 Task: Explore upcoming open houses in Raleigh, North Carolina, to visit properties with a covered patio or deck, and take note of outdoor living spaces.
Action: Mouse moved to (342, 243)
Screenshot: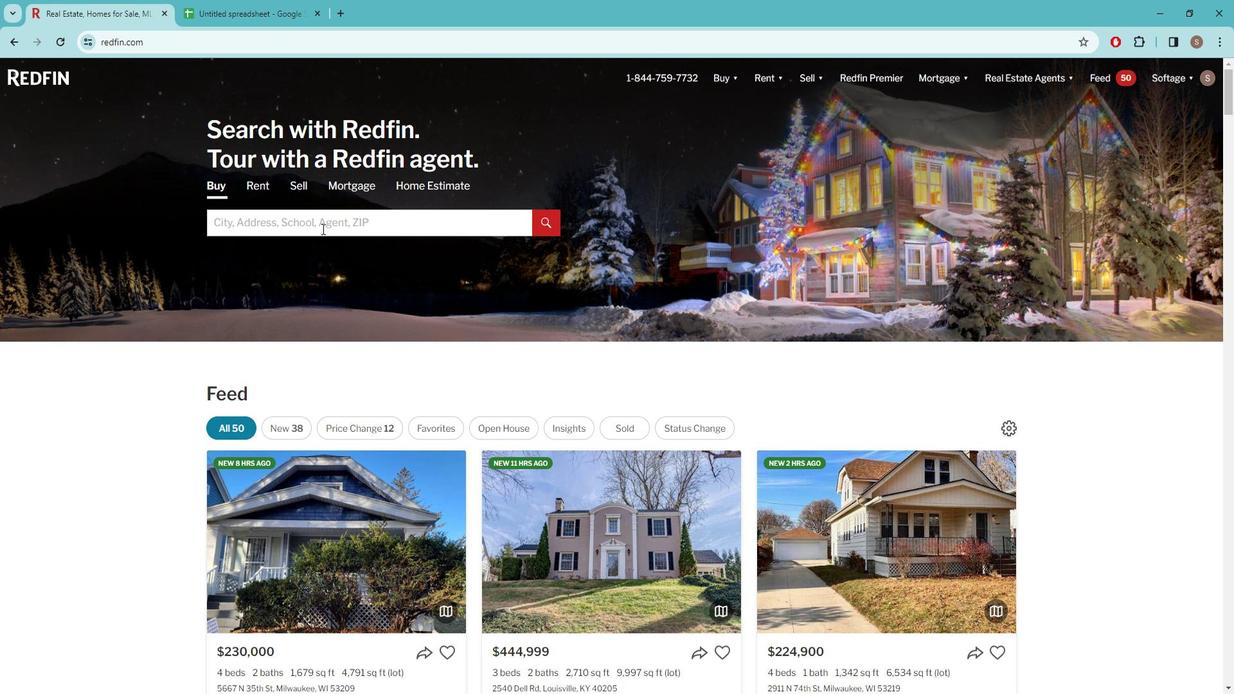
Action: Mouse pressed left at (342, 243)
Screenshot: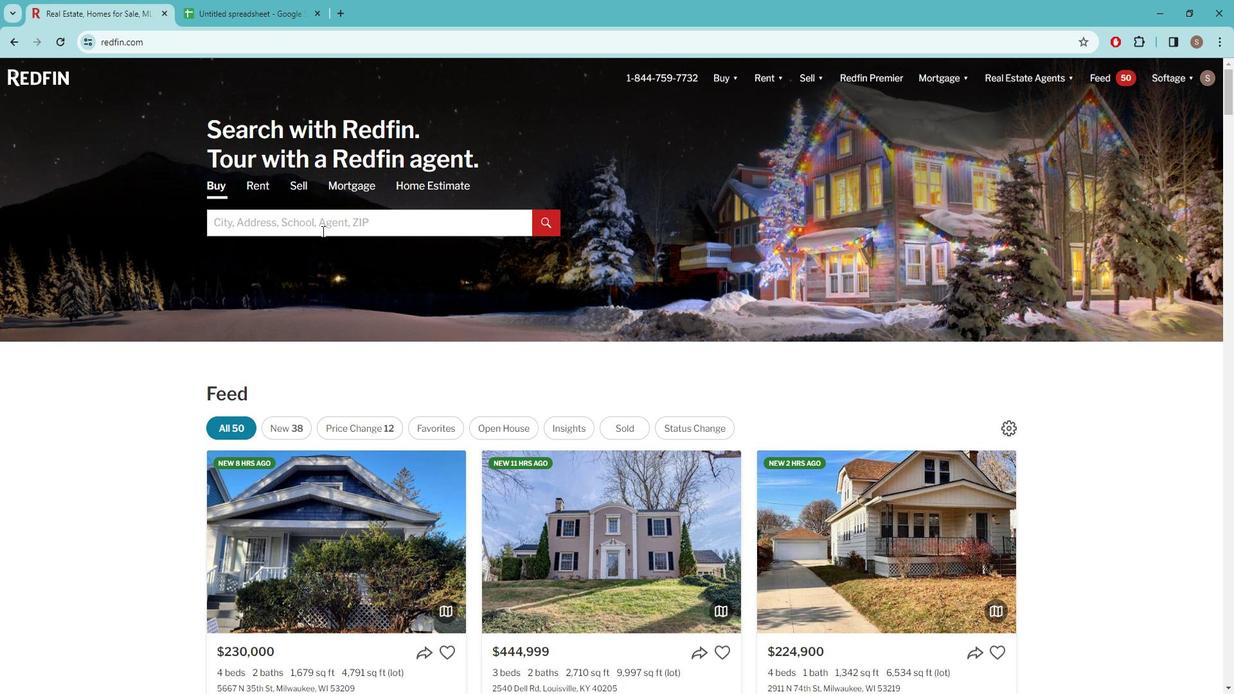 
Action: Key pressed r<Key.caps_lock>ALEIGH
Screenshot: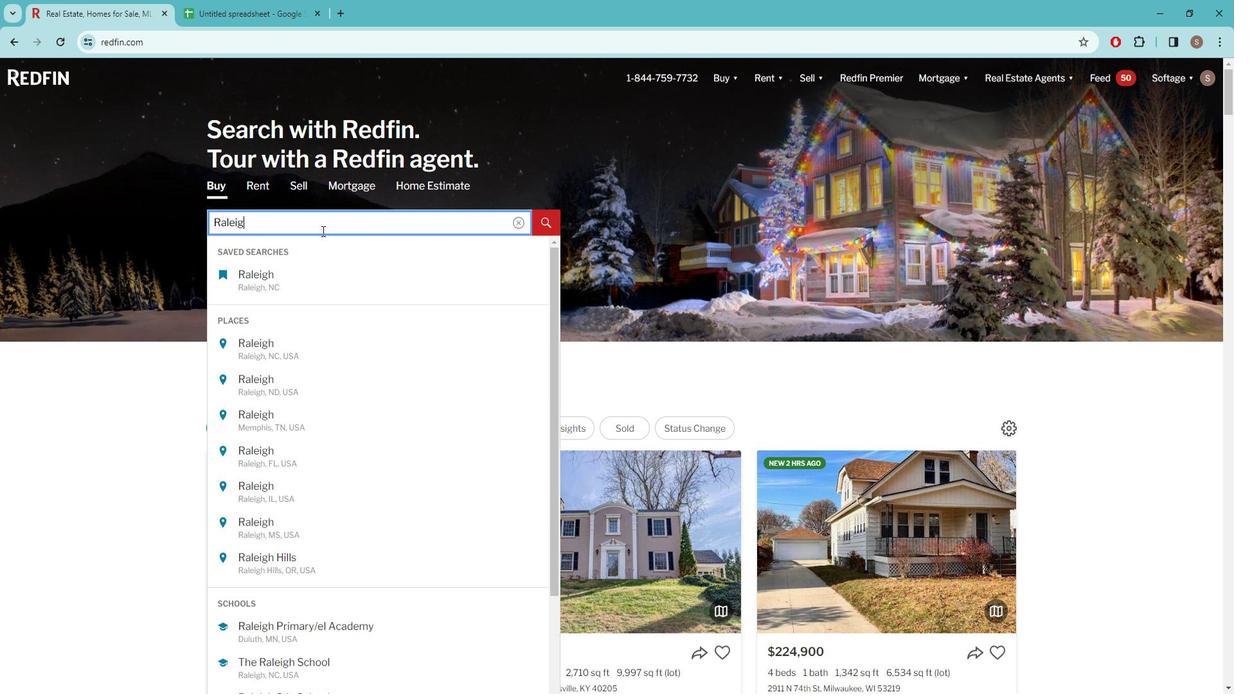 
Action: Mouse moved to (336, 293)
Screenshot: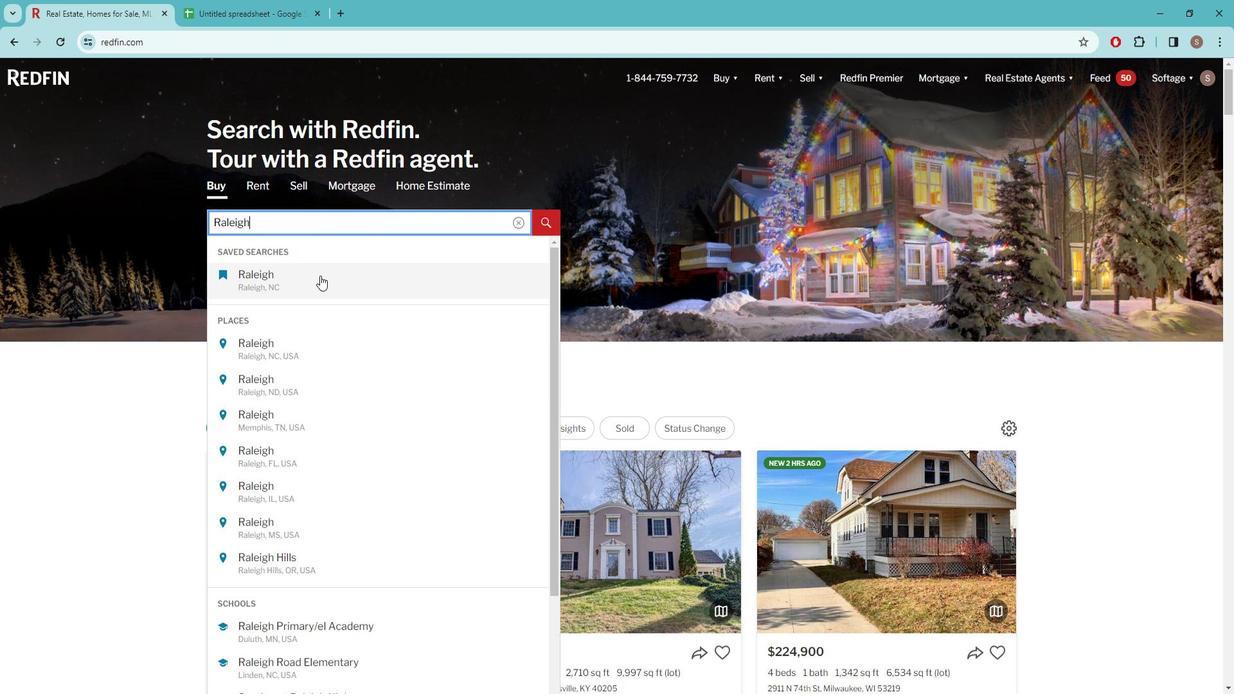 
Action: Mouse pressed left at (336, 293)
Screenshot: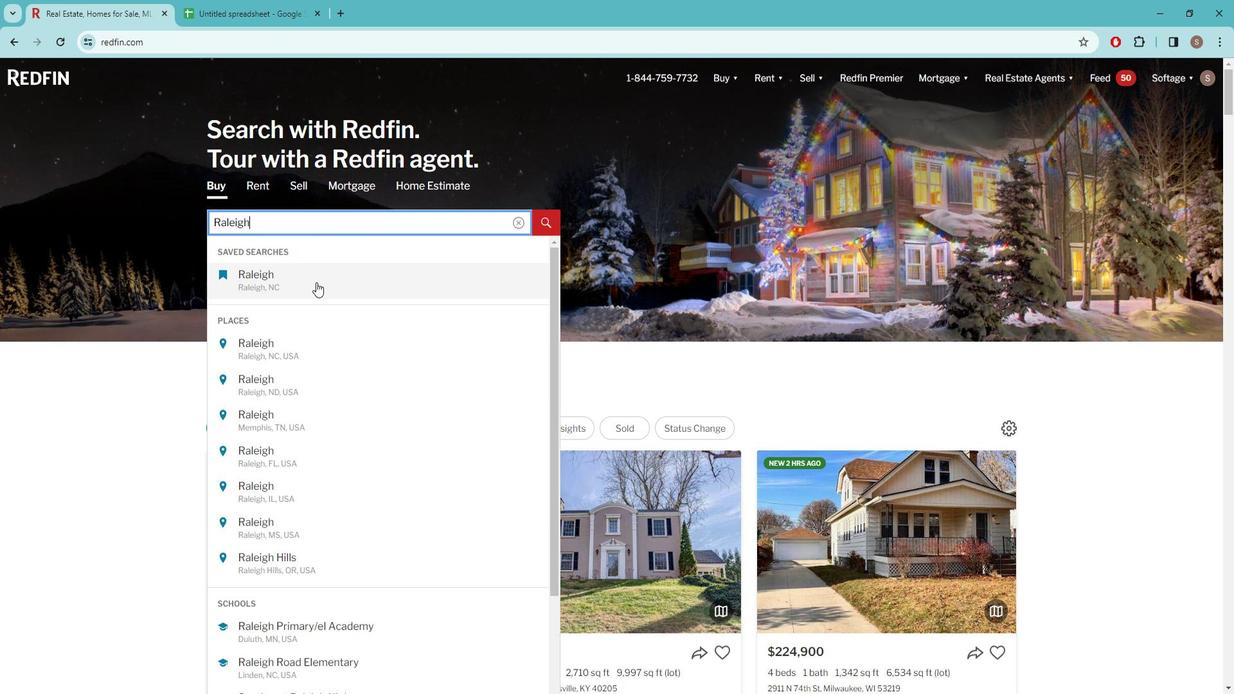 
Action: Mouse moved to (1105, 174)
Screenshot: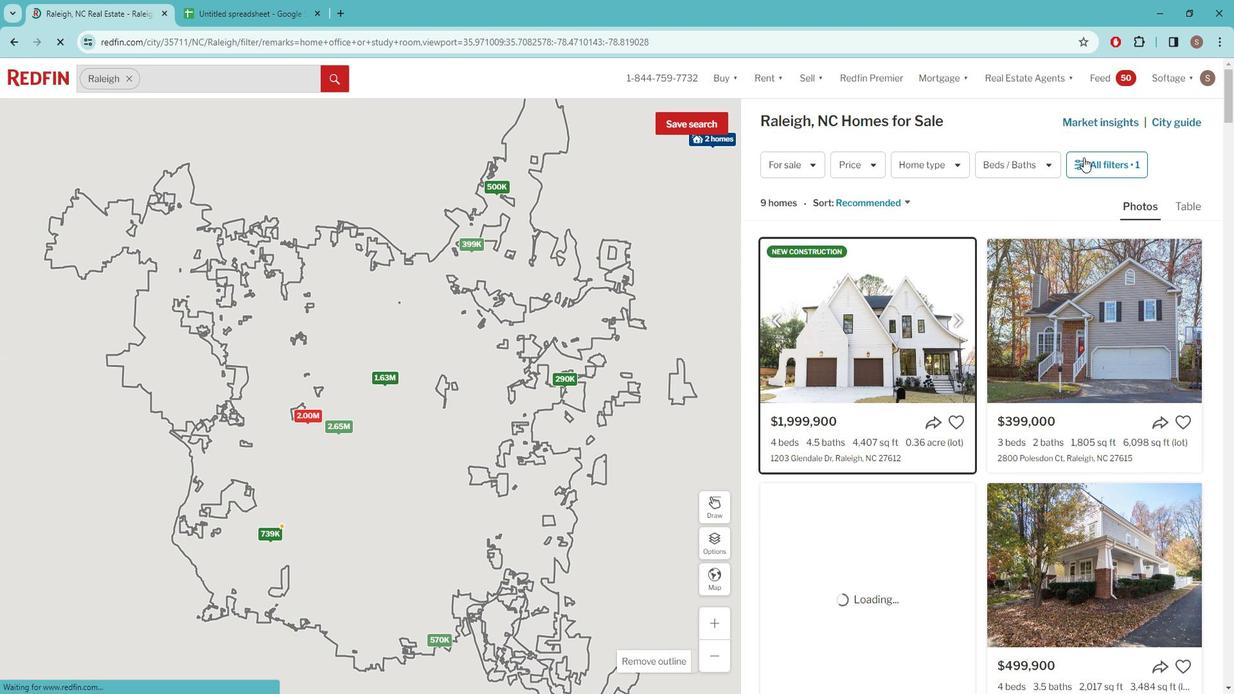 
Action: Mouse pressed left at (1105, 174)
Screenshot: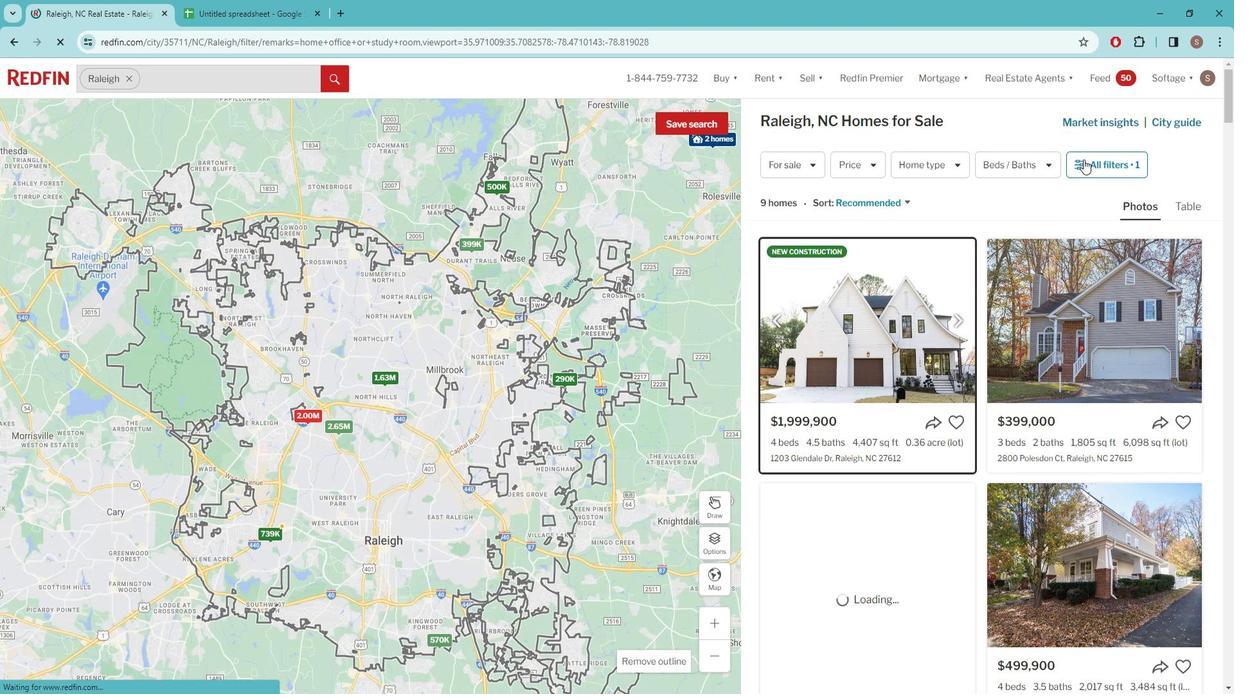 
Action: Mouse pressed left at (1105, 174)
Screenshot: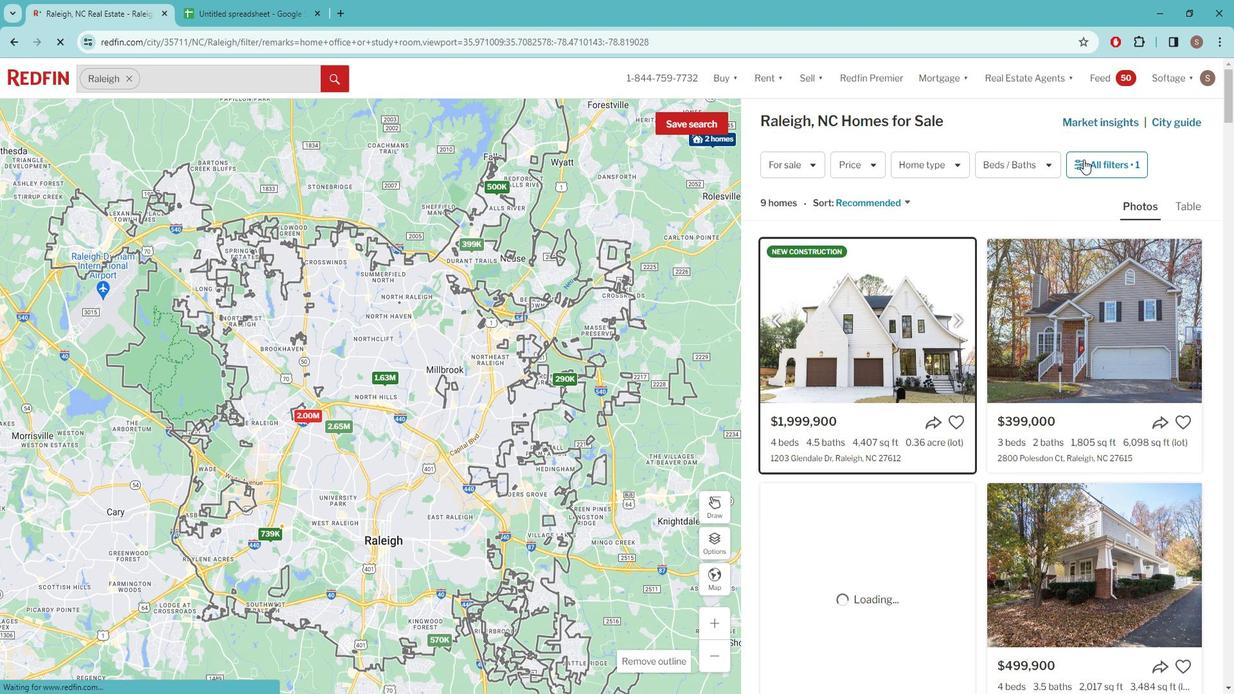 
Action: Mouse pressed left at (1105, 174)
Screenshot: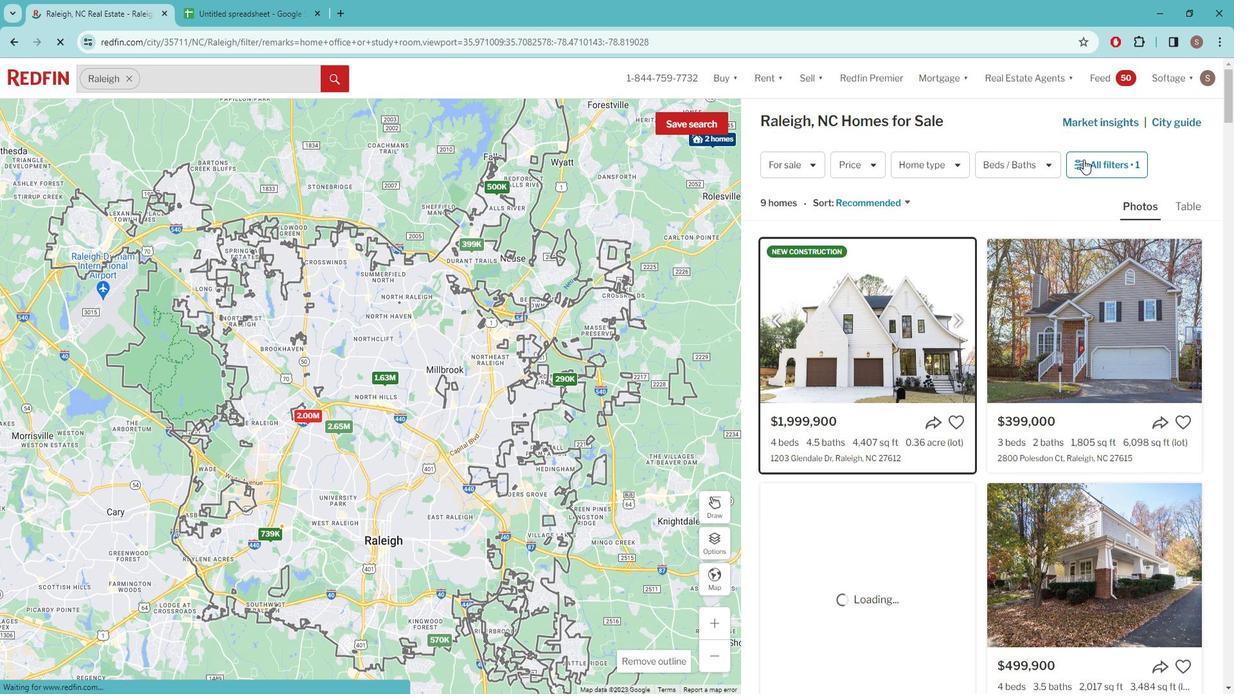 
Action: Mouse pressed left at (1105, 174)
Screenshot: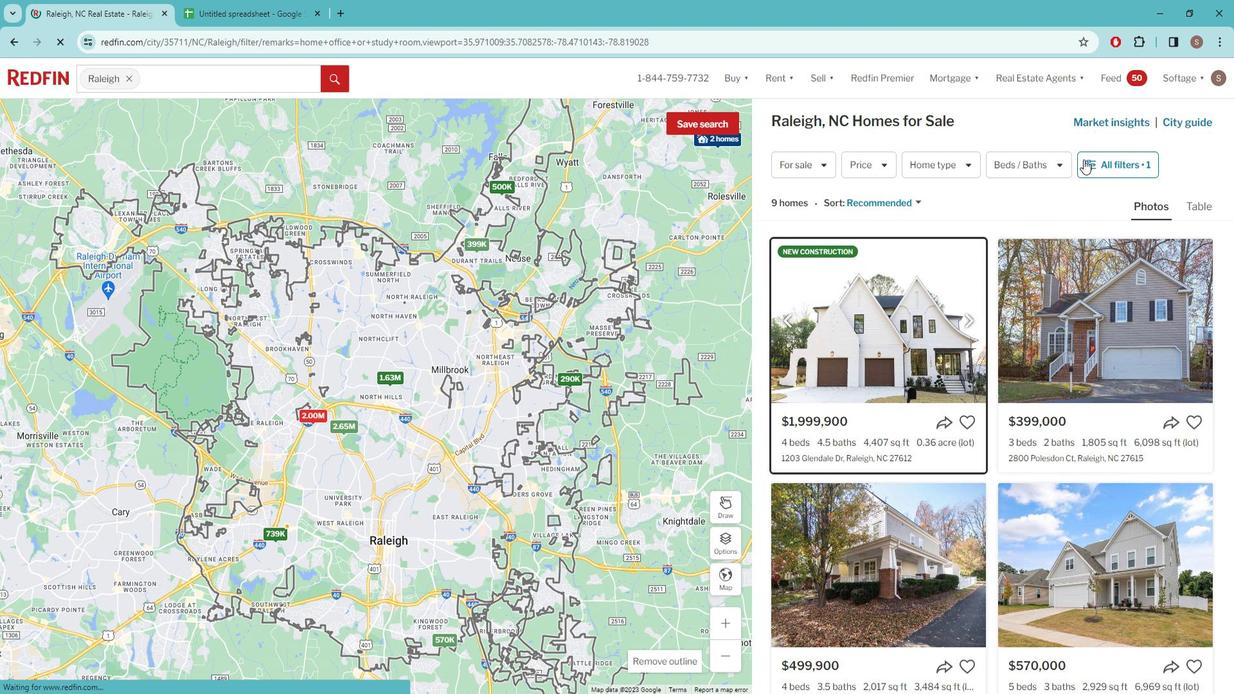 
Action: Mouse pressed left at (1105, 174)
Screenshot: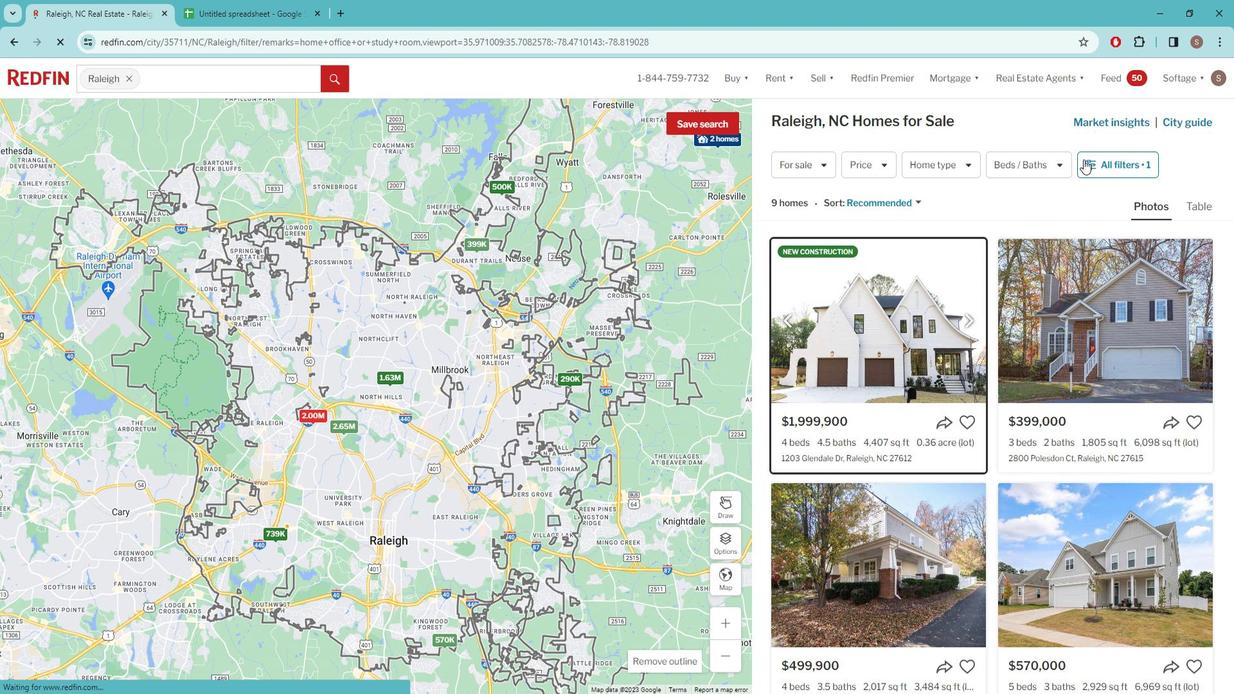 
Action: Mouse moved to (1111, 183)
Screenshot: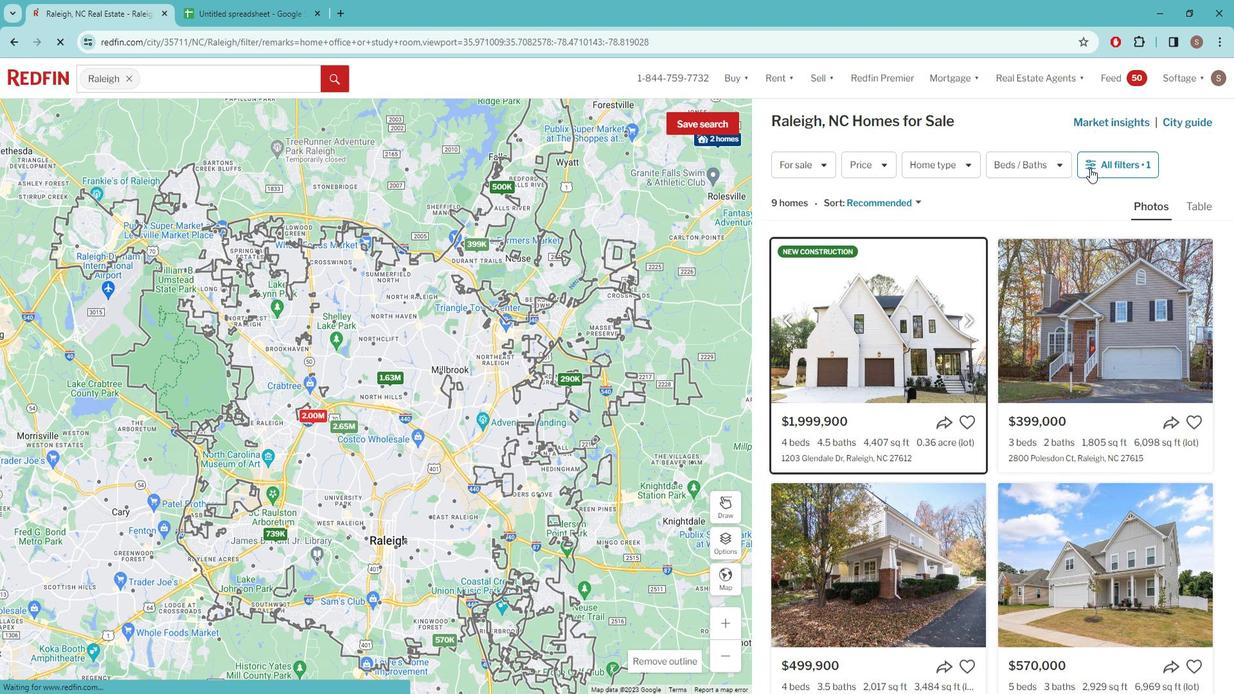 
Action: Mouse pressed left at (1111, 183)
Screenshot: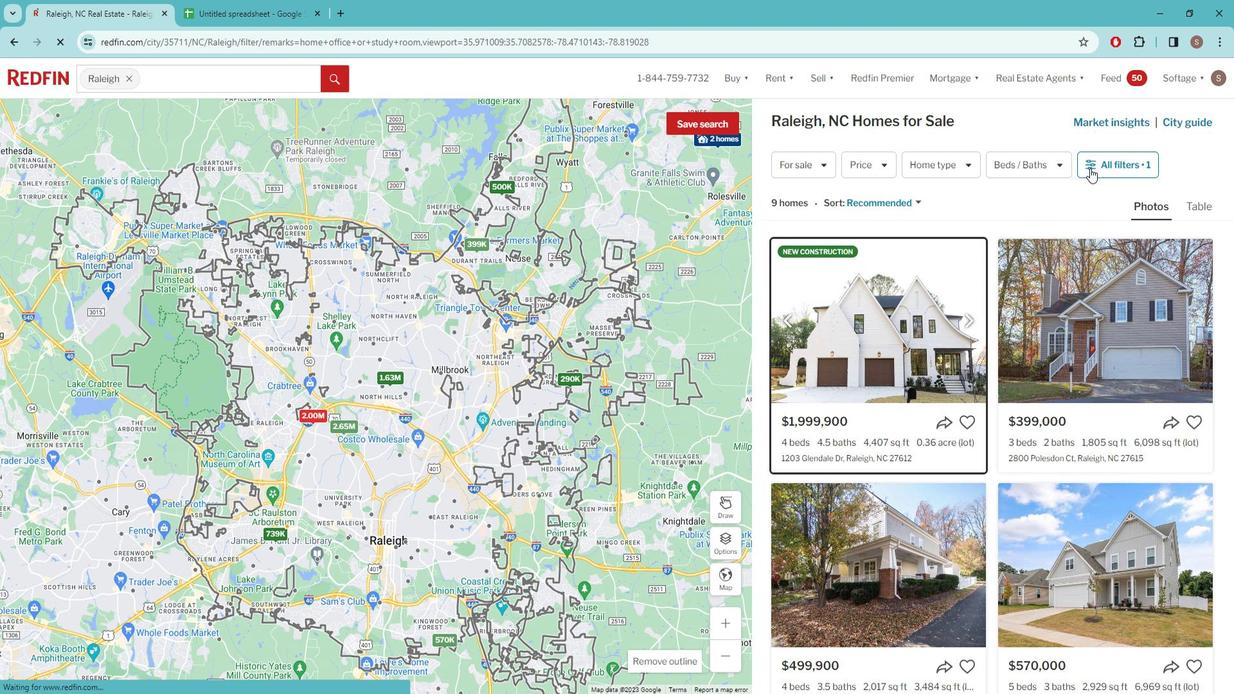 
Action: Mouse moved to (874, 662)
Screenshot: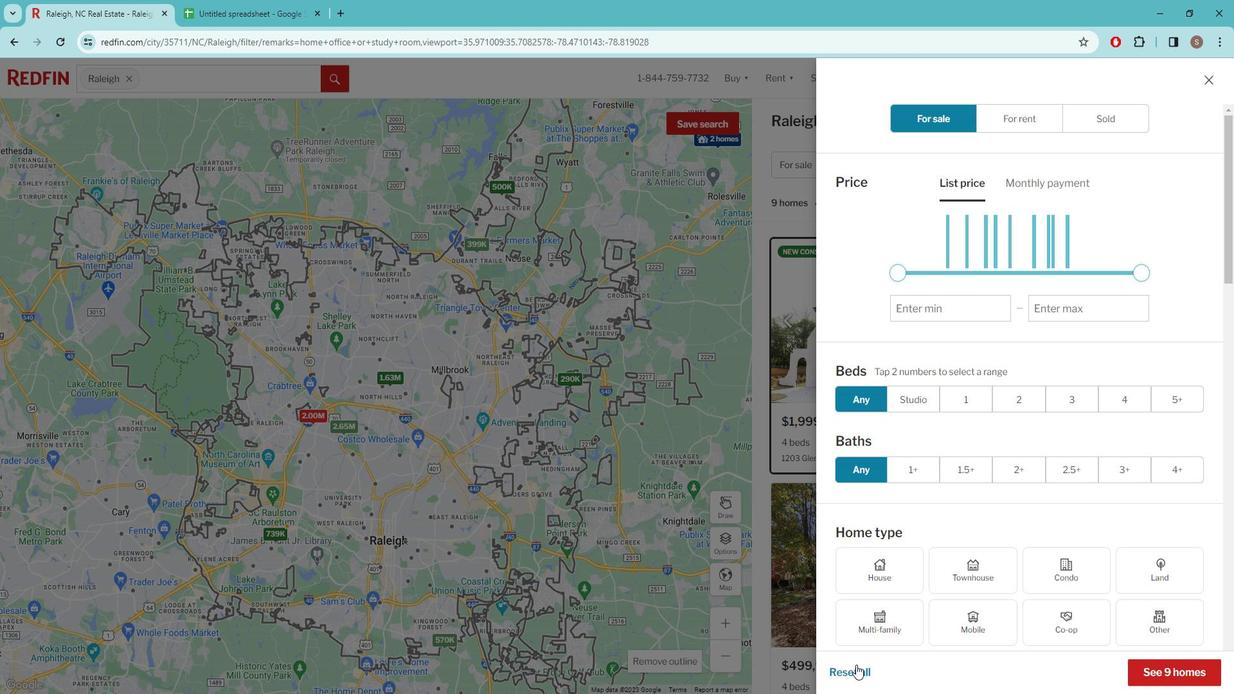 
Action: Mouse pressed left at (874, 662)
Screenshot: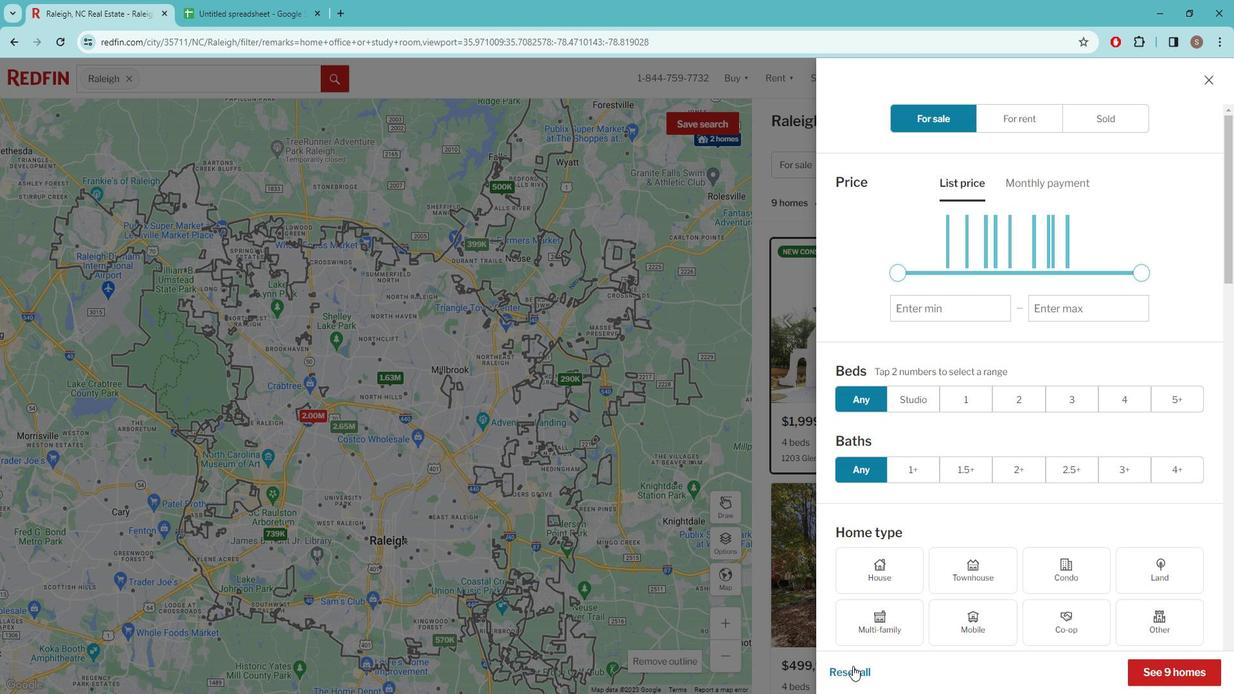 
Action: Mouse moved to (949, 332)
Screenshot: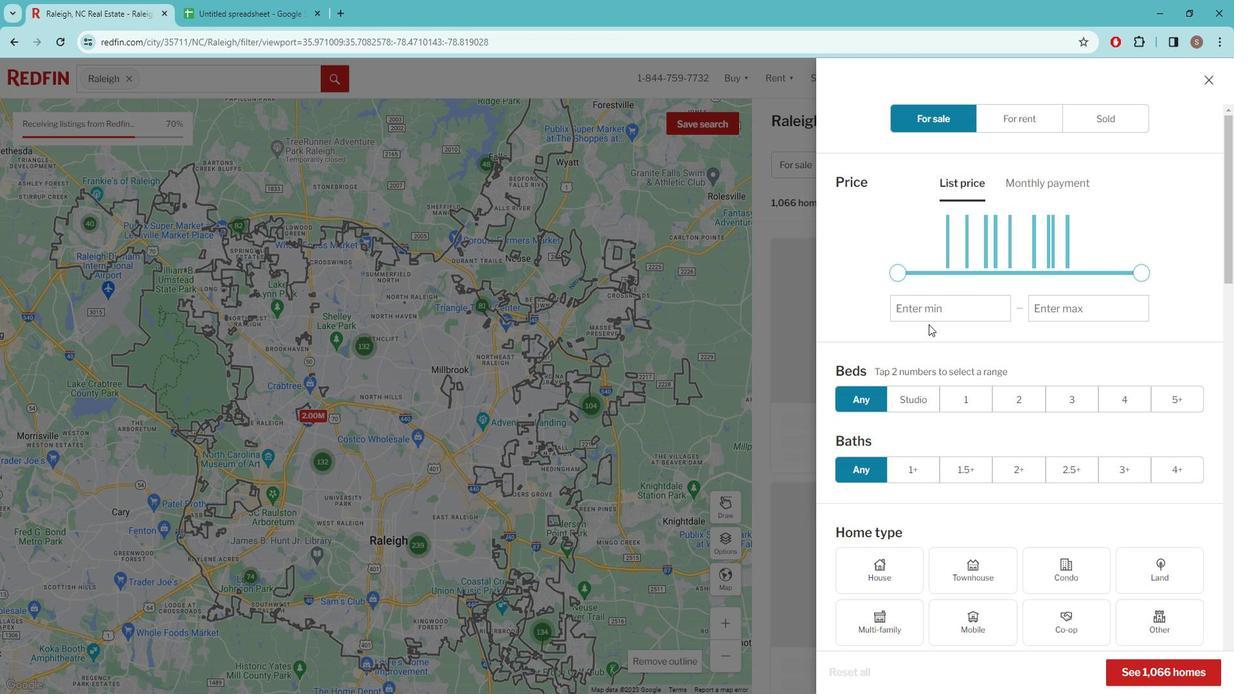 
Action: Mouse scrolled (949, 331) with delta (0, 0)
Screenshot: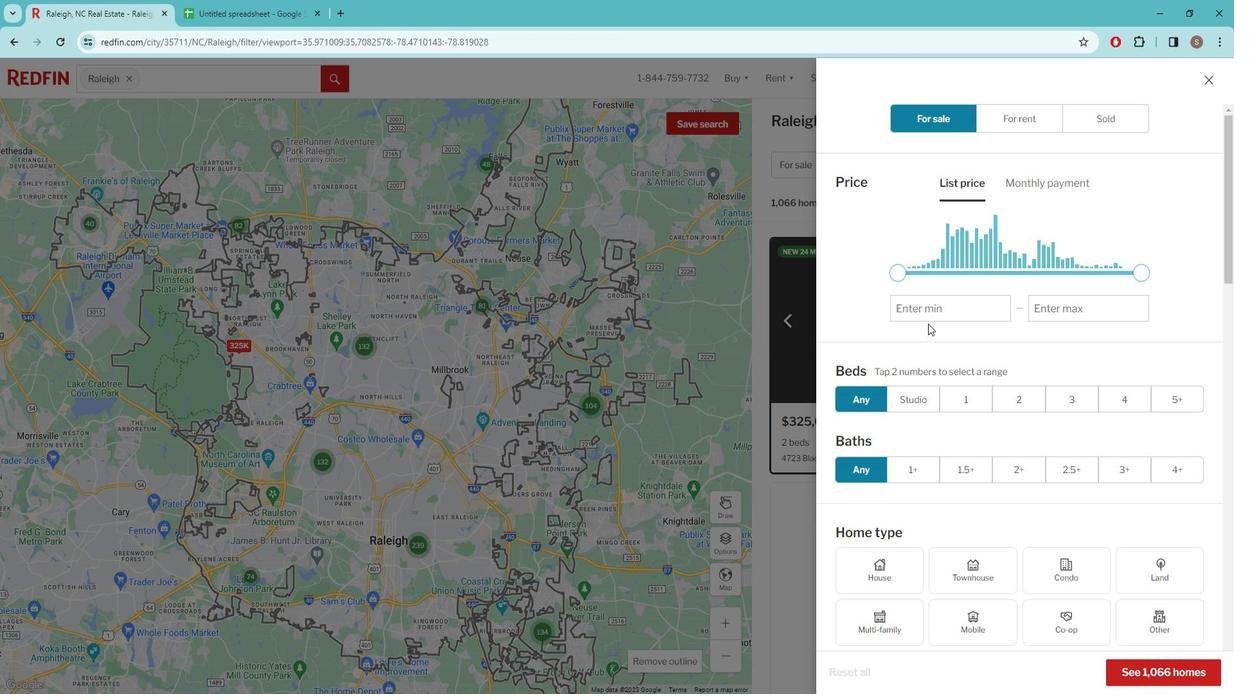 
Action: Mouse scrolled (949, 331) with delta (0, 0)
Screenshot: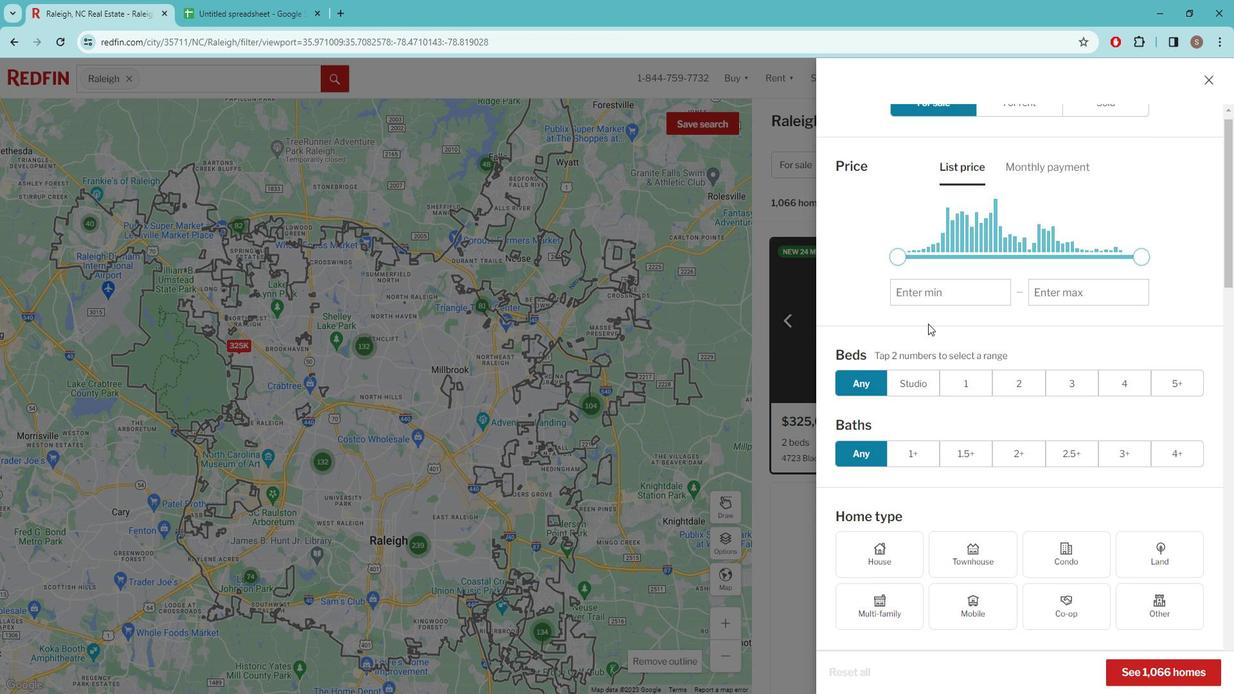 
Action: Mouse scrolled (949, 331) with delta (0, 0)
Screenshot: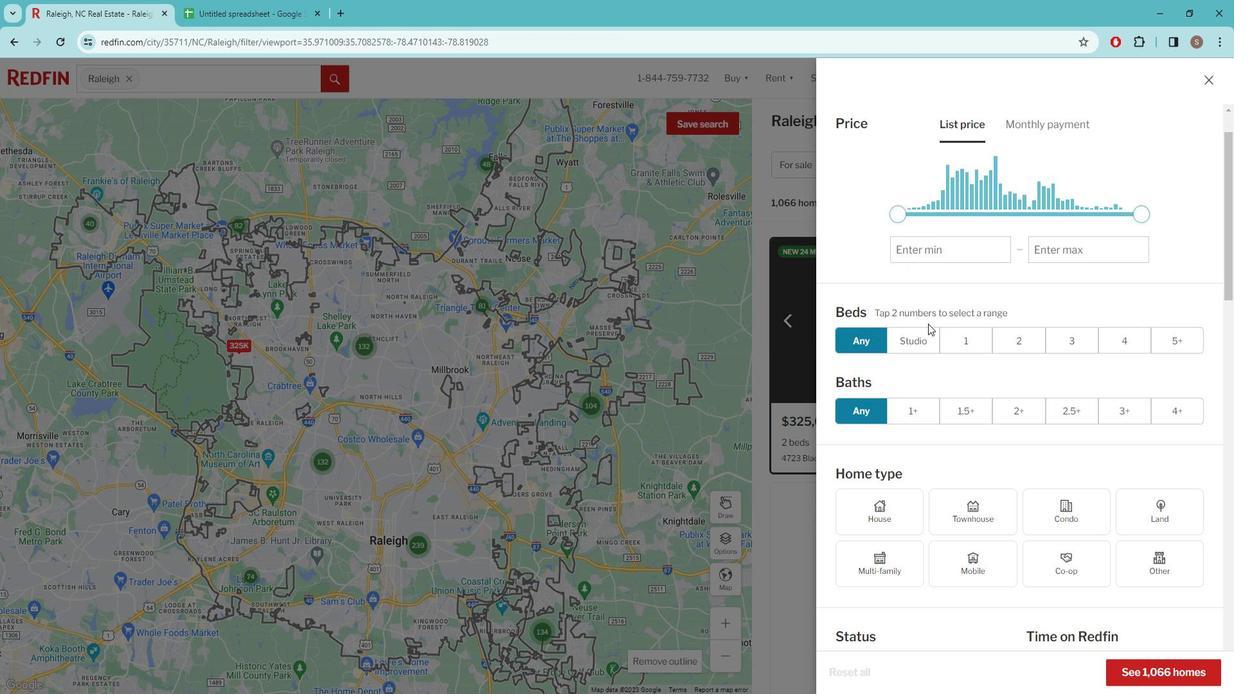 
Action: Mouse moved to (922, 523)
Screenshot: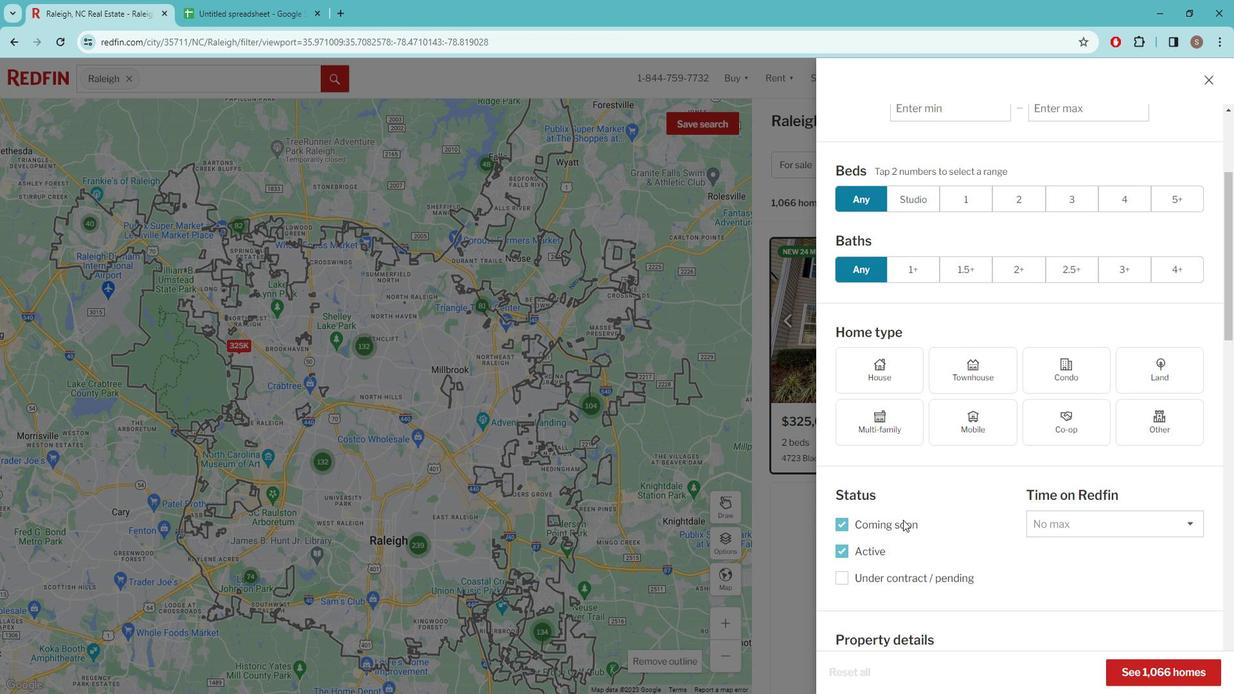 
Action: Mouse pressed left at (922, 523)
Screenshot: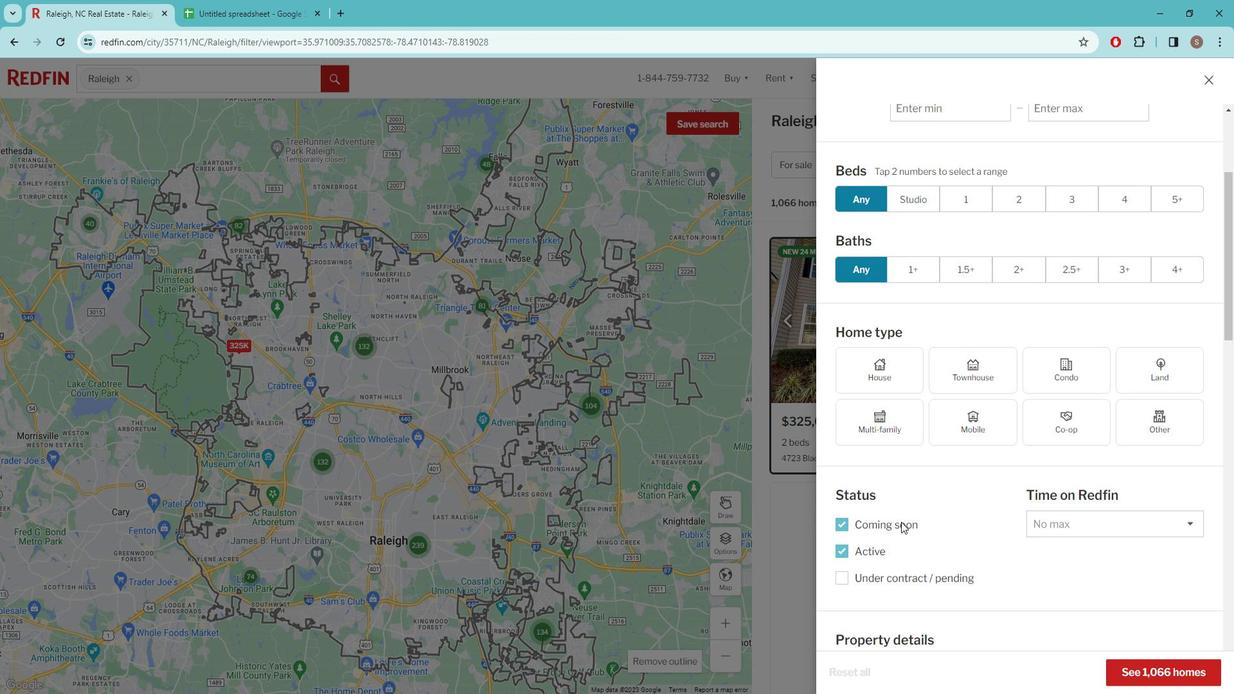 
Action: Mouse moved to (922, 522)
Screenshot: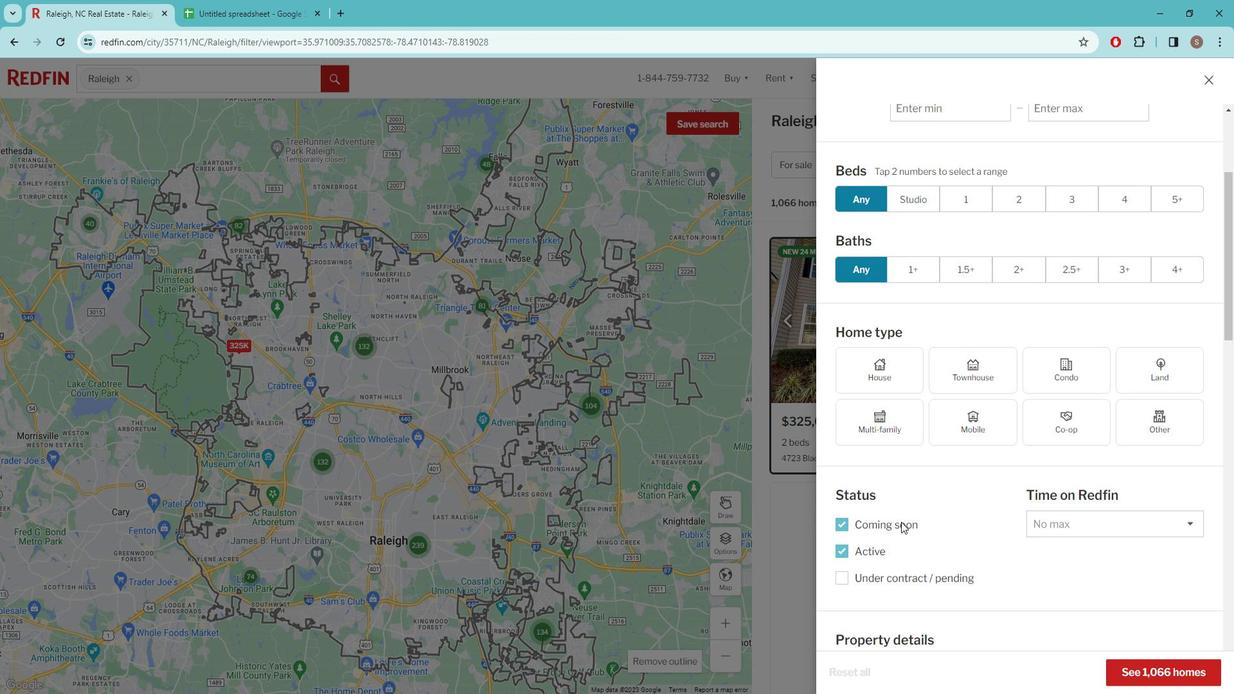 
Action: Mouse pressed left at (922, 522)
Screenshot: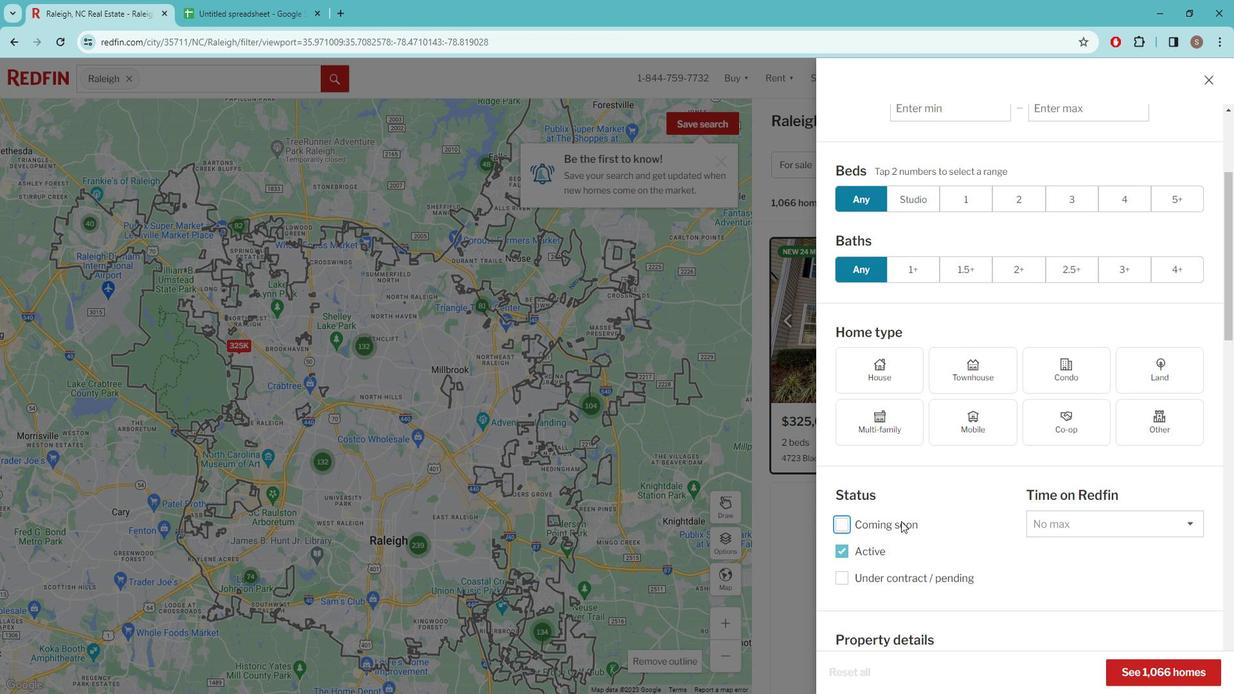 
Action: Mouse moved to (935, 479)
Screenshot: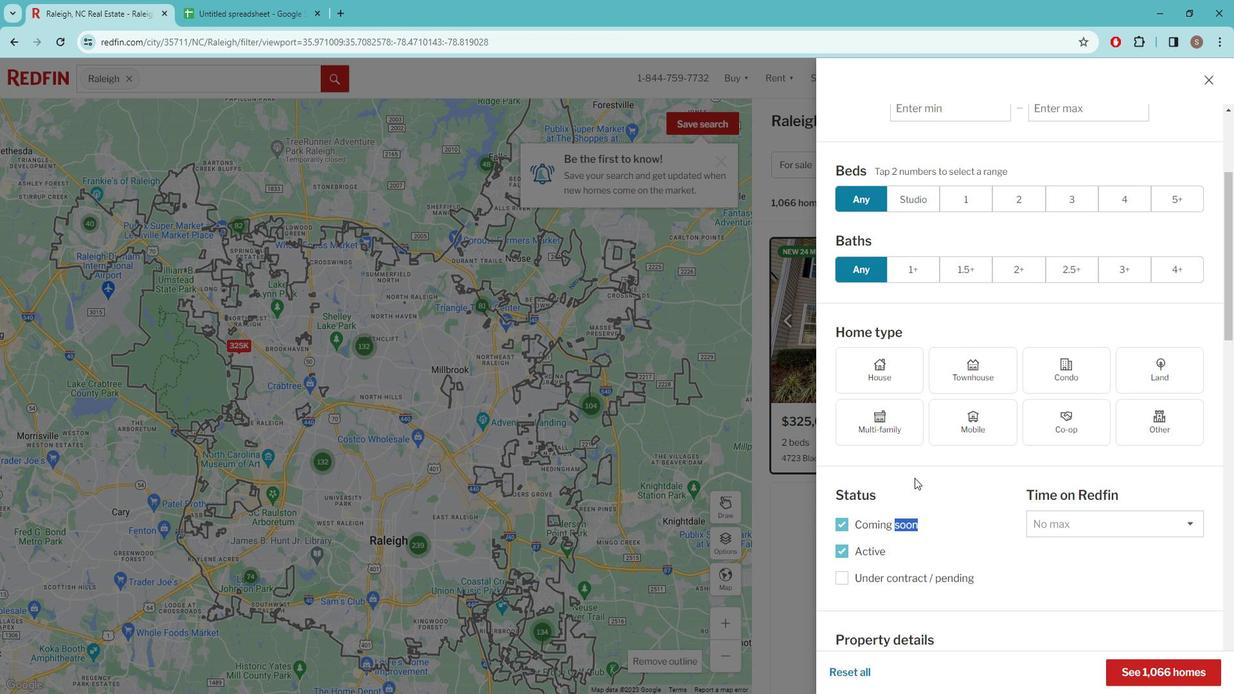 
Action: Mouse scrolled (935, 479) with delta (0, 0)
Screenshot: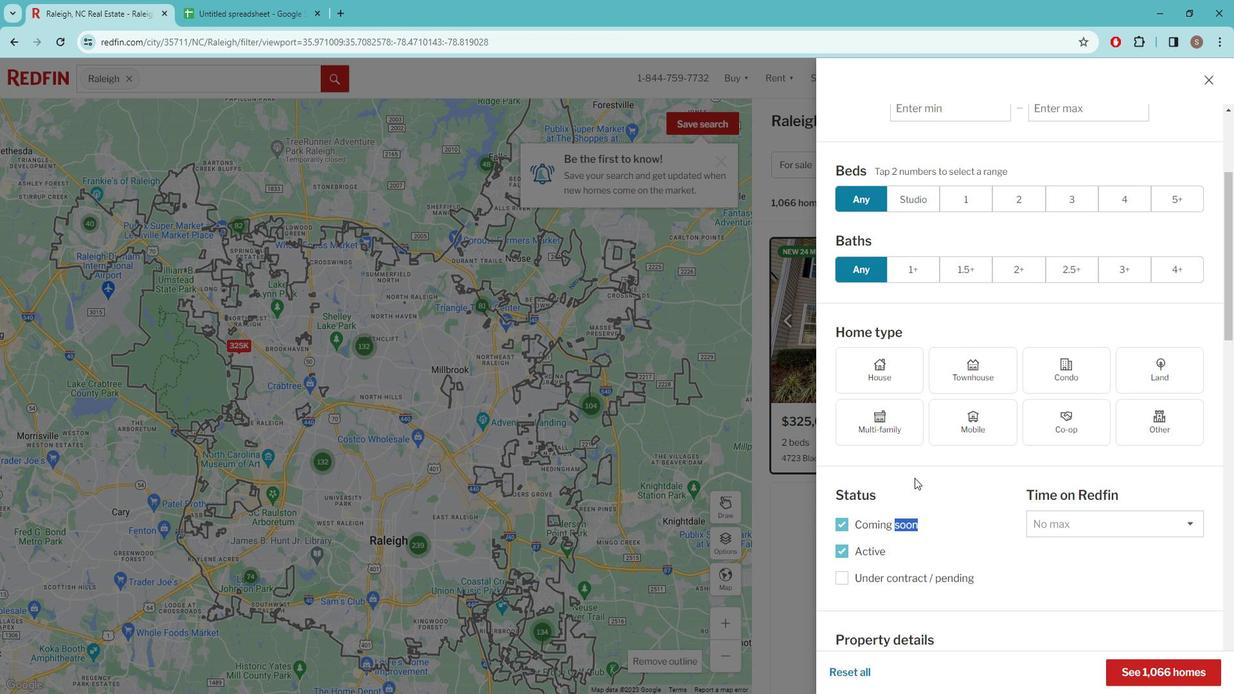 
Action: Mouse moved to (936, 478)
Screenshot: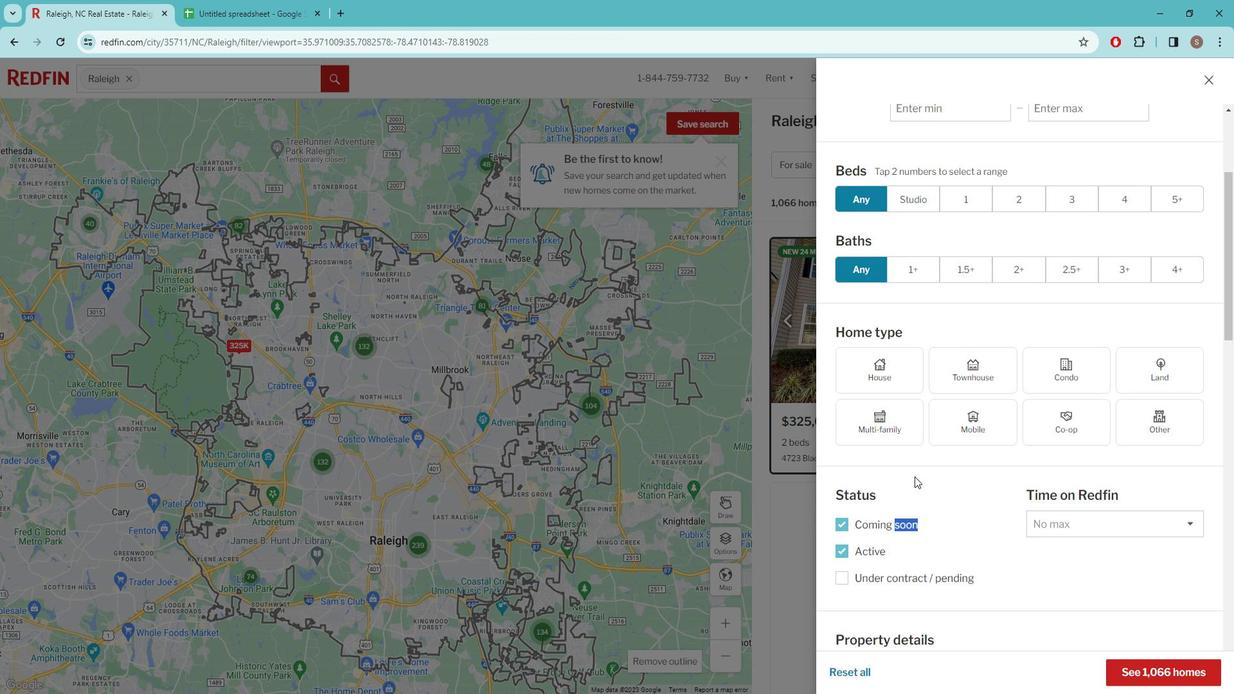 
Action: Mouse scrolled (936, 477) with delta (0, 0)
Screenshot: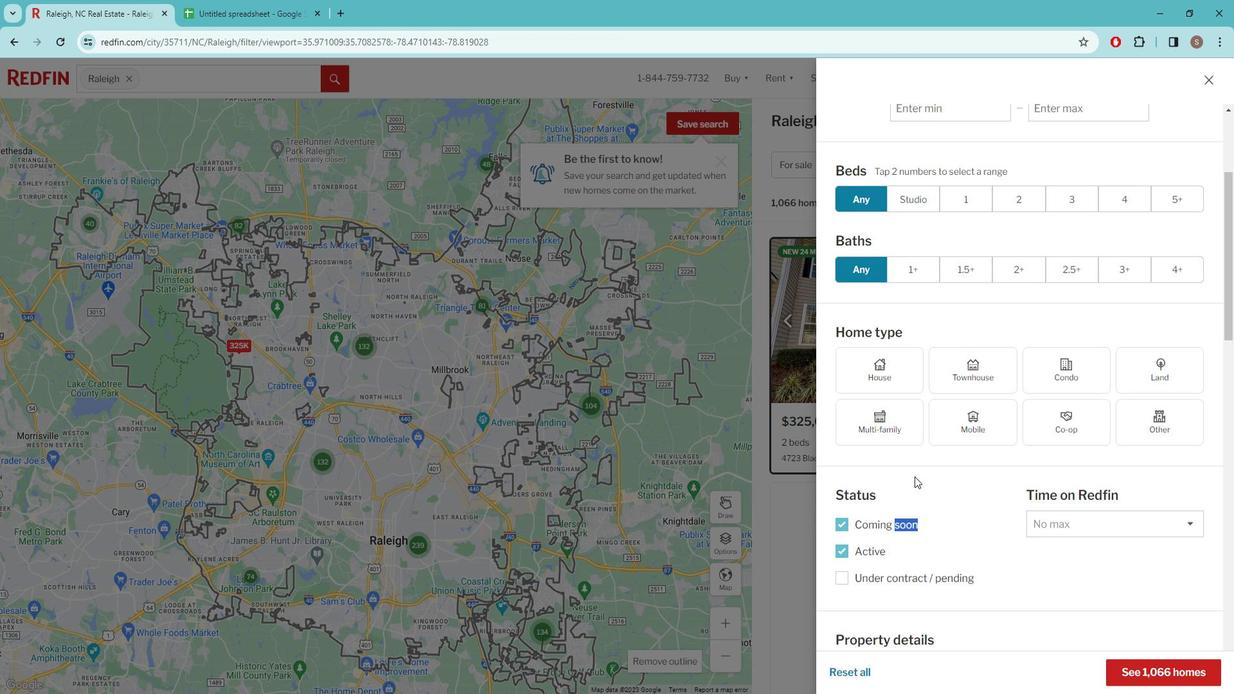 
Action: Mouse moved to (903, 427)
Screenshot: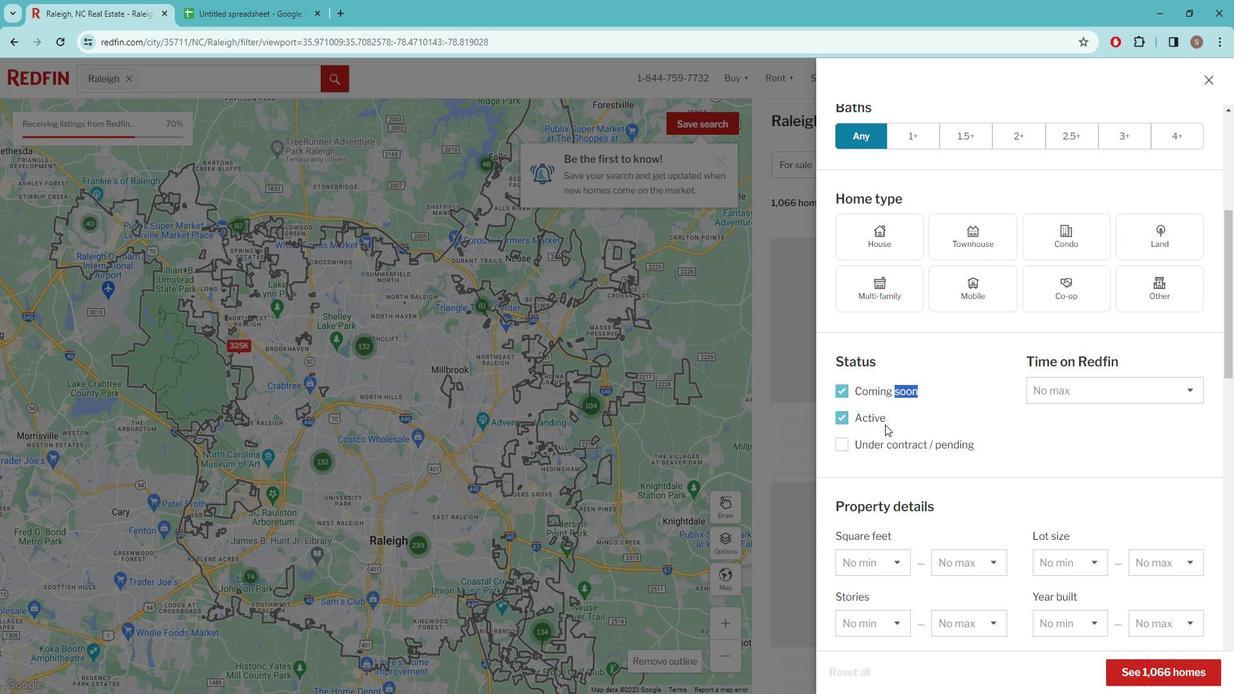 
Action: Mouse pressed left at (903, 427)
Screenshot: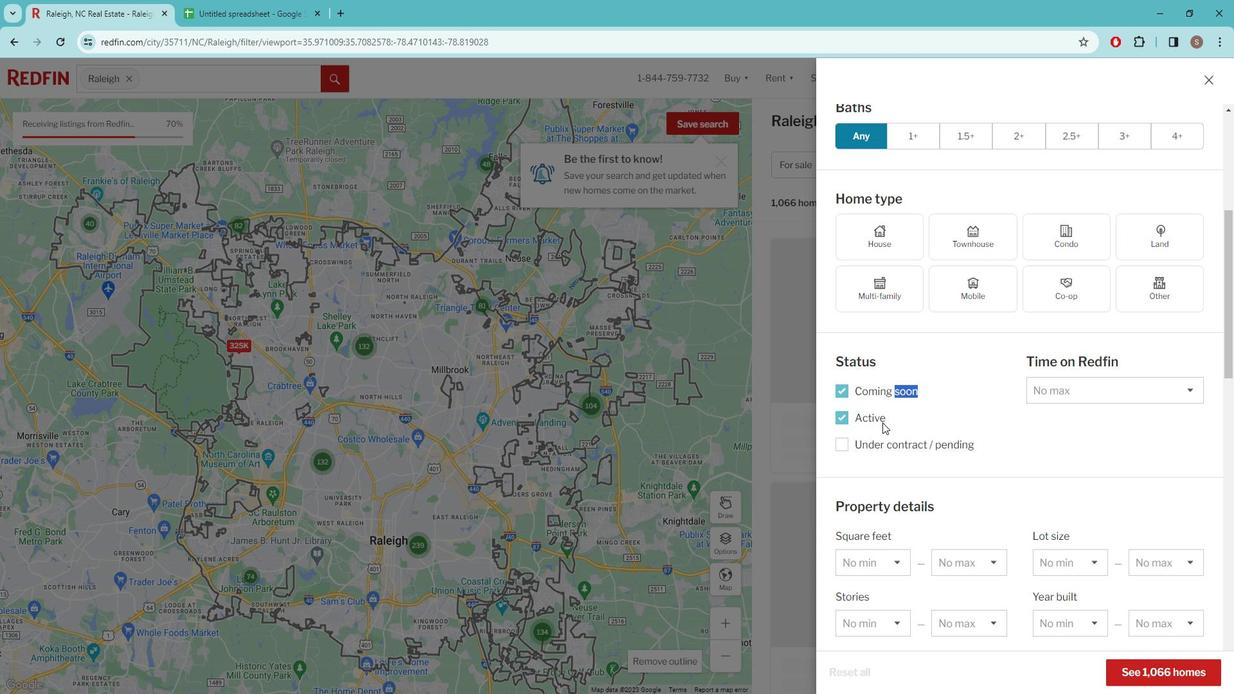 
Action: Mouse moved to (957, 405)
Screenshot: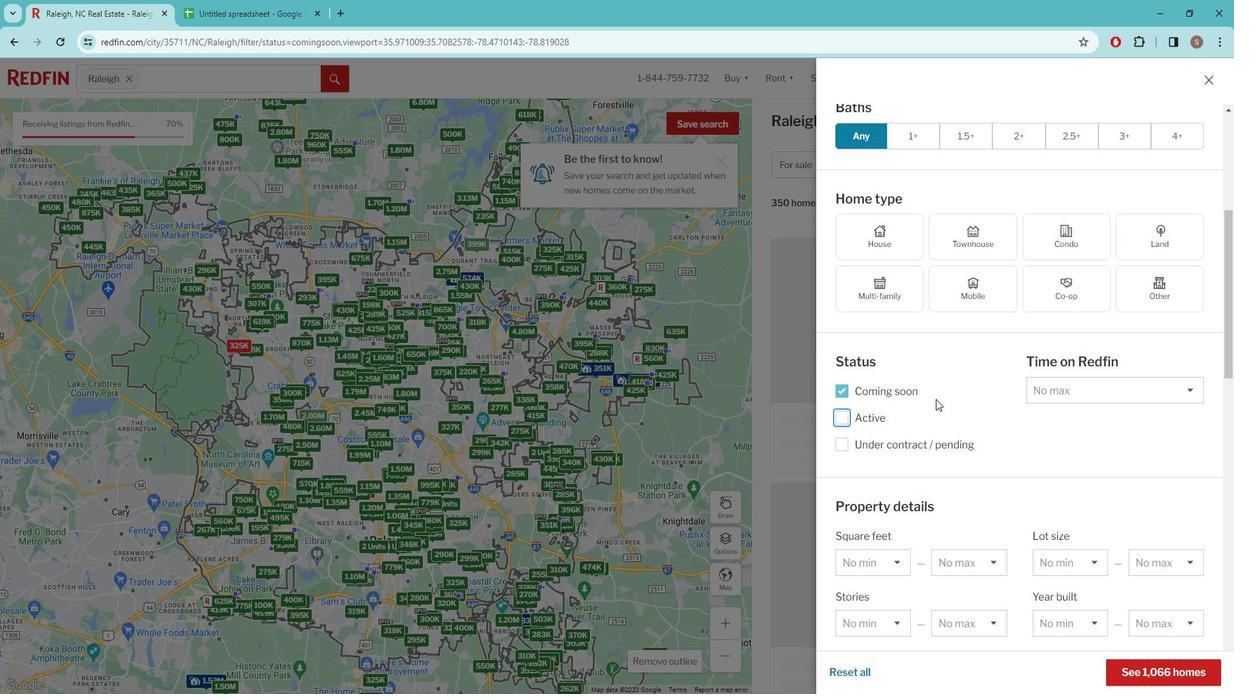 
Action: Mouse scrolled (957, 404) with delta (0, 0)
Screenshot: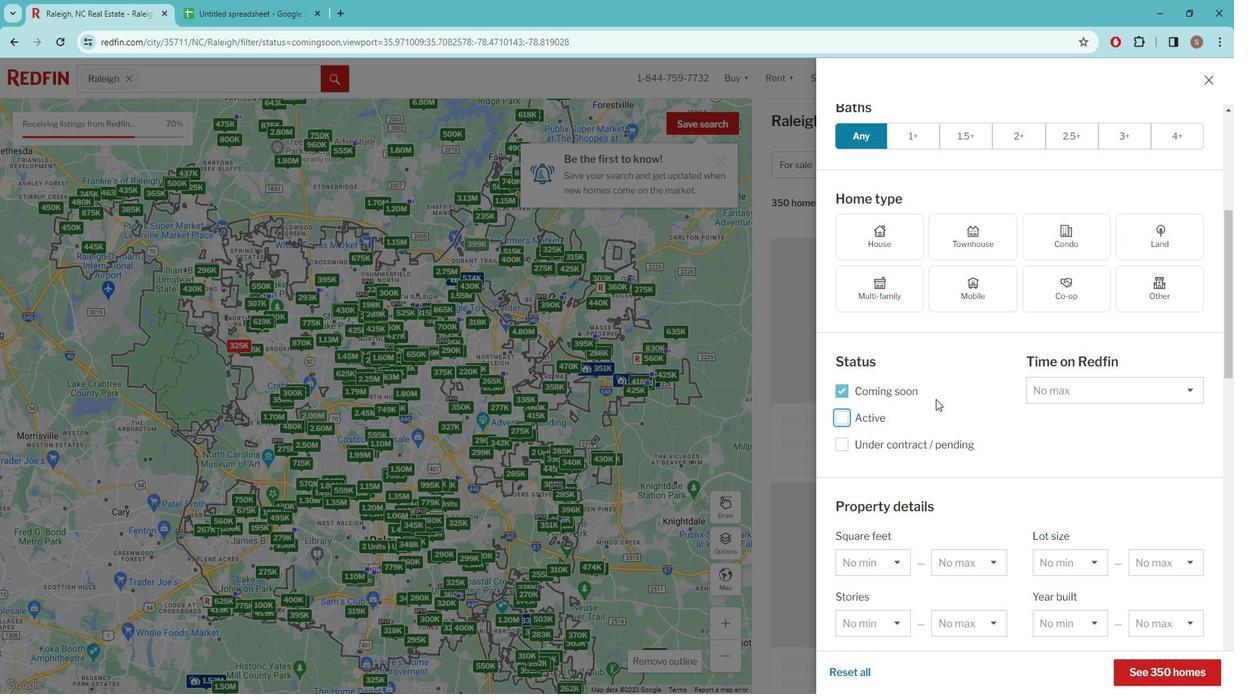 
Action: Mouse moved to (870, 354)
Screenshot: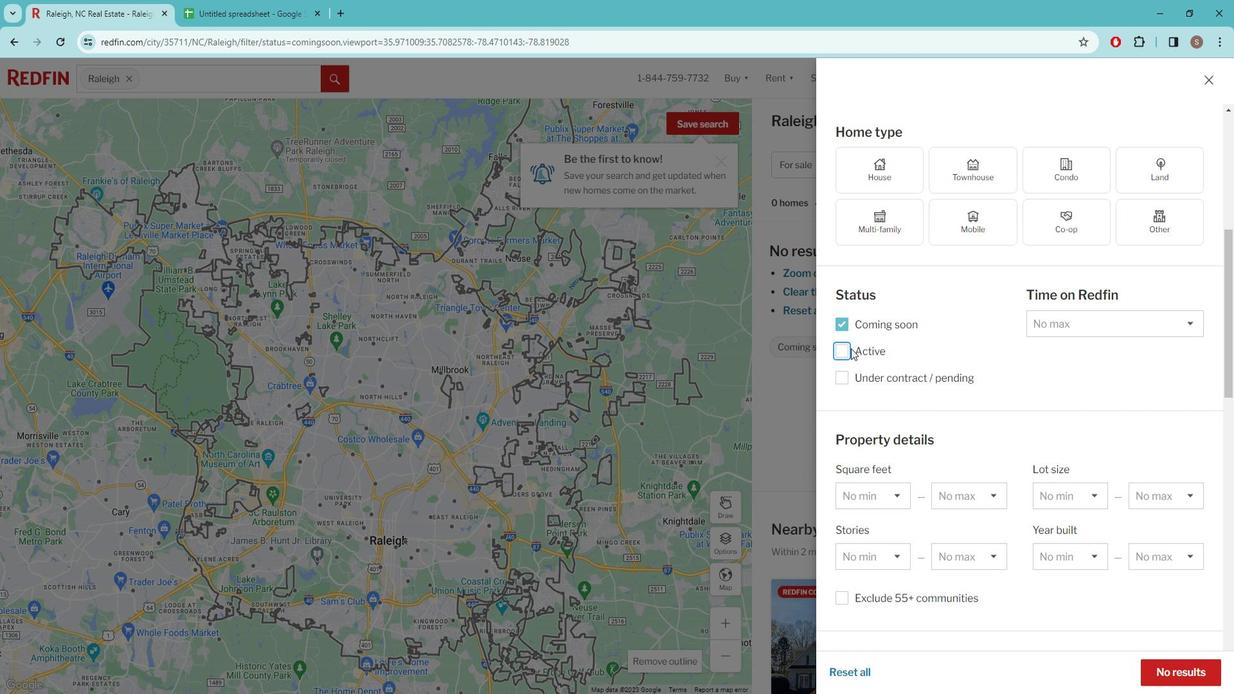 
Action: Mouse pressed left at (870, 354)
Screenshot: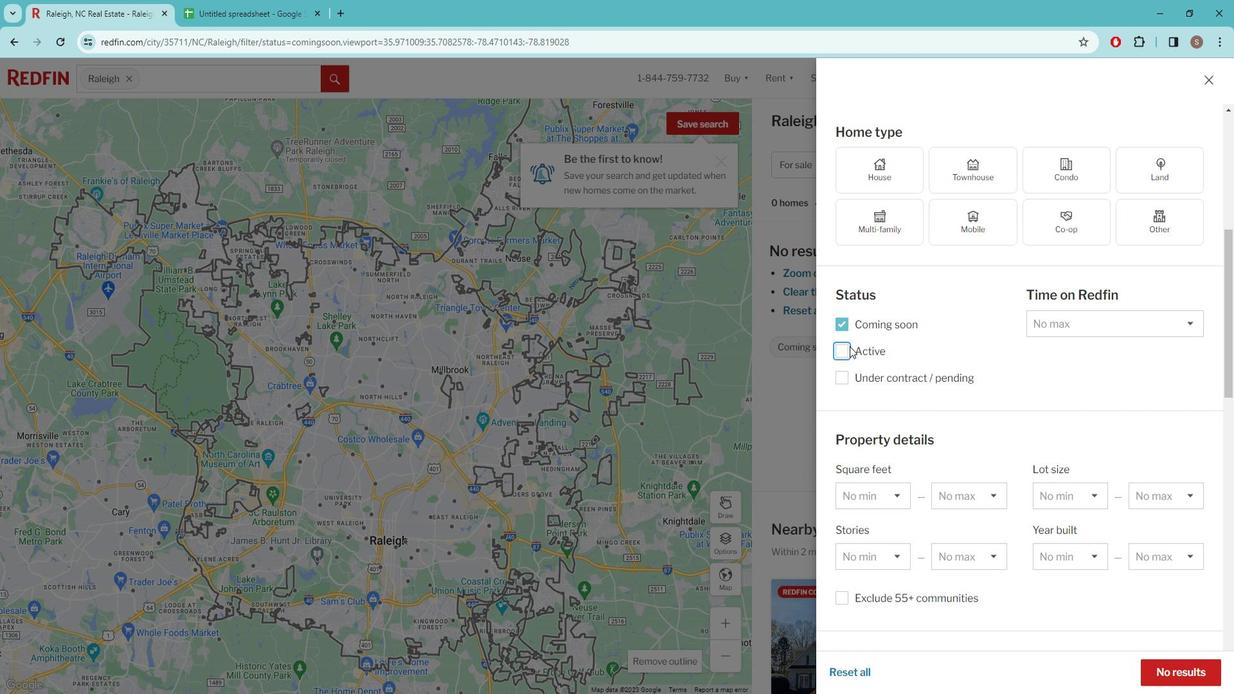 
Action: Mouse moved to (857, 355)
Screenshot: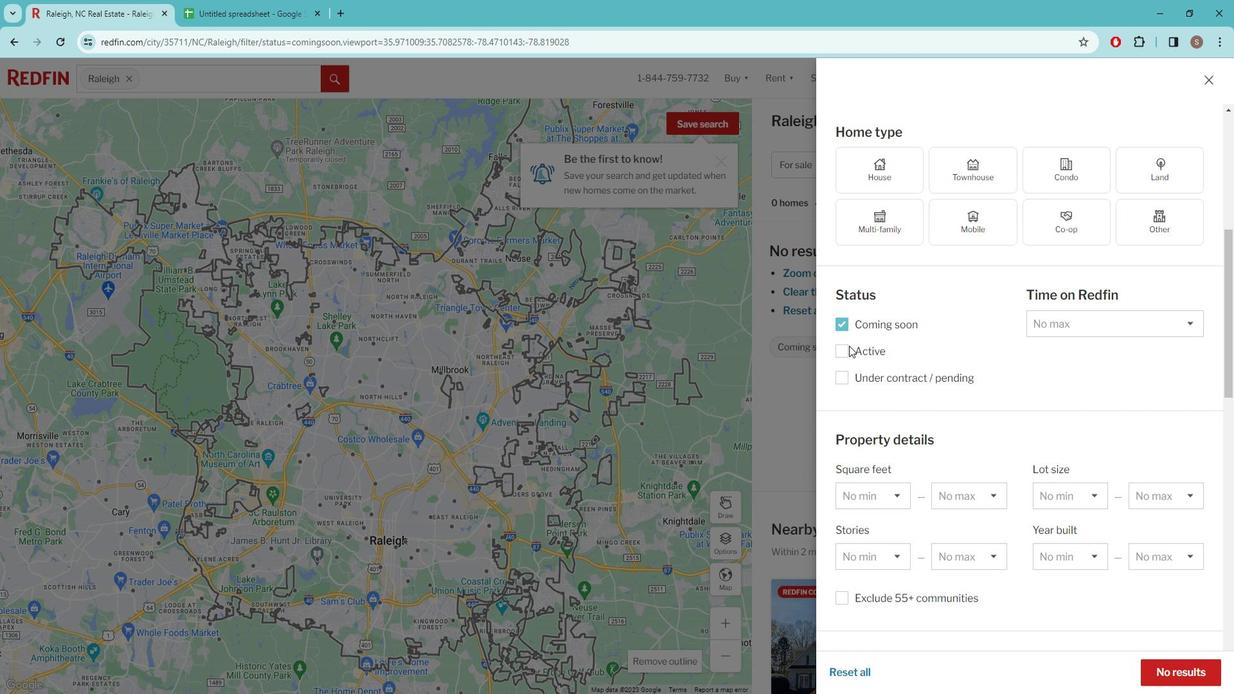 
Action: Mouse pressed left at (857, 355)
Screenshot: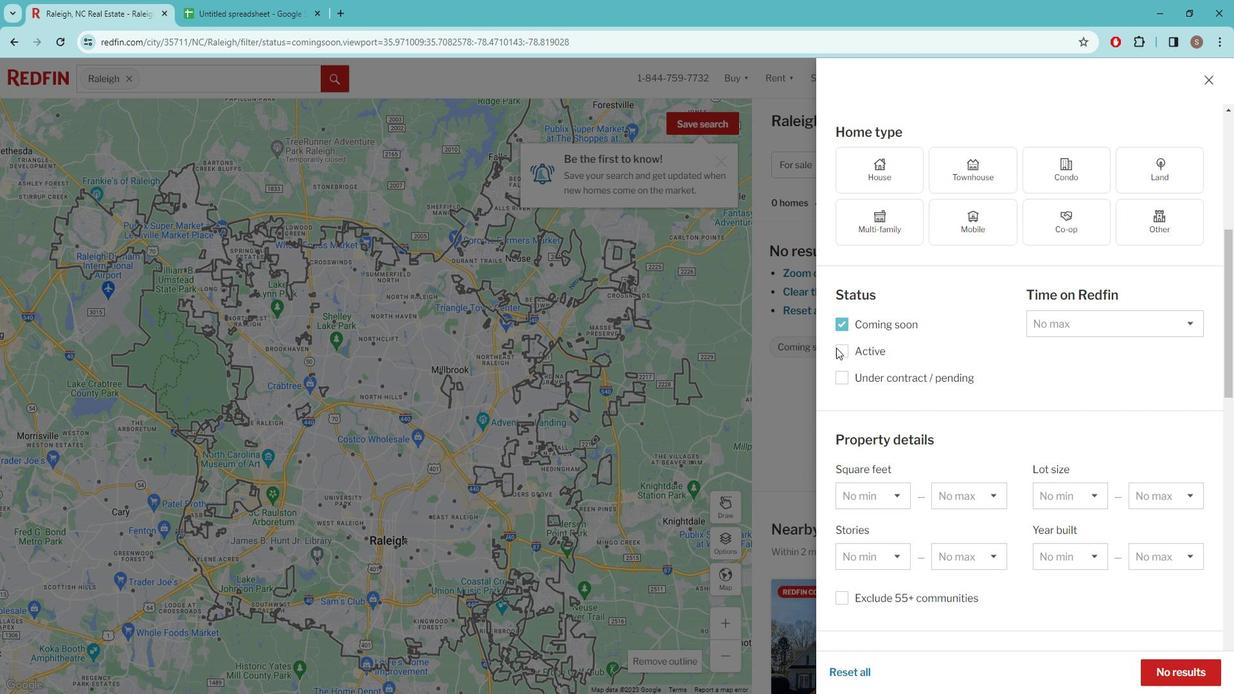 
Action: Mouse moved to (863, 358)
Screenshot: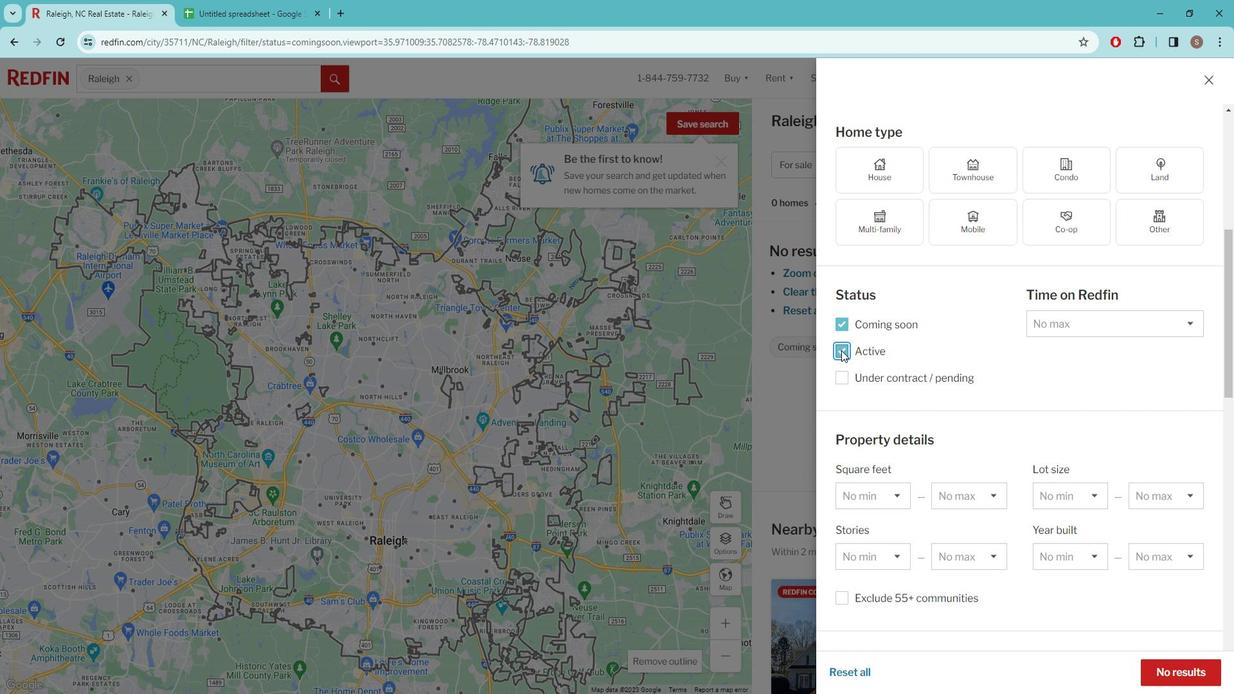 
Action: Mouse scrolled (863, 357) with delta (0, 0)
Screenshot: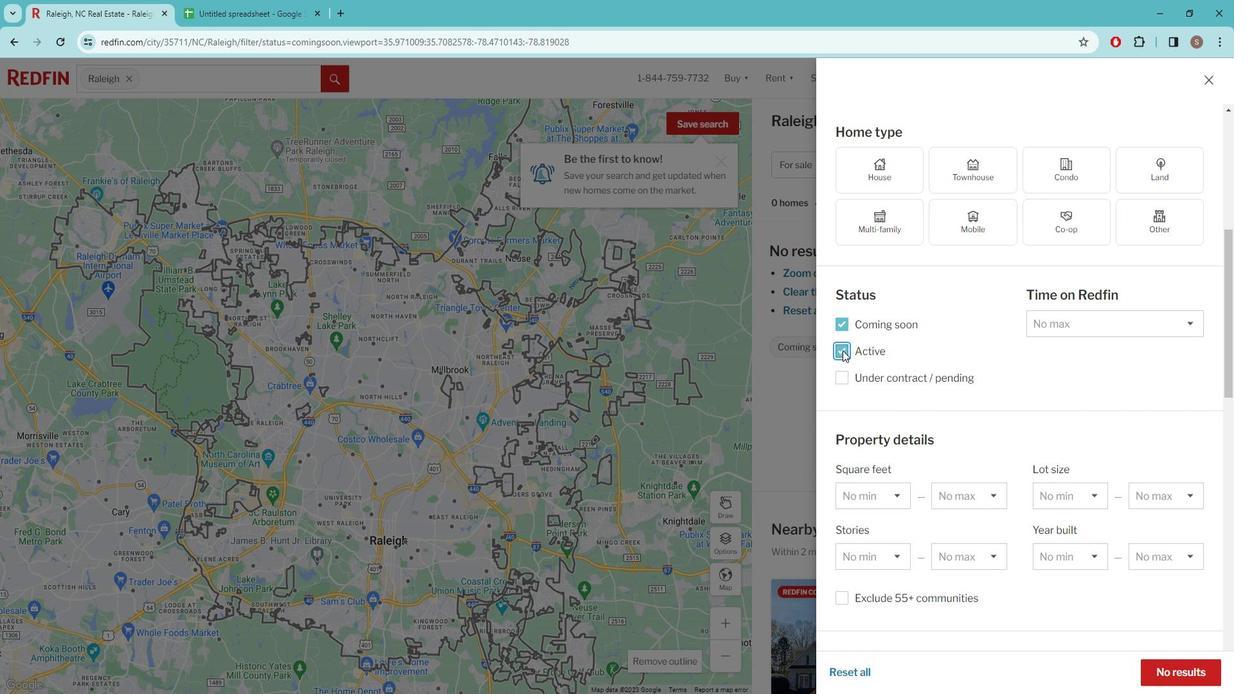 
Action: Mouse moved to (940, 351)
Screenshot: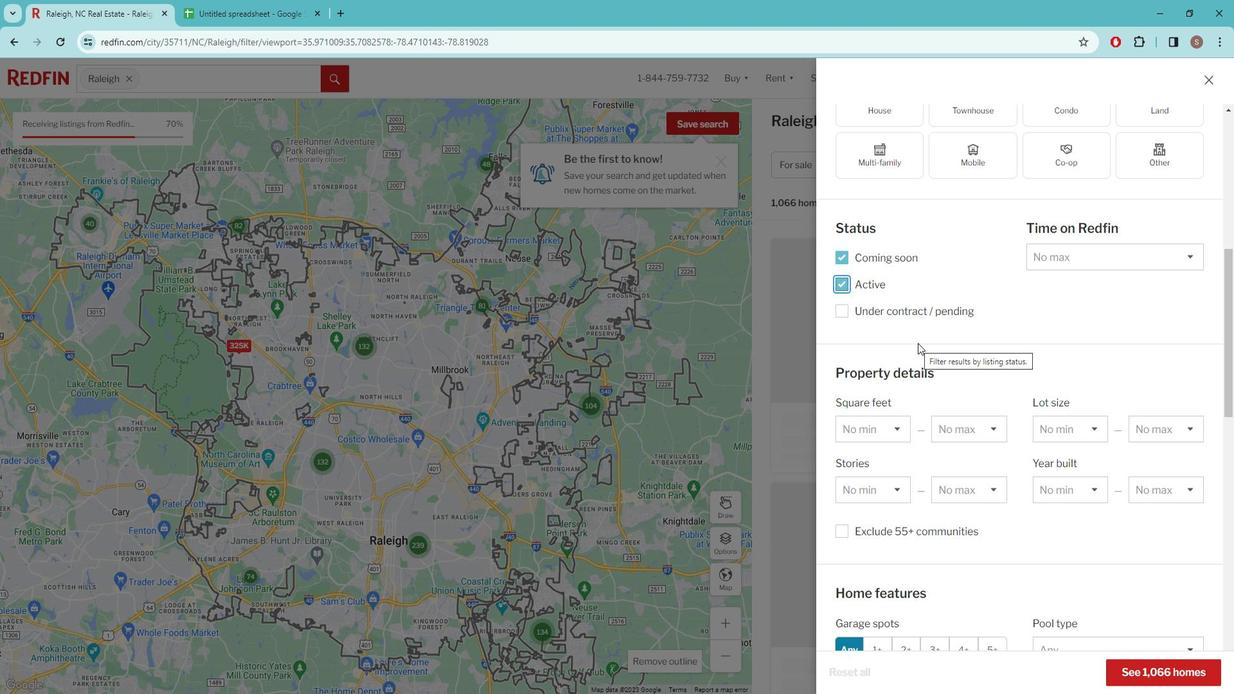 
Action: Mouse scrolled (940, 350) with delta (0, 0)
Screenshot: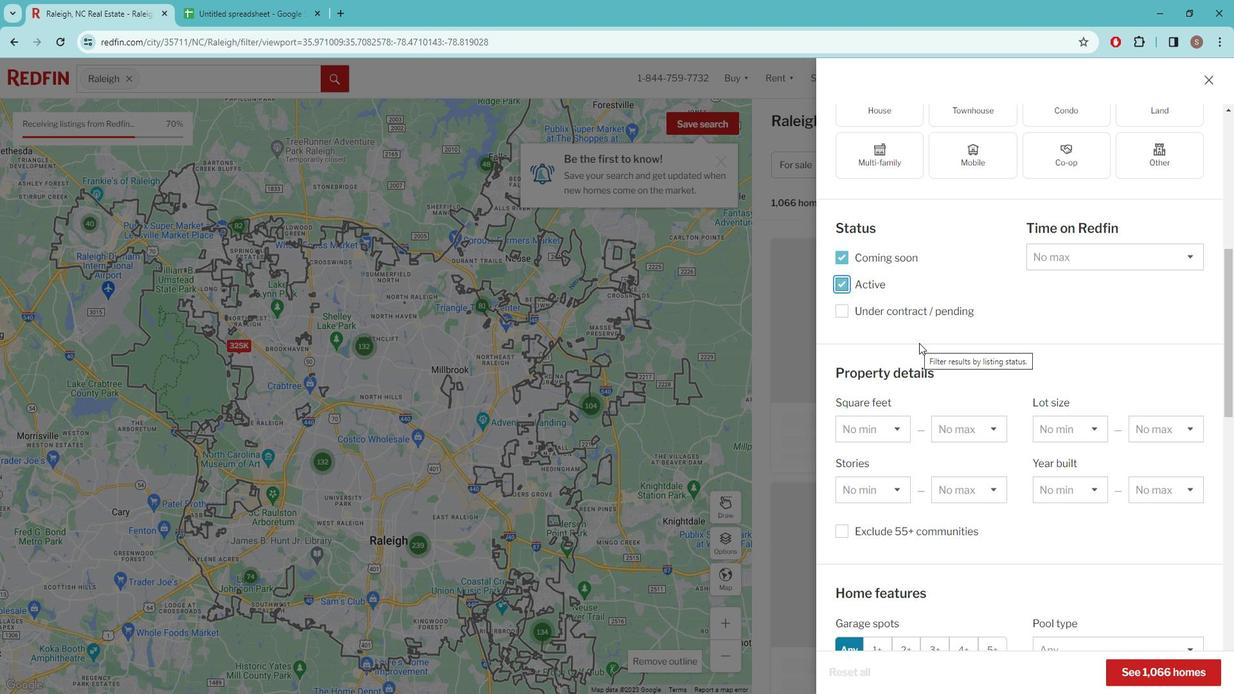 
Action: Mouse moved to (950, 350)
Screenshot: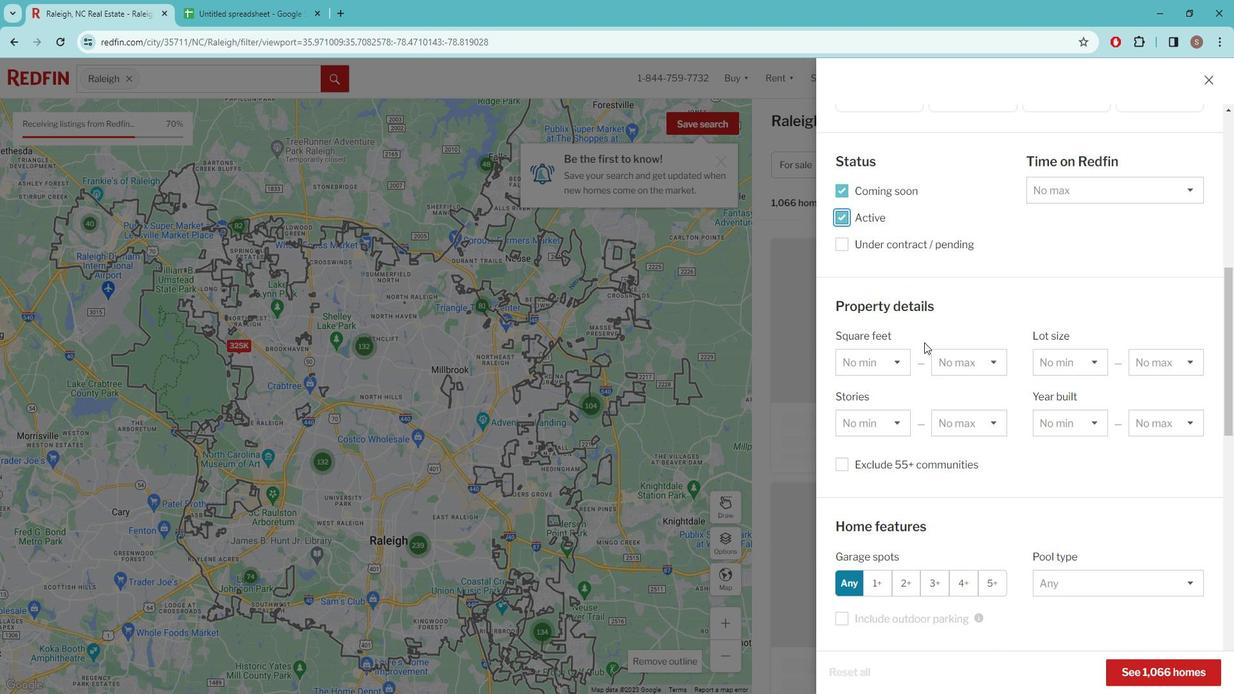 
Action: Mouse scrolled (950, 349) with delta (0, 0)
Screenshot: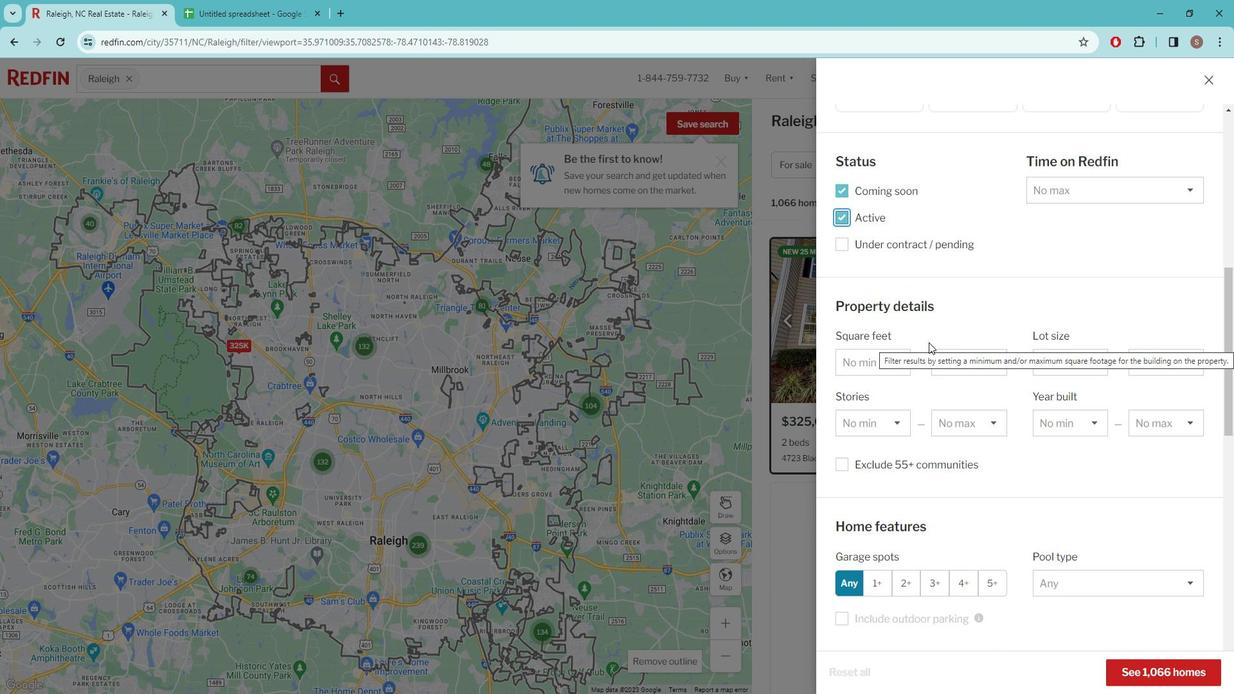 
Action: Mouse scrolled (950, 349) with delta (0, 0)
Screenshot: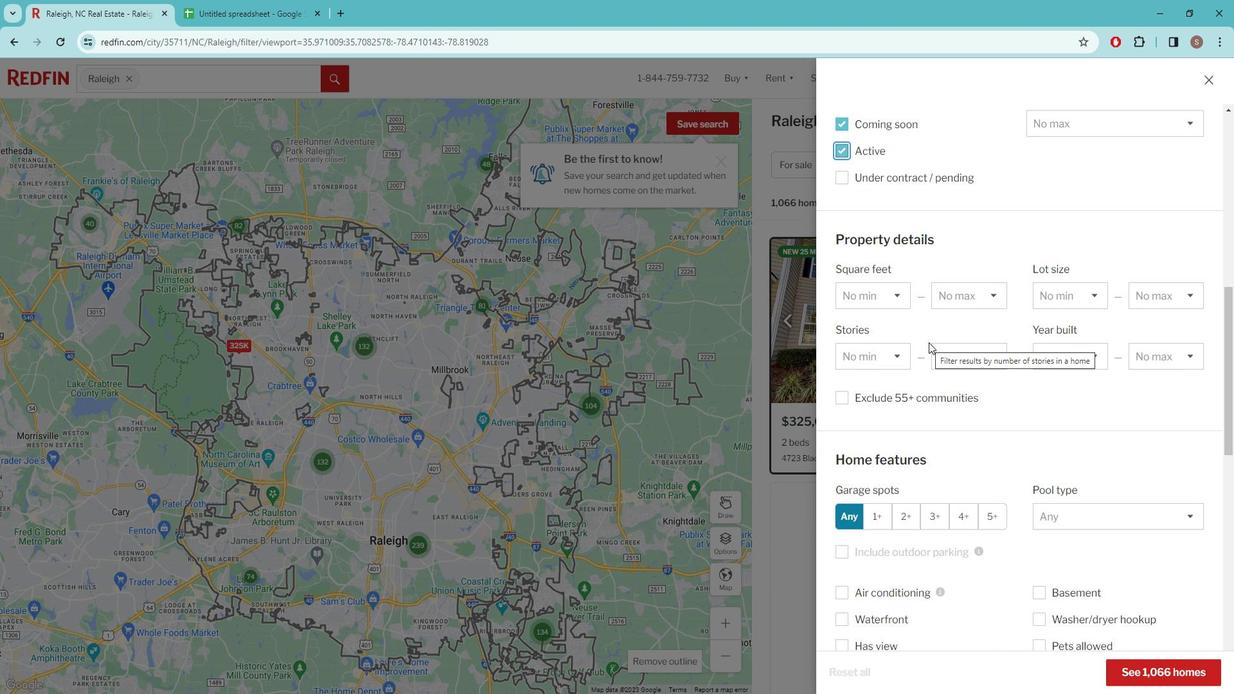 
Action: Mouse scrolled (950, 349) with delta (0, 0)
Screenshot: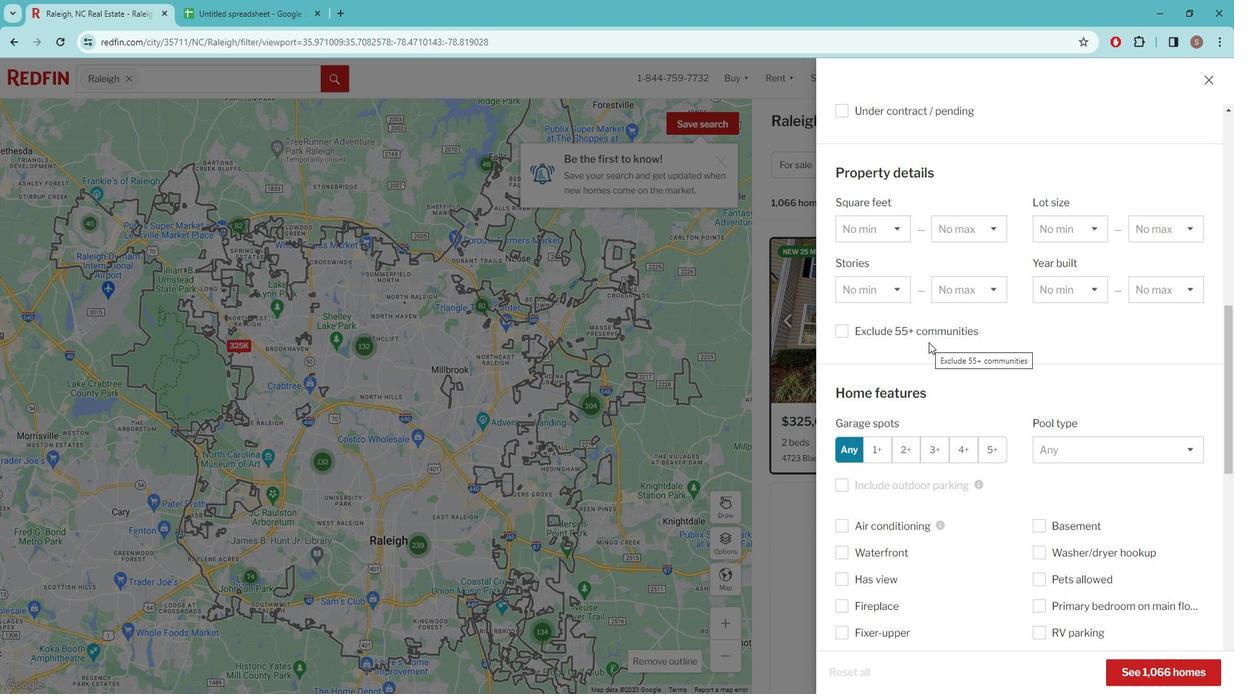 
Action: Mouse scrolled (950, 349) with delta (0, 0)
Screenshot: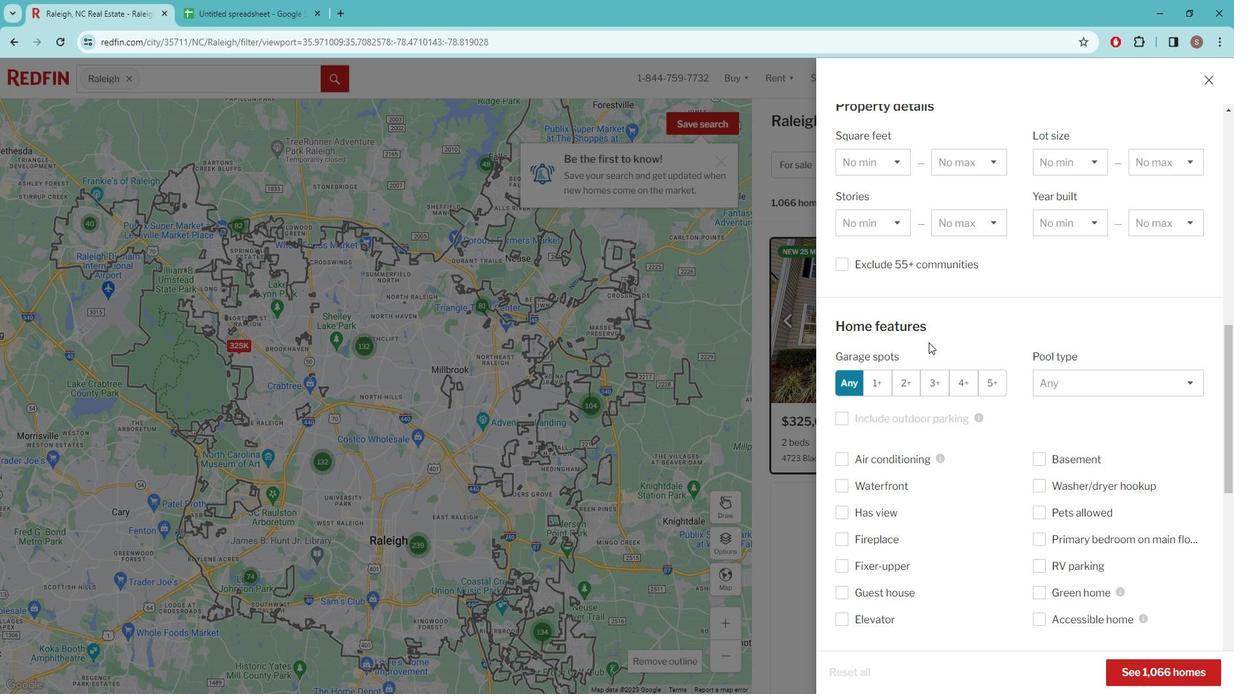 
Action: Mouse moved to (948, 374)
Screenshot: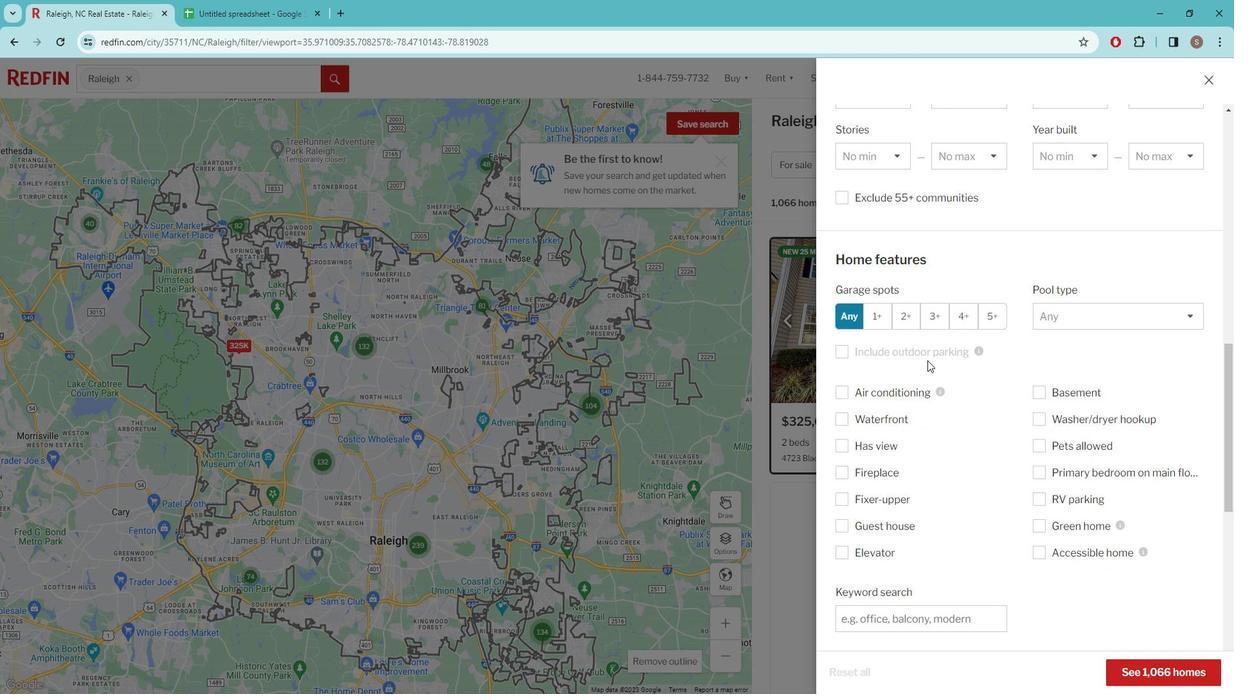 
Action: Mouse scrolled (948, 374) with delta (0, 0)
Screenshot: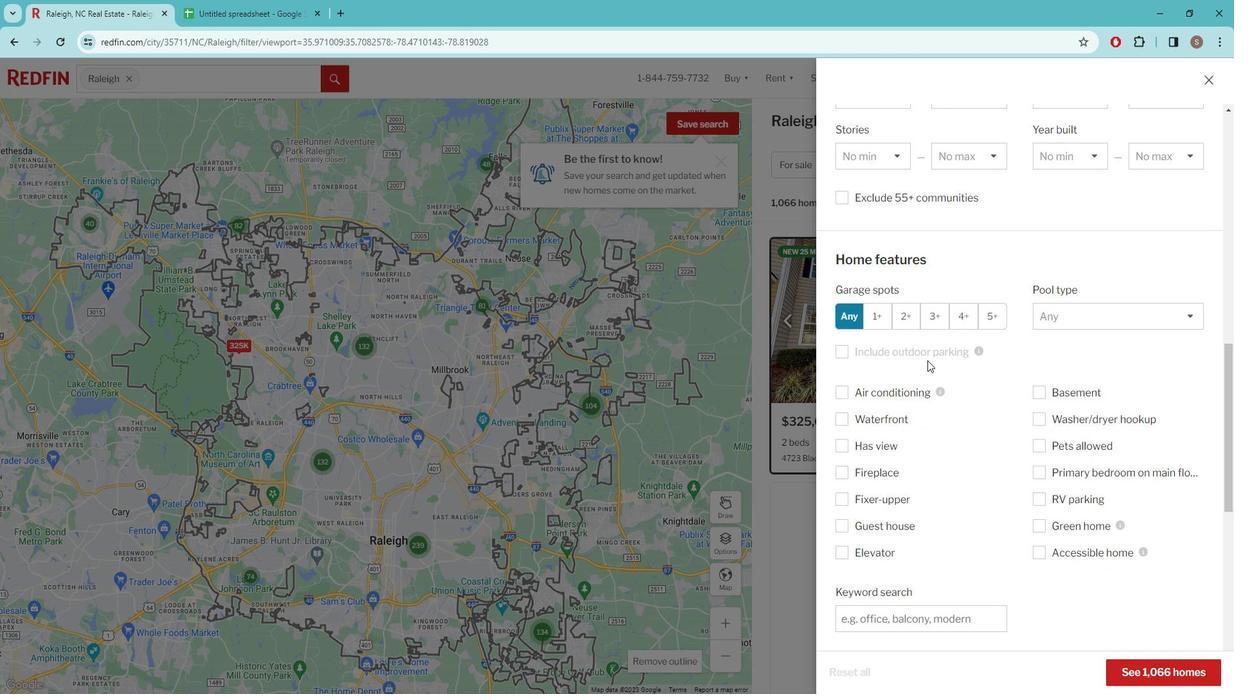 
Action: Mouse moved to (948, 378)
Screenshot: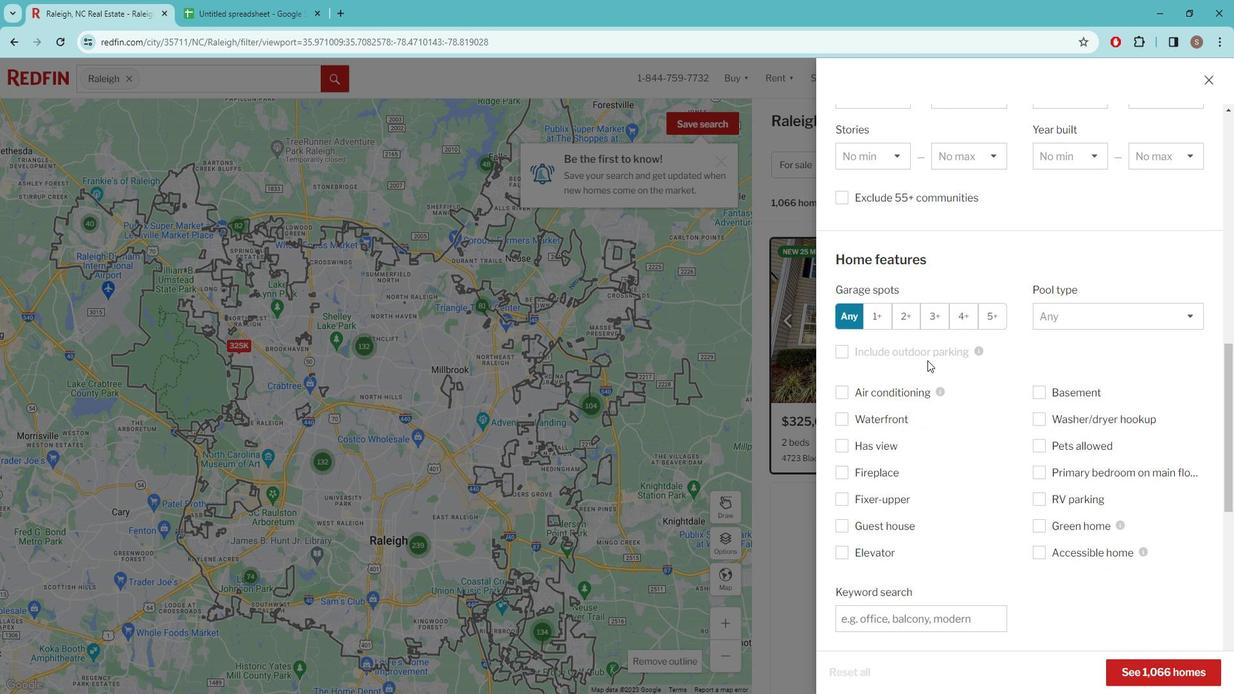 
Action: Mouse scrolled (948, 377) with delta (0, 0)
Screenshot: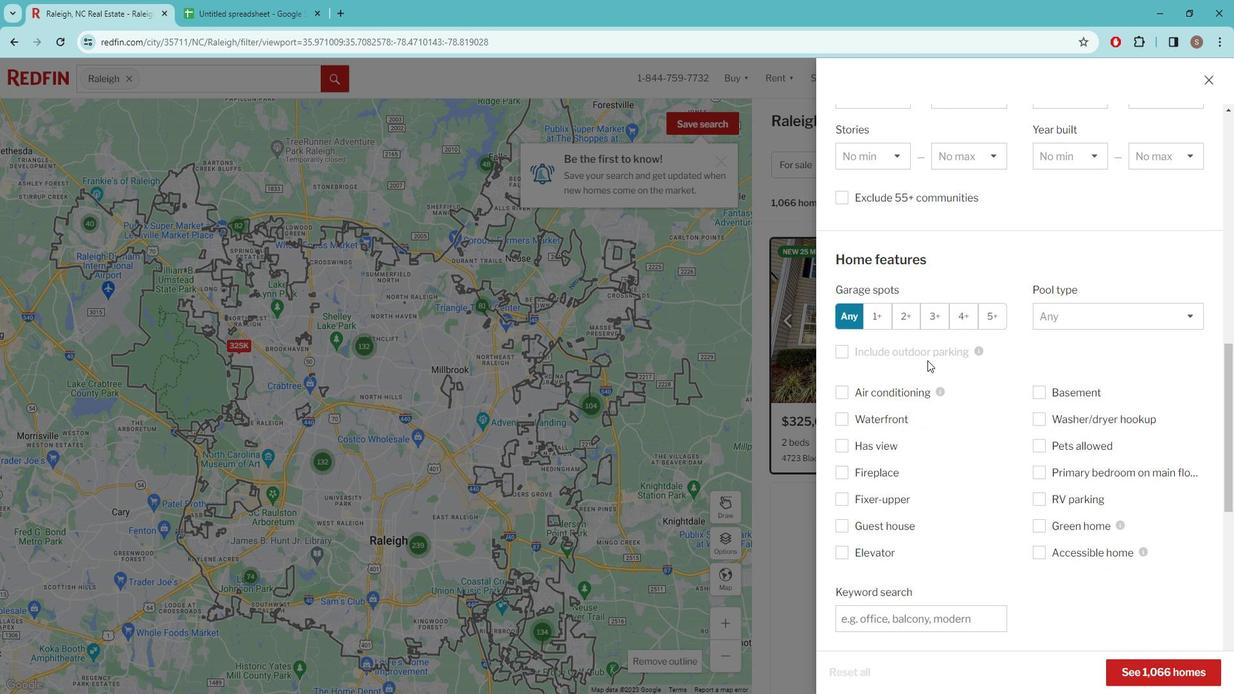 
Action: Mouse moved to (948, 382)
Screenshot: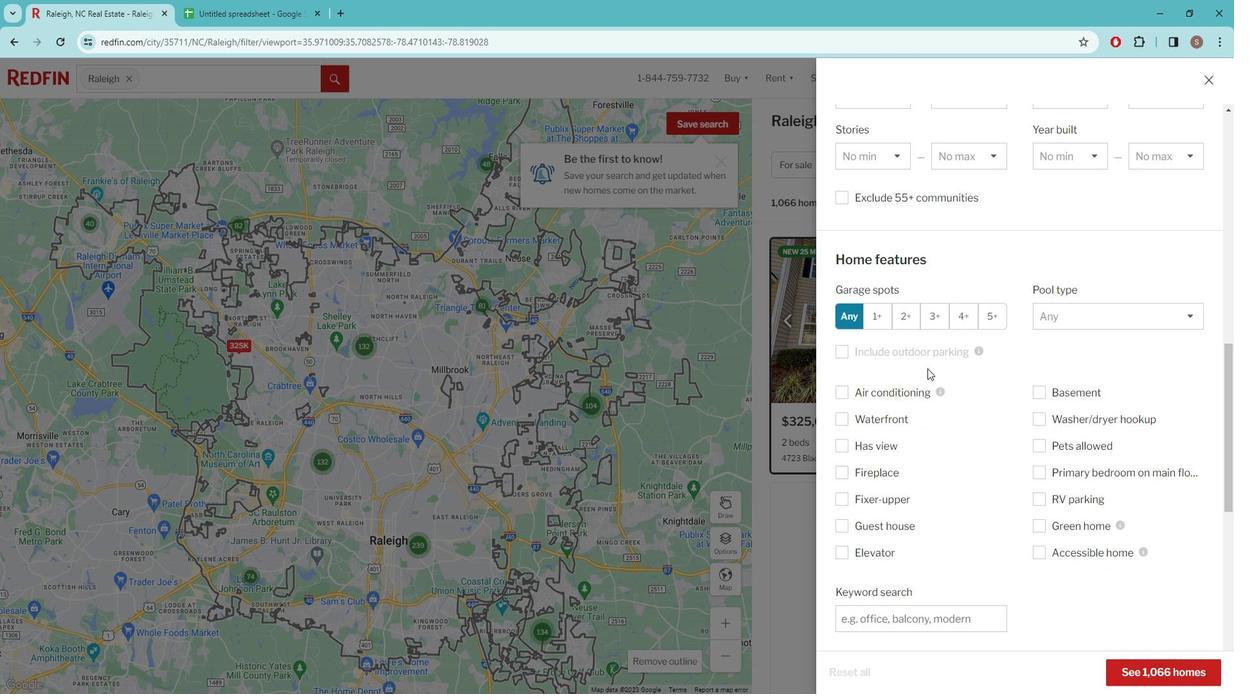 
Action: Mouse scrolled (948, 381) with delta (0, 0)
Screenshot: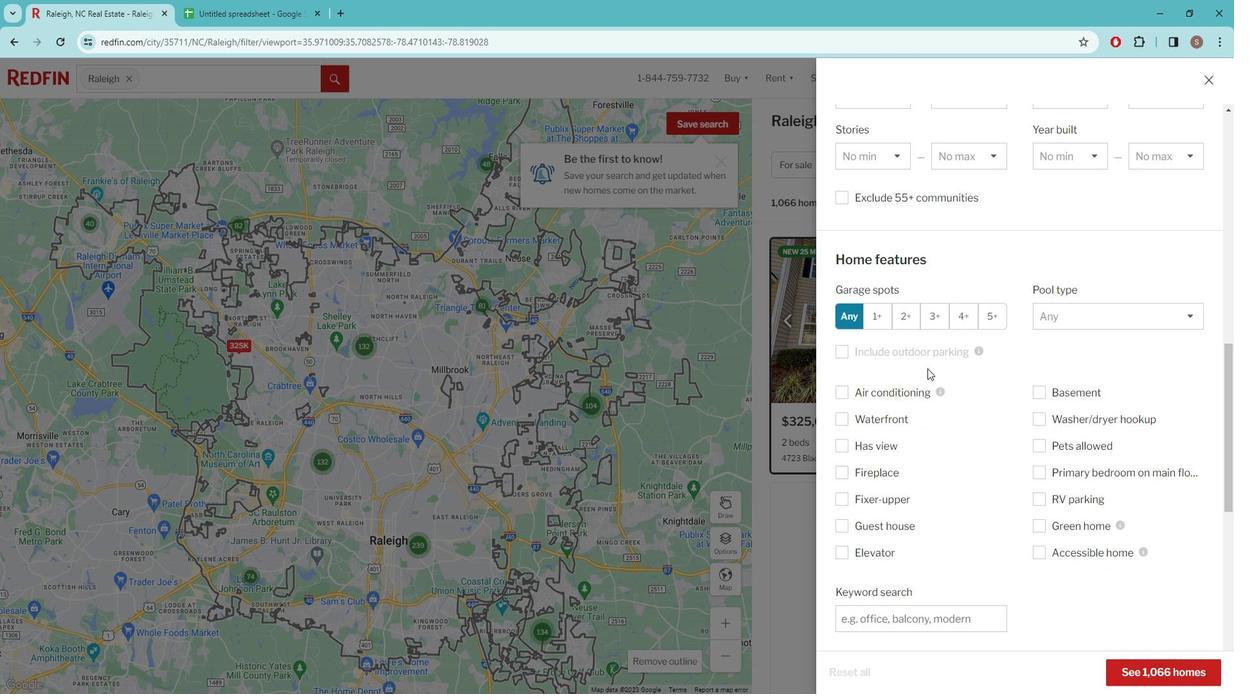 
Action: Mouse moved to (908, 427)
Screenshot: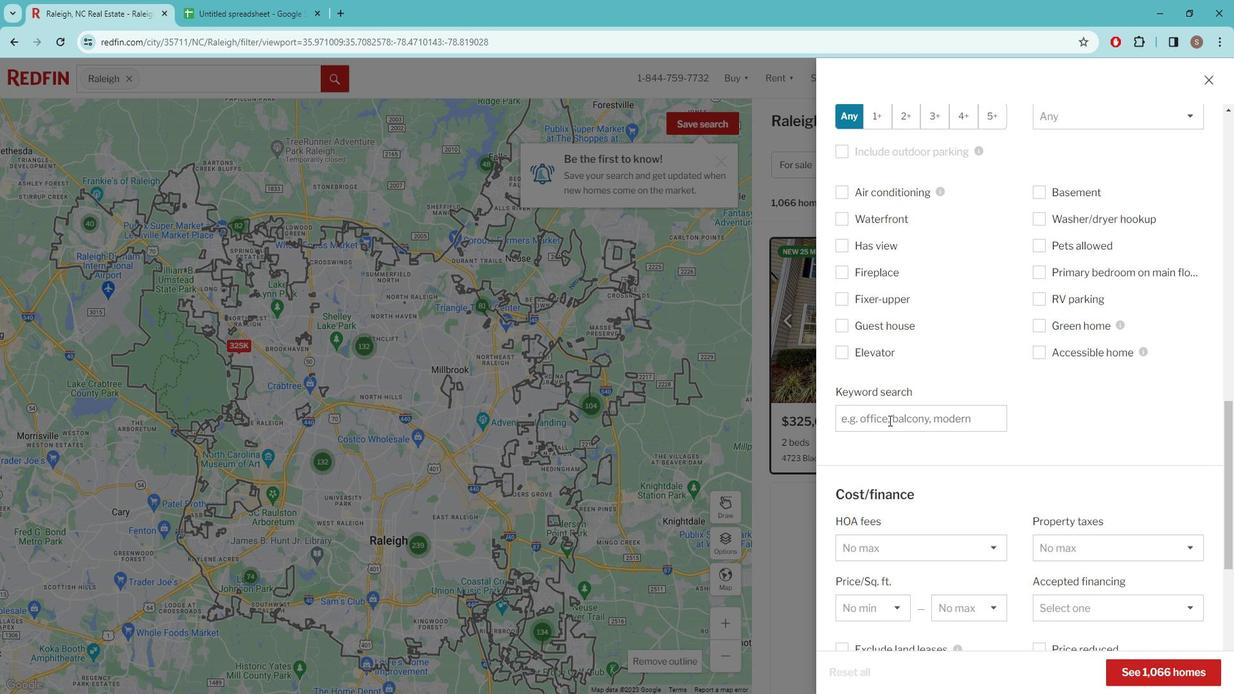 
Action: Mouse pressed left at (908, 427)
Screenshot: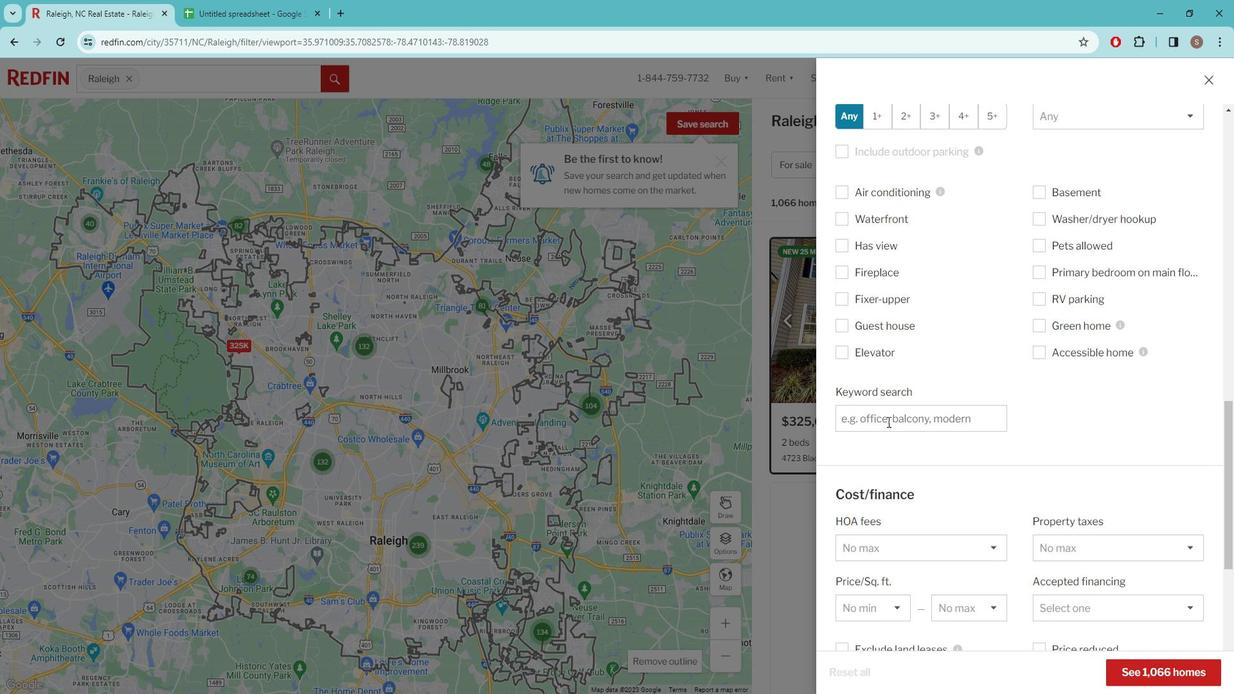 
Action: Key pressed COVERED<Key.space>PATIO<Key.space>
Screenshot: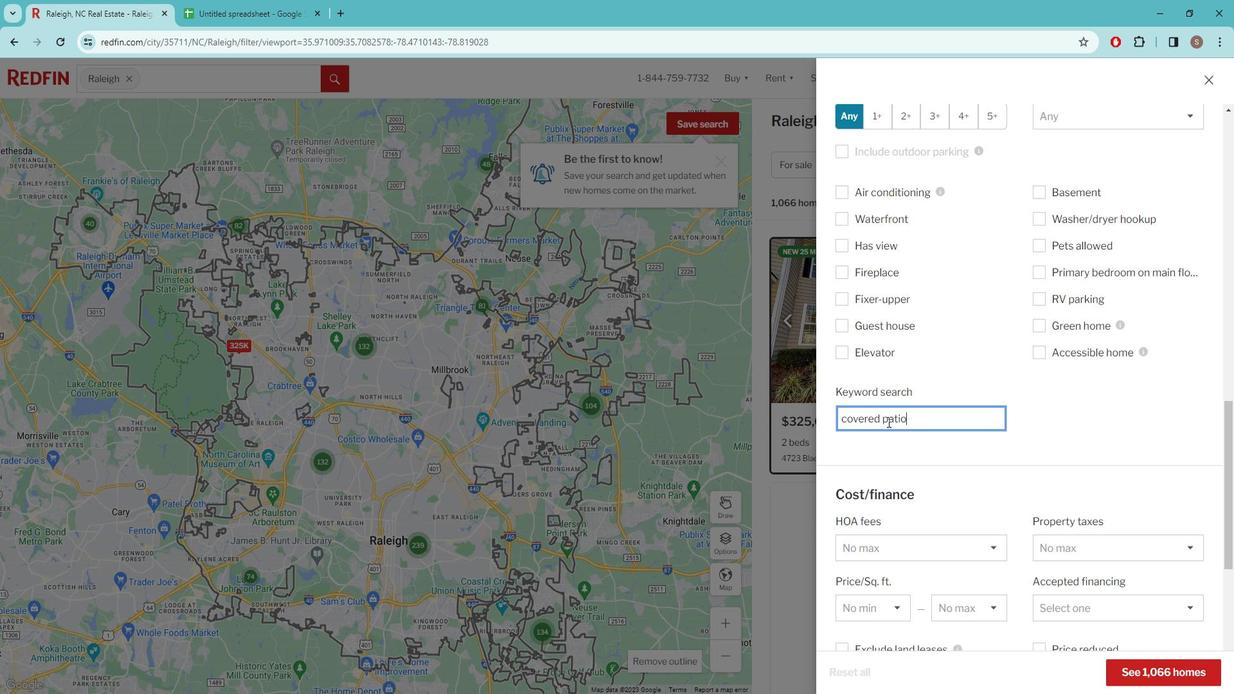 
Action: Mouse moved to (904, 447)
Screenshot: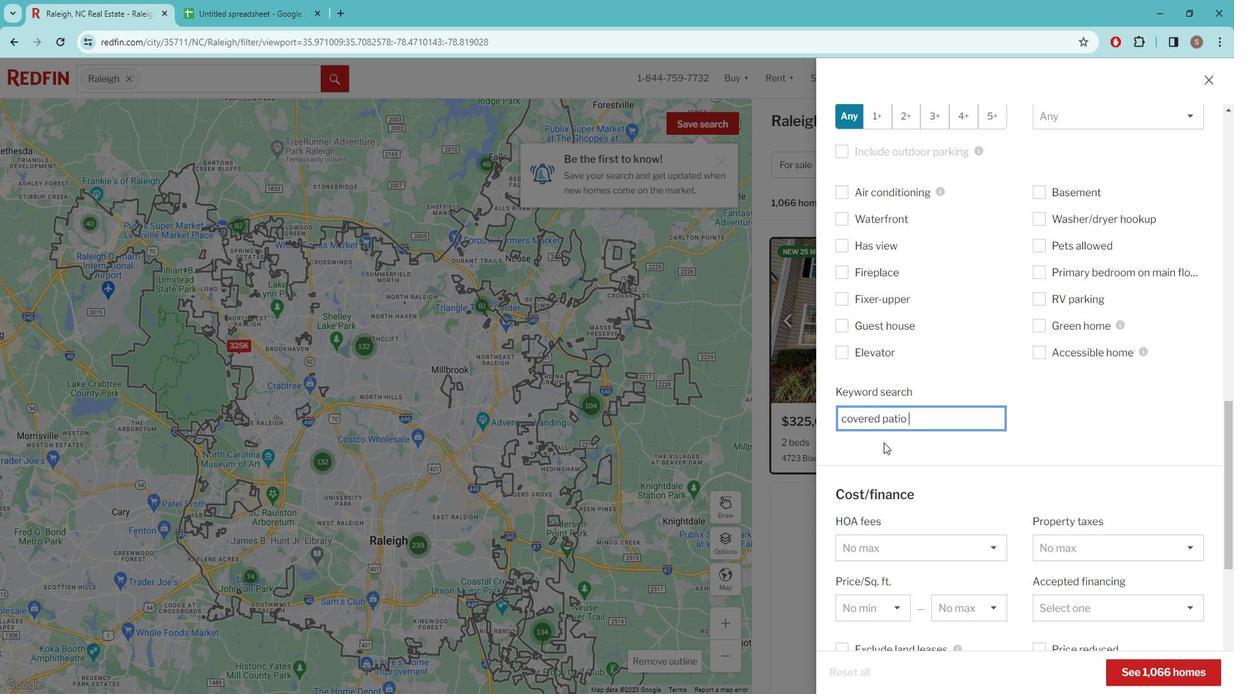 
Action: Mouse scrolled (904, 447) with delta (0, 0)
Screenshot: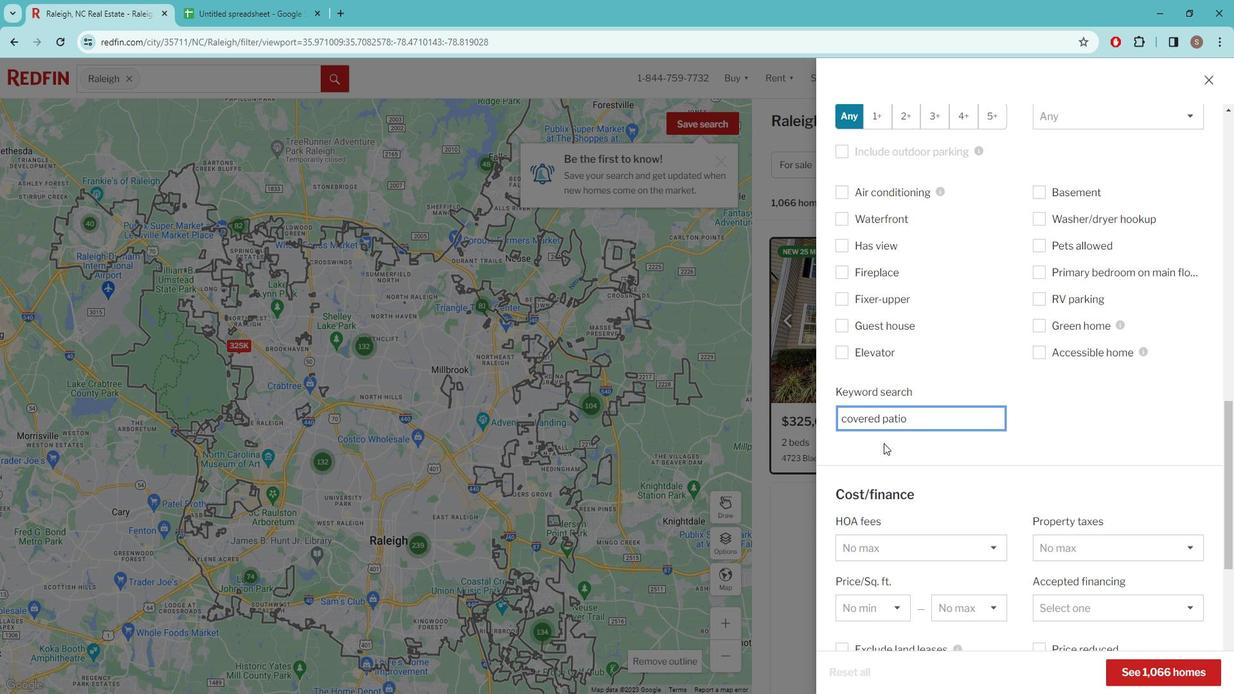 
Action: Mouse scrolled (904, 447) with delta (0, 0)
Screenshot: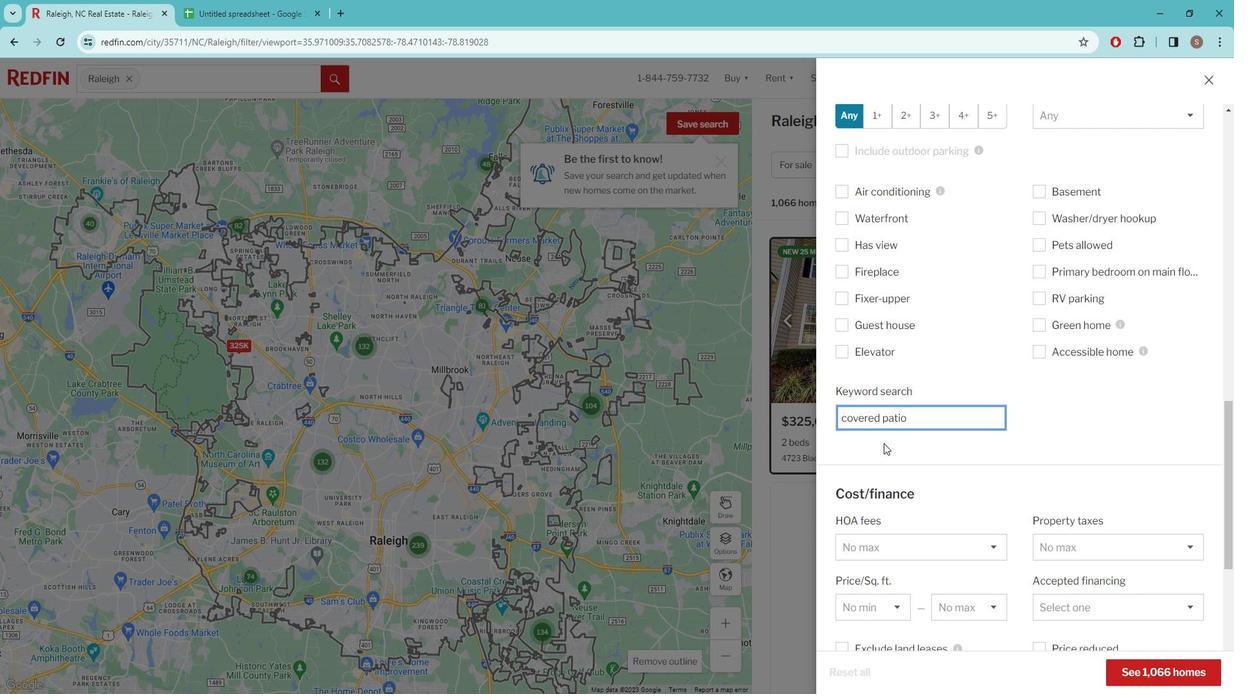 
Action: Mouse moved to (942, 299)
Screenshot: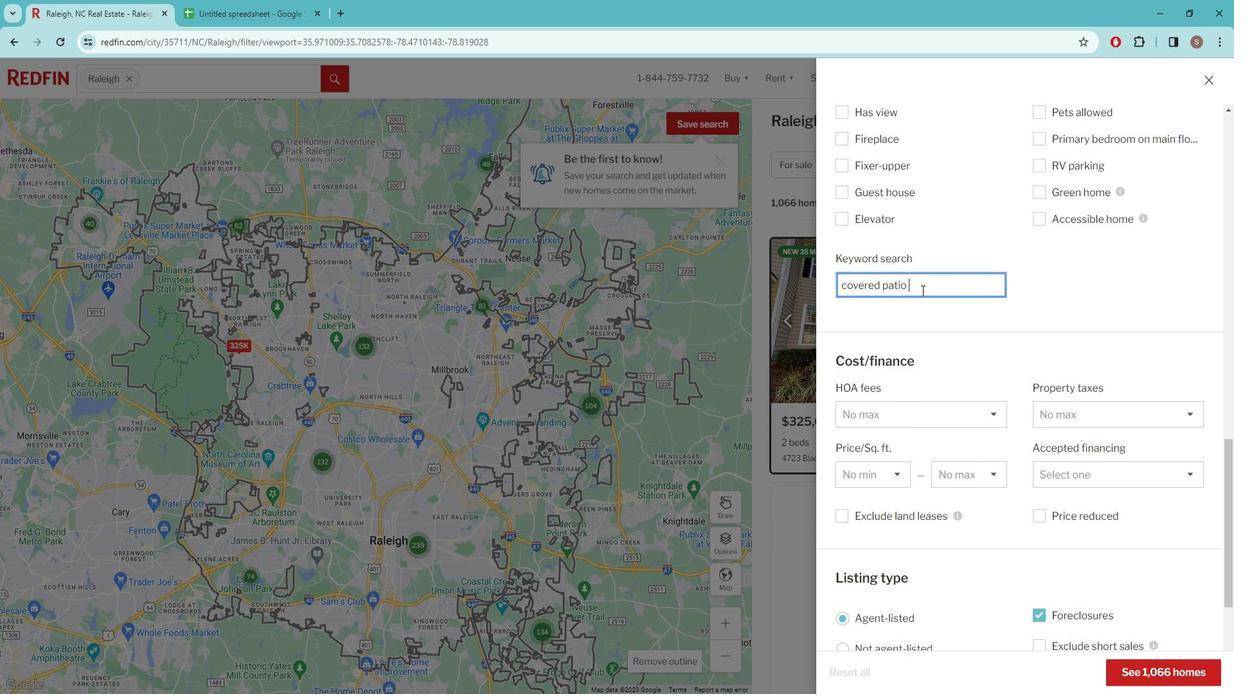 
Action: Key pressed AND<Key.space>OUTDOOR<Key.space>LIVING<Key.space>SPACES
Screenshot: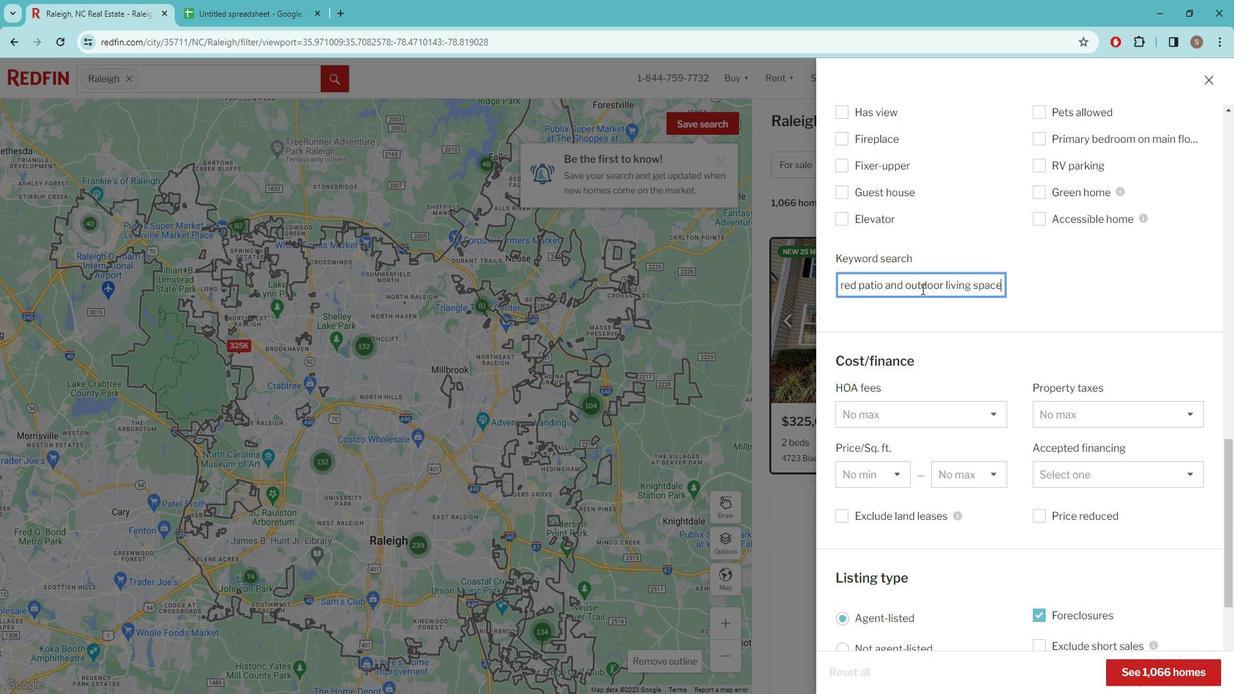 
Action: Mouse moved to (964, 340)
Screenshot: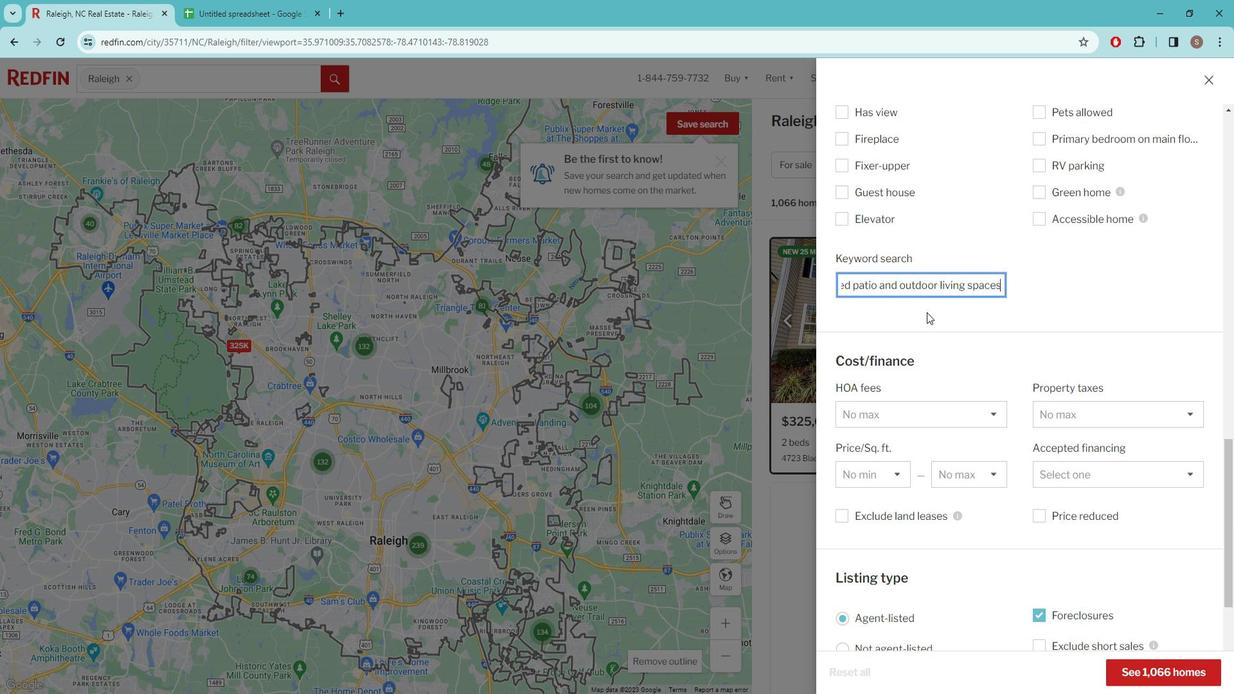 
Action: Mouse pressed left at (964, 340)
Screenshot: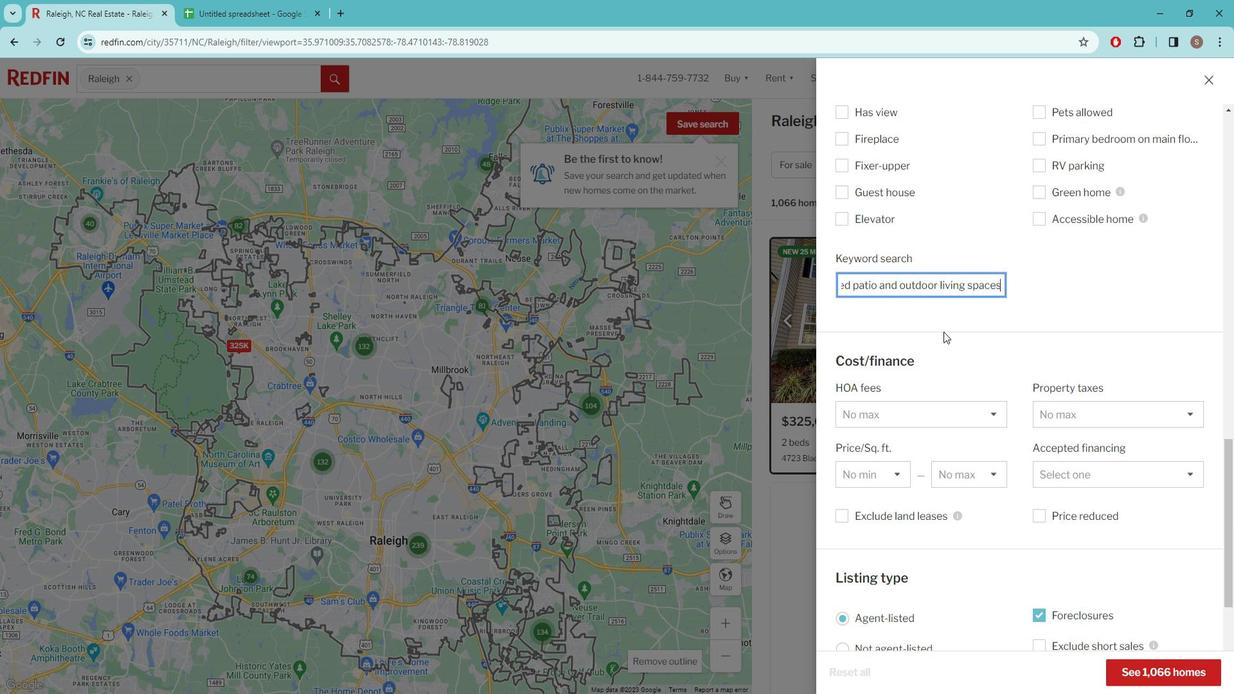 
Action: Mouse scrolled (964, 339) with delta (0, 0)
Screenshot: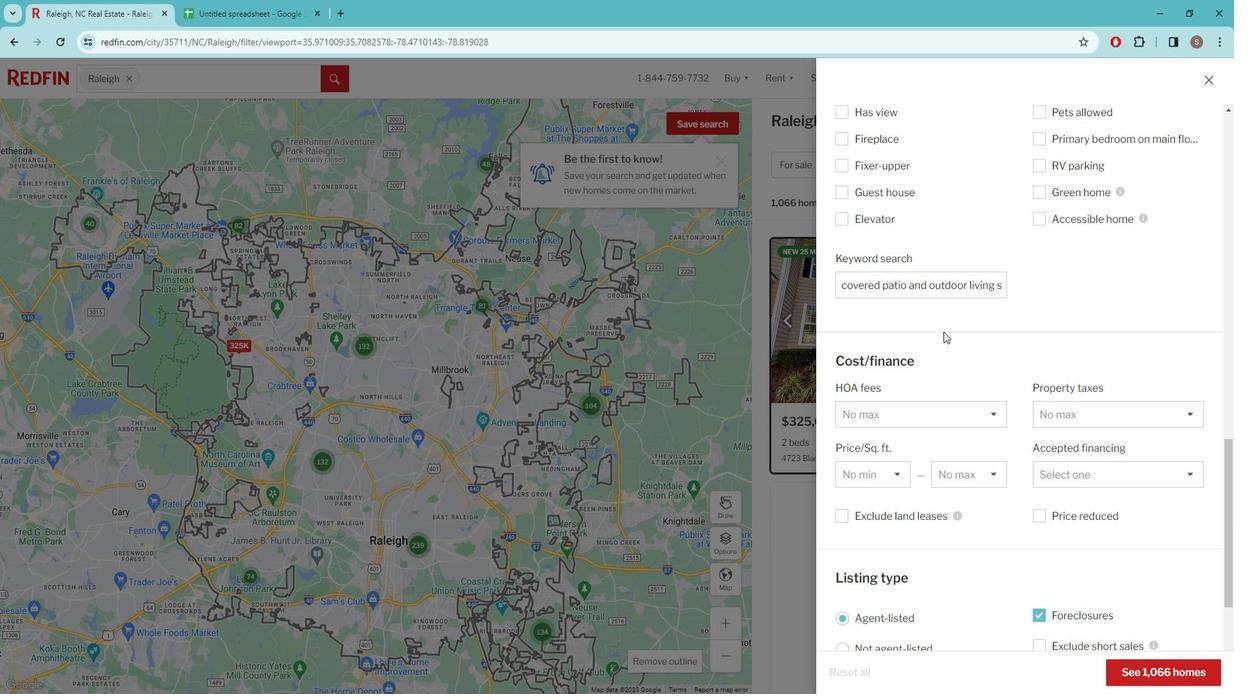 
Action: Mouse scrolled (964, 339) with delta (0, 0)
Screenshot: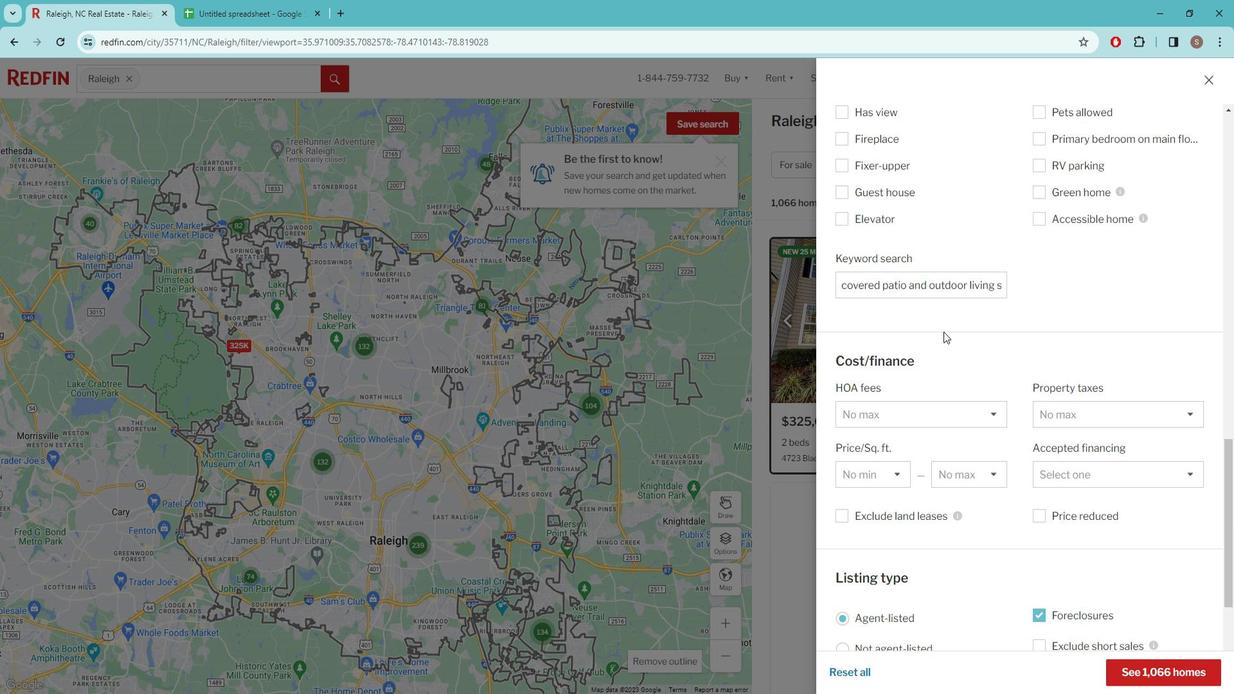 
Action: Mouse scrolled (964, 339) with delta (0, 0)
Screenshot: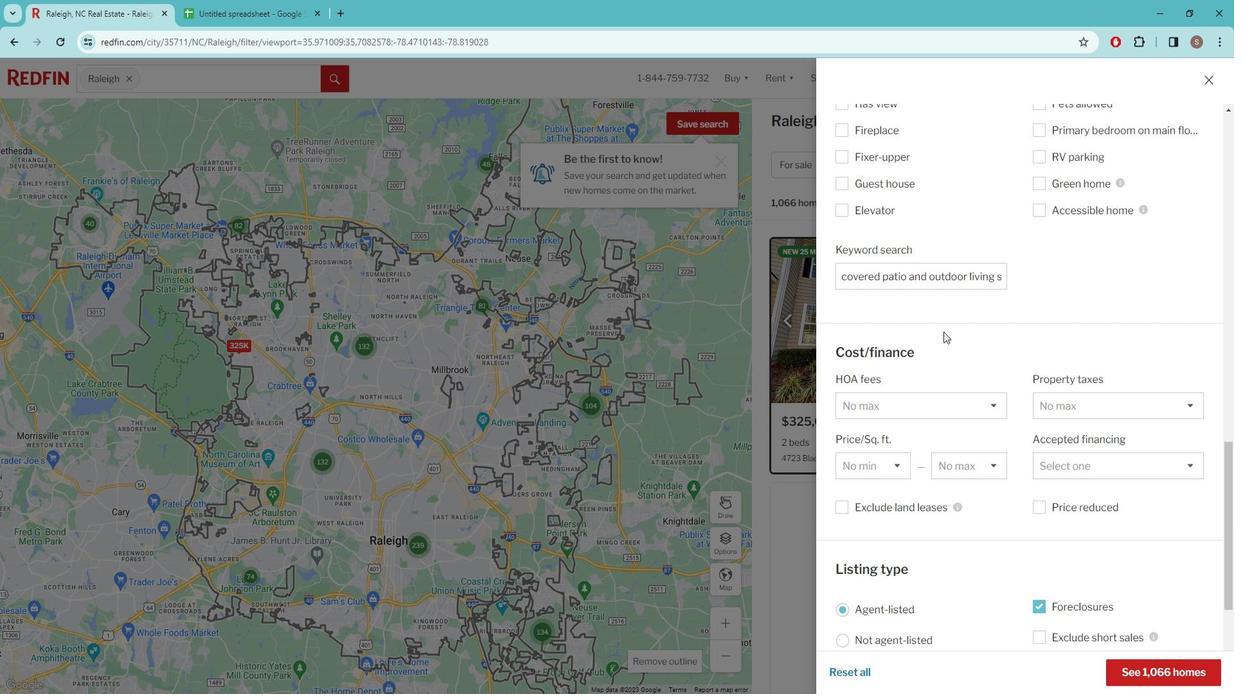 
Action: Mouse moved to (955, 320)
Screenshot: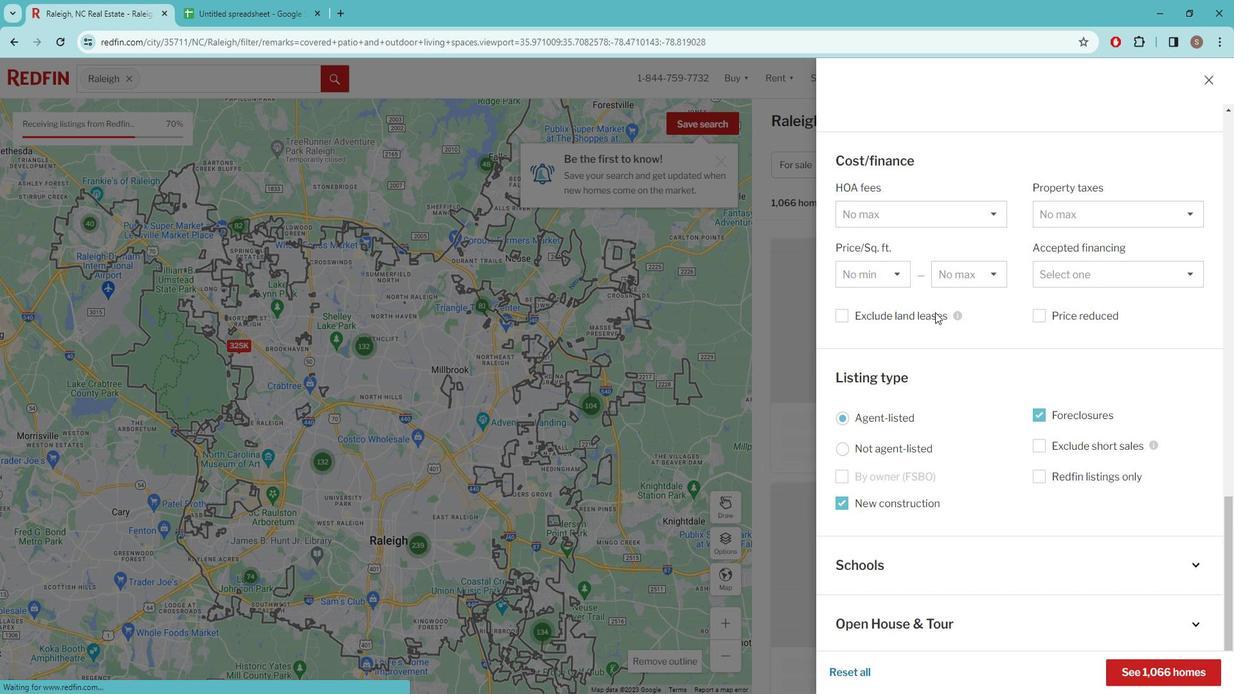 
Action: Mouse scrolled (955, 319) with delta (0, 0)
Screenshot: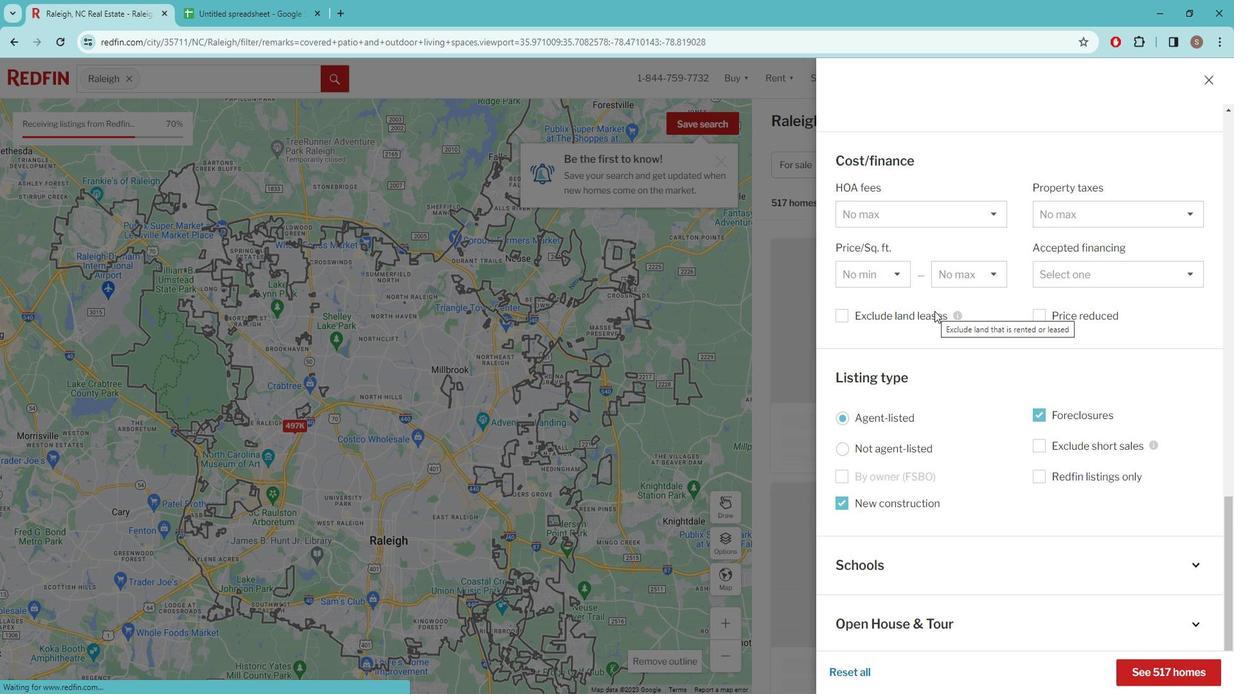 
Action: Mouse moved to (948, 558)
Screenshot: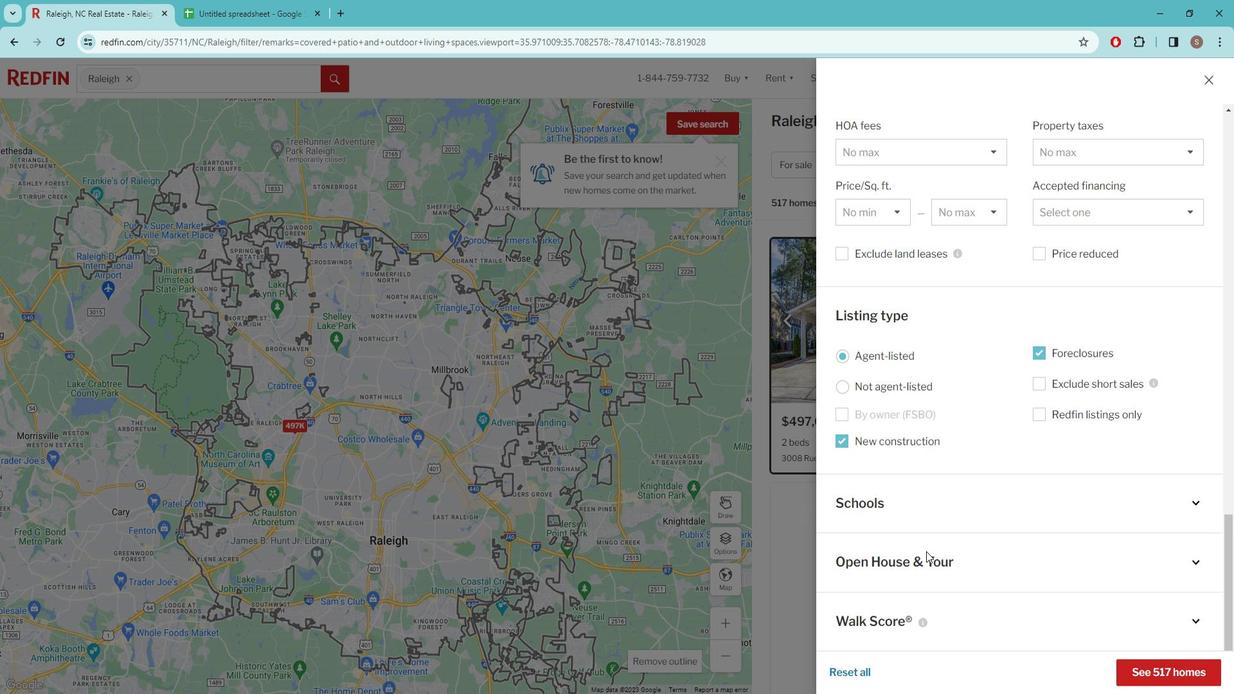 
Action: Mouse pressed left at (948, 558)
Screenshot: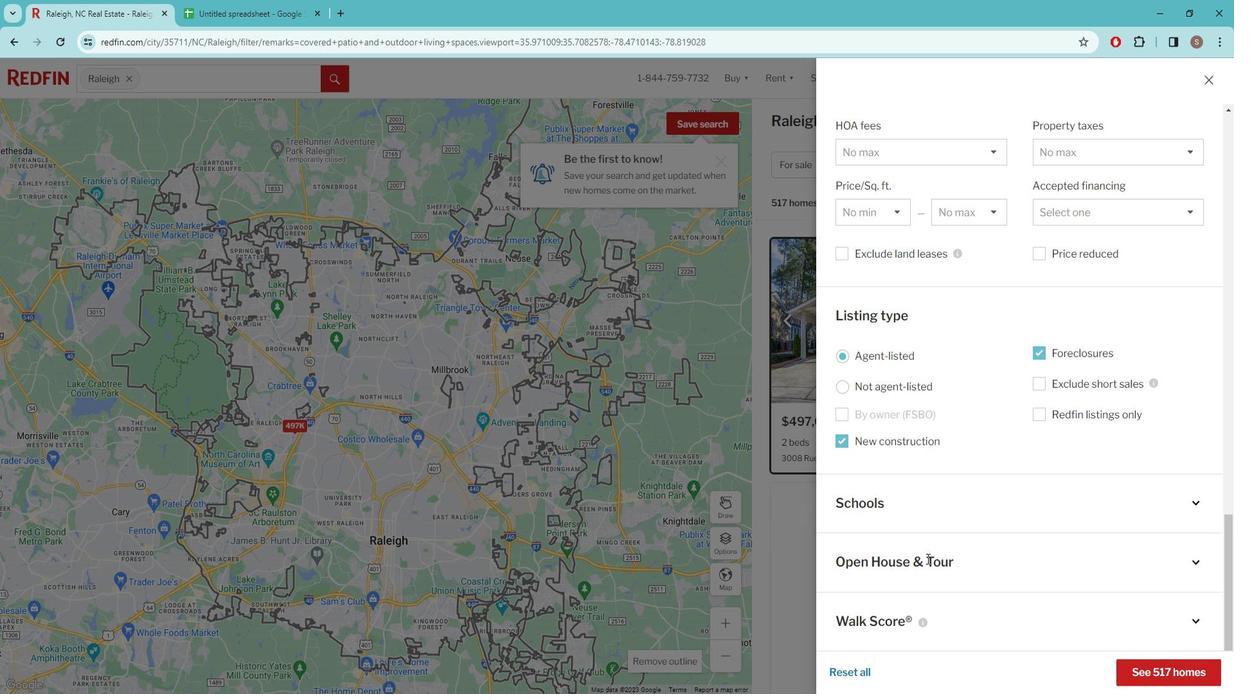 
Action: Mouse moved to (906, 560)
Screenshot: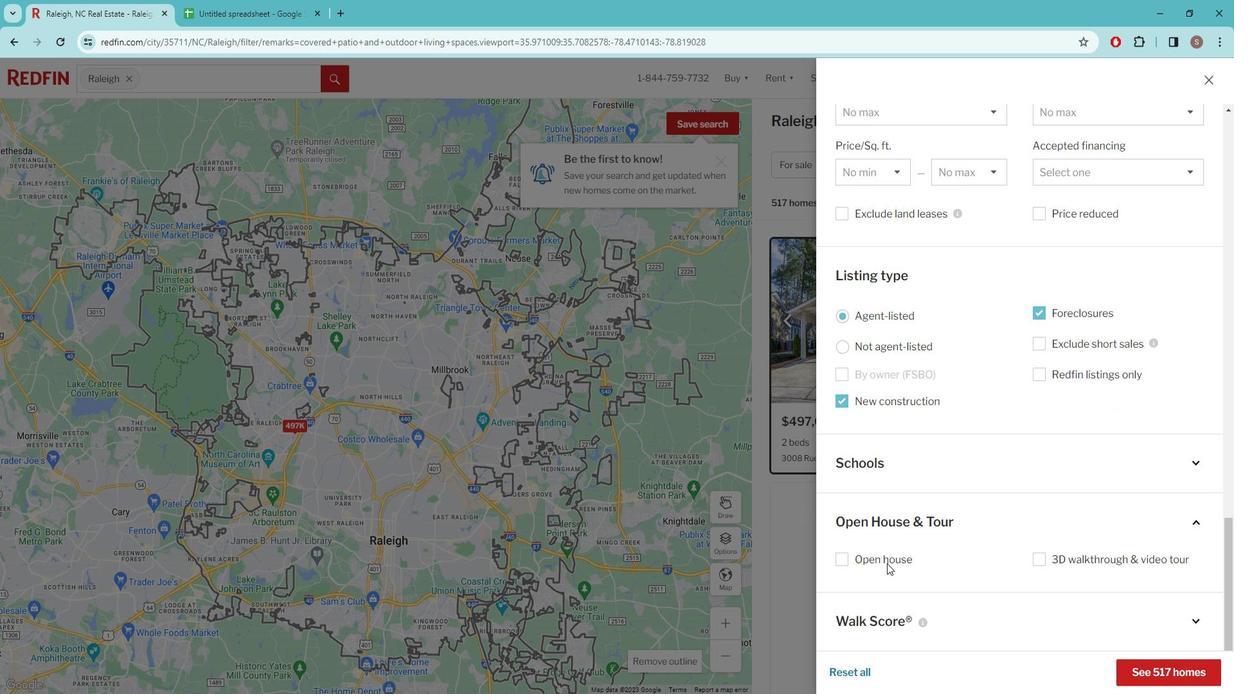 
Action: Mouse pressed left at (906, 560)
Screenshot: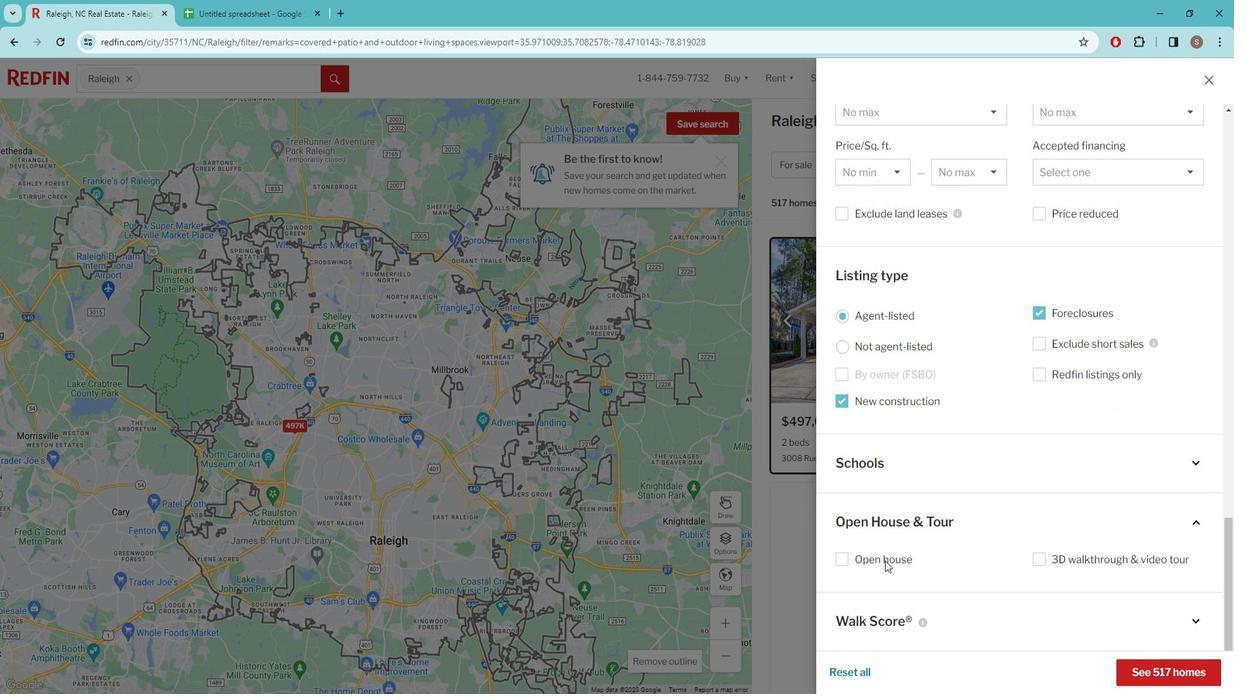 
Action: Mouse moved to (885, 607)
Screenshot: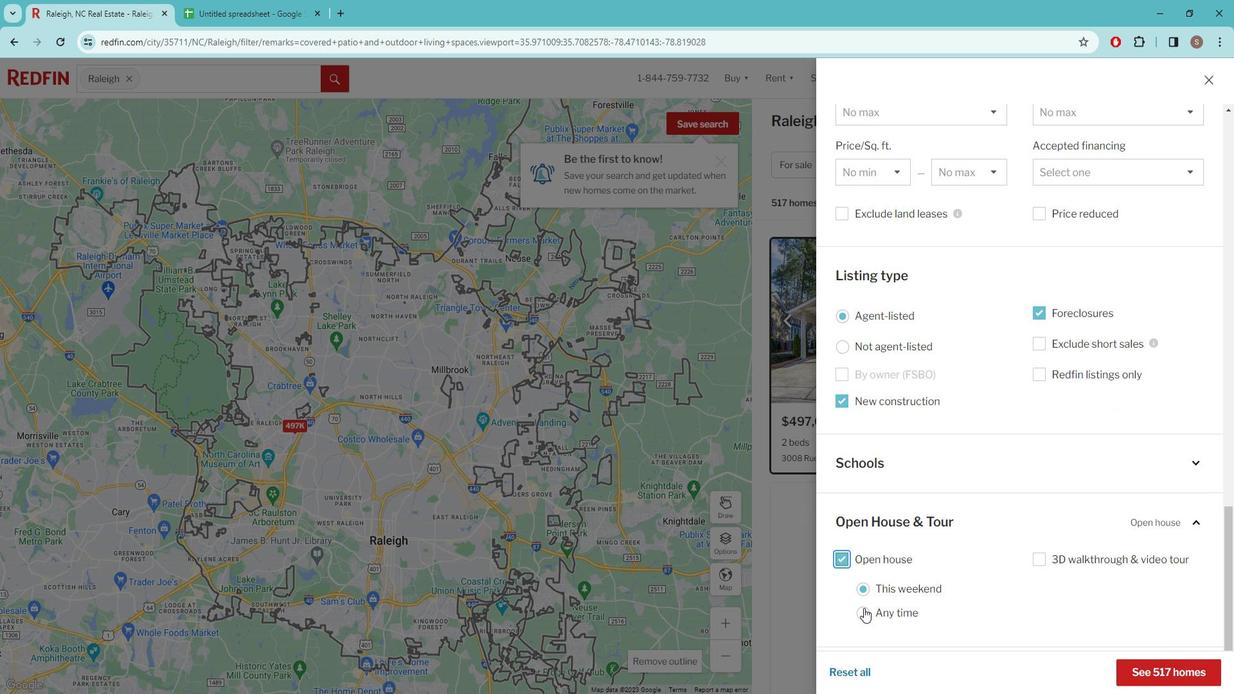 
Action: Mouse pressed left at (885, 607)
Screenshot: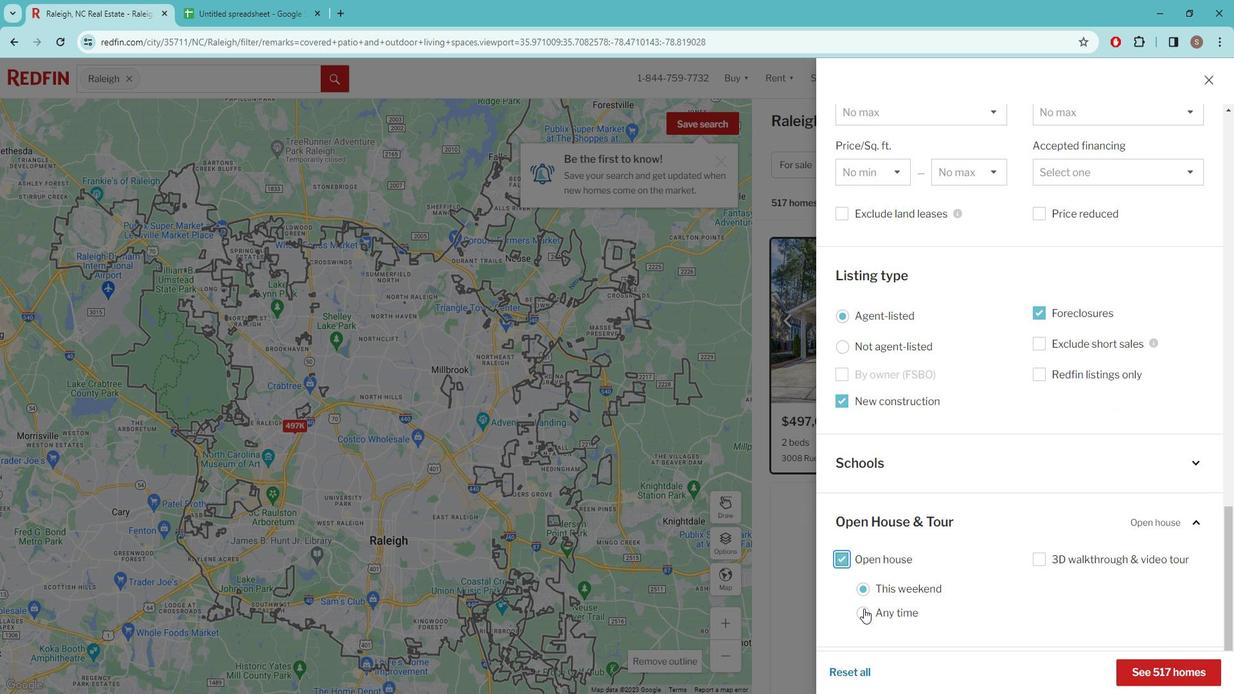 
Action: Mouse moved to (959, 510)
Screenshot: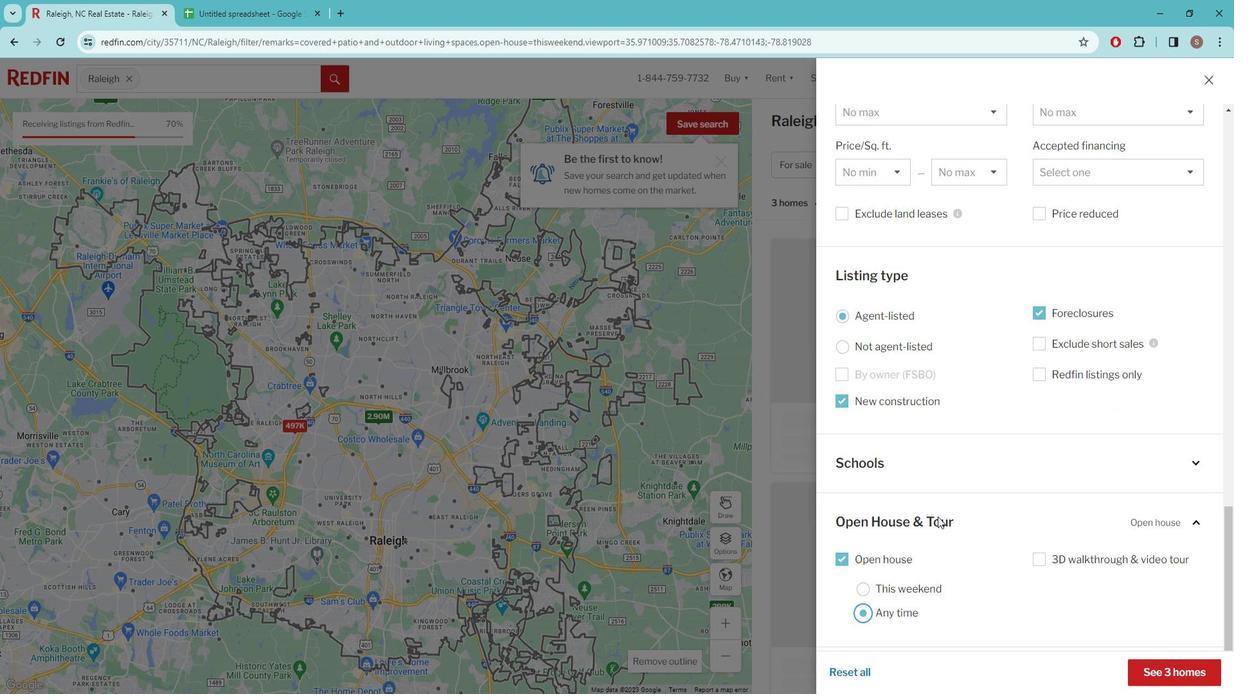 
Action: Mouse scrolled (959, 510) with delta (0, 0)
Screenshot: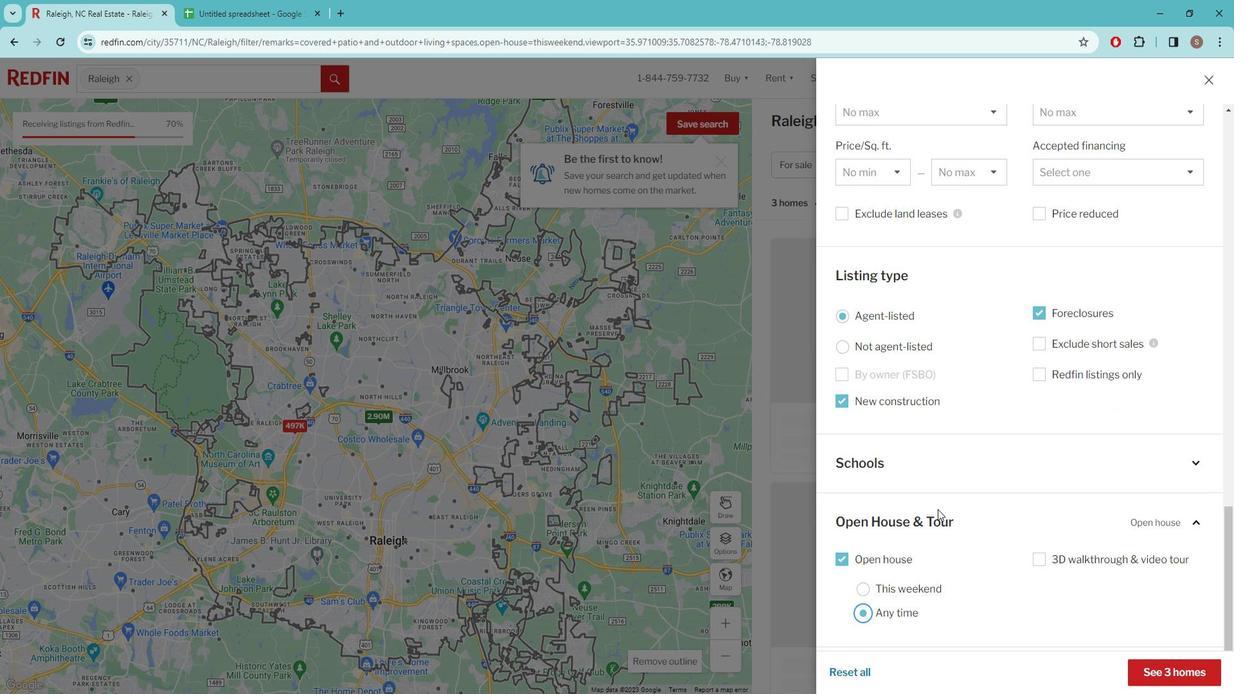 
Action: Mouse moved to (1040, 549)
Screenshot: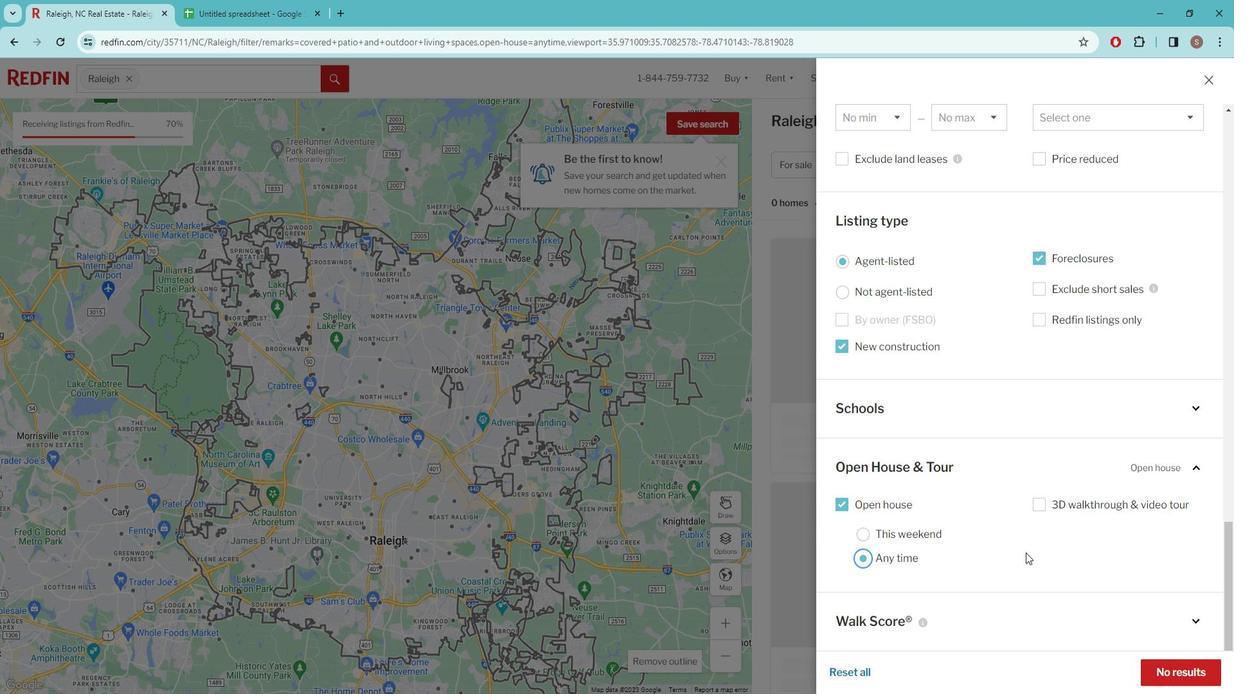 
Action: Mouse scrolled (1040, 548) with delta (0, 0)
Screenshot: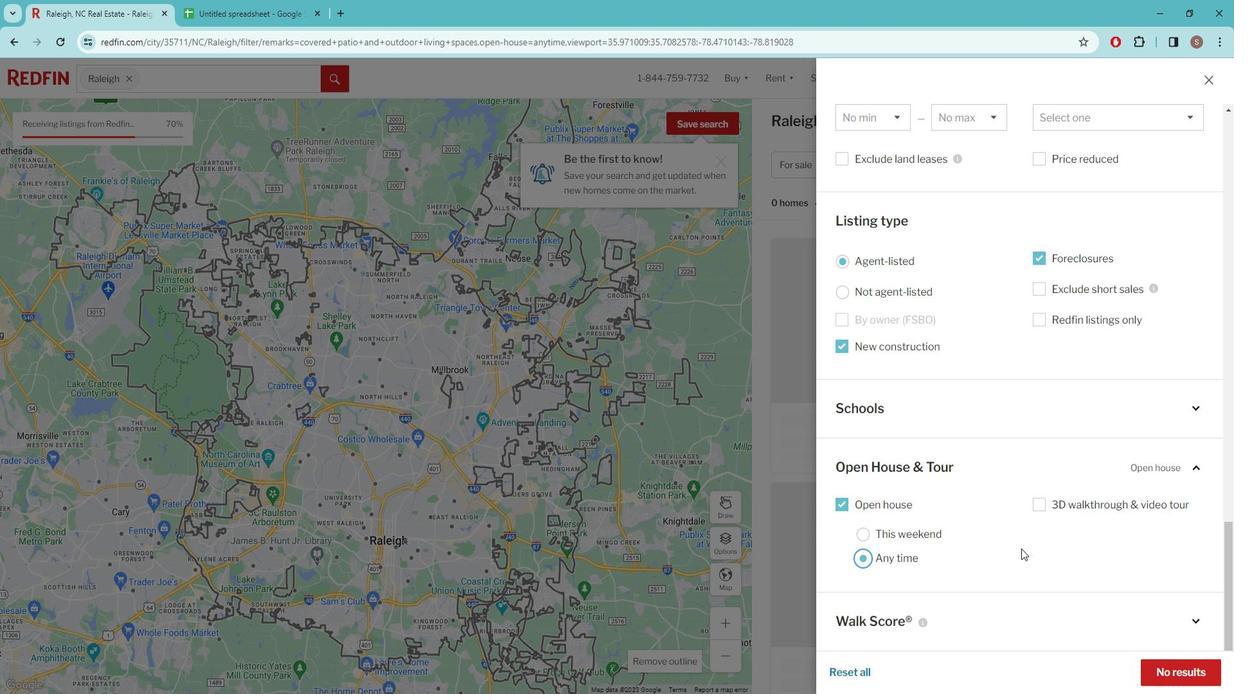 
Action: Mouse moved to (1038, 549)
Screenshot: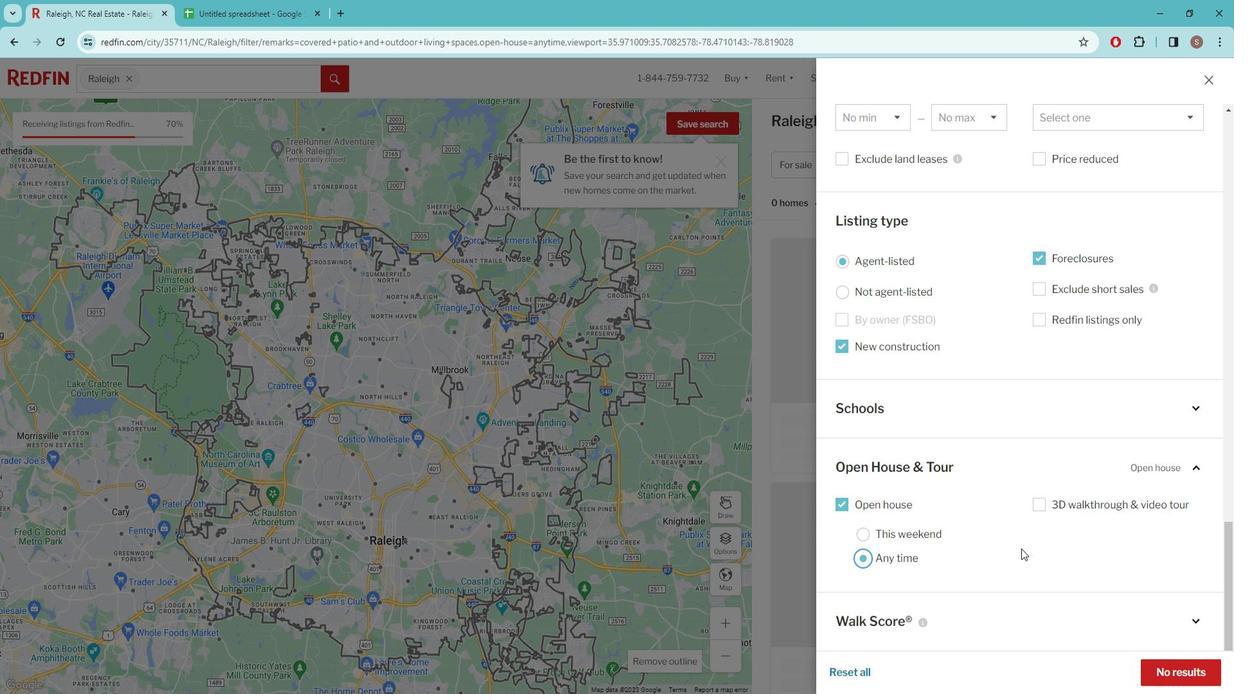 
Action: Mouse scrolled (1038, 548) with delta (0, 0)
Screenshot: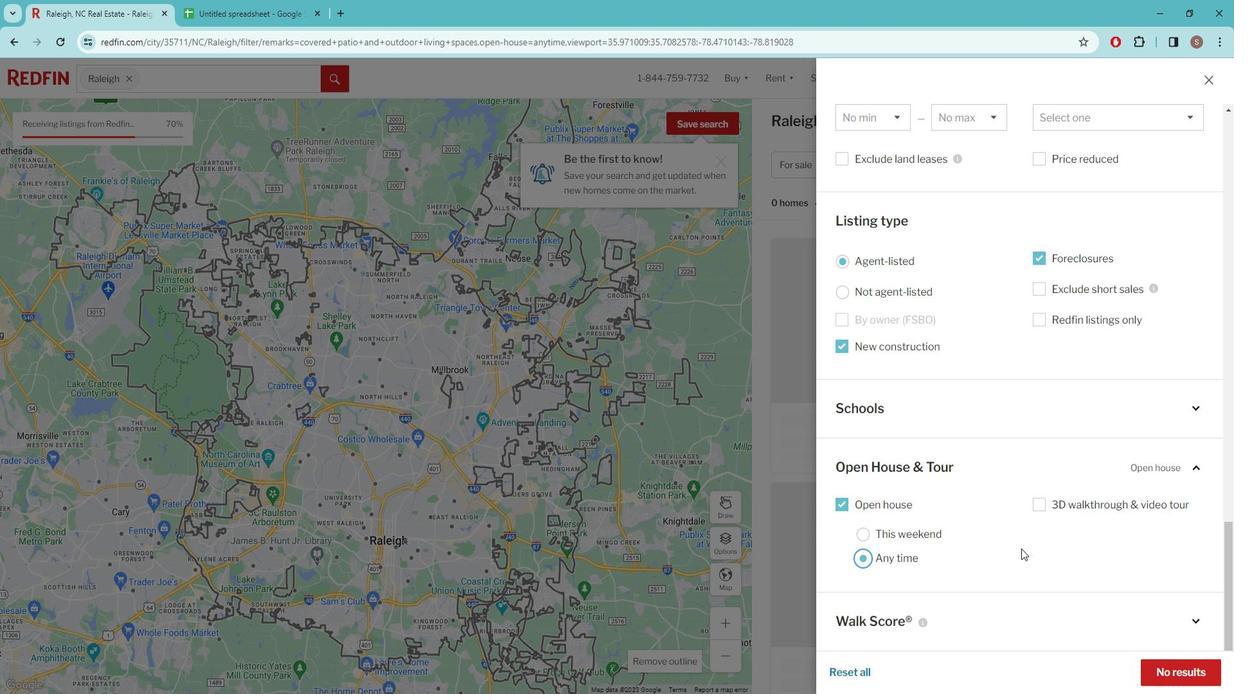 
Action: Mouse moved to (1036, 549)
Screenshot: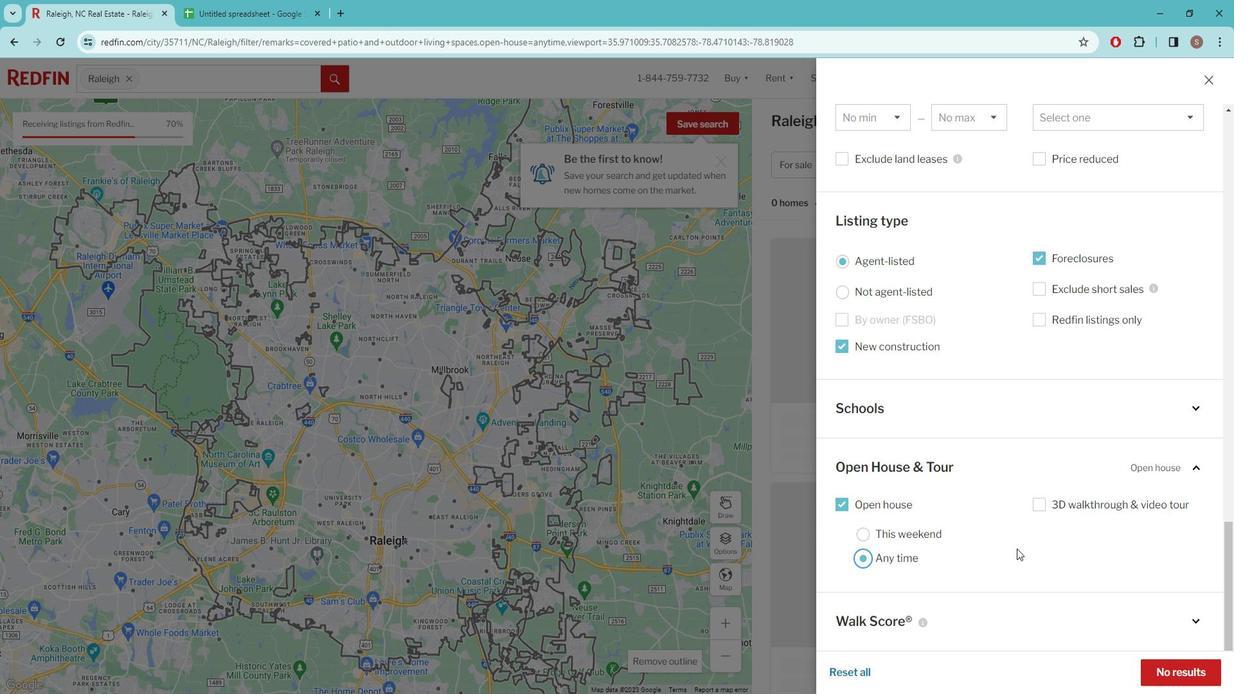 
Action: Mouse scrolled (1036, 548) with delta (0, 0)
Screenshot: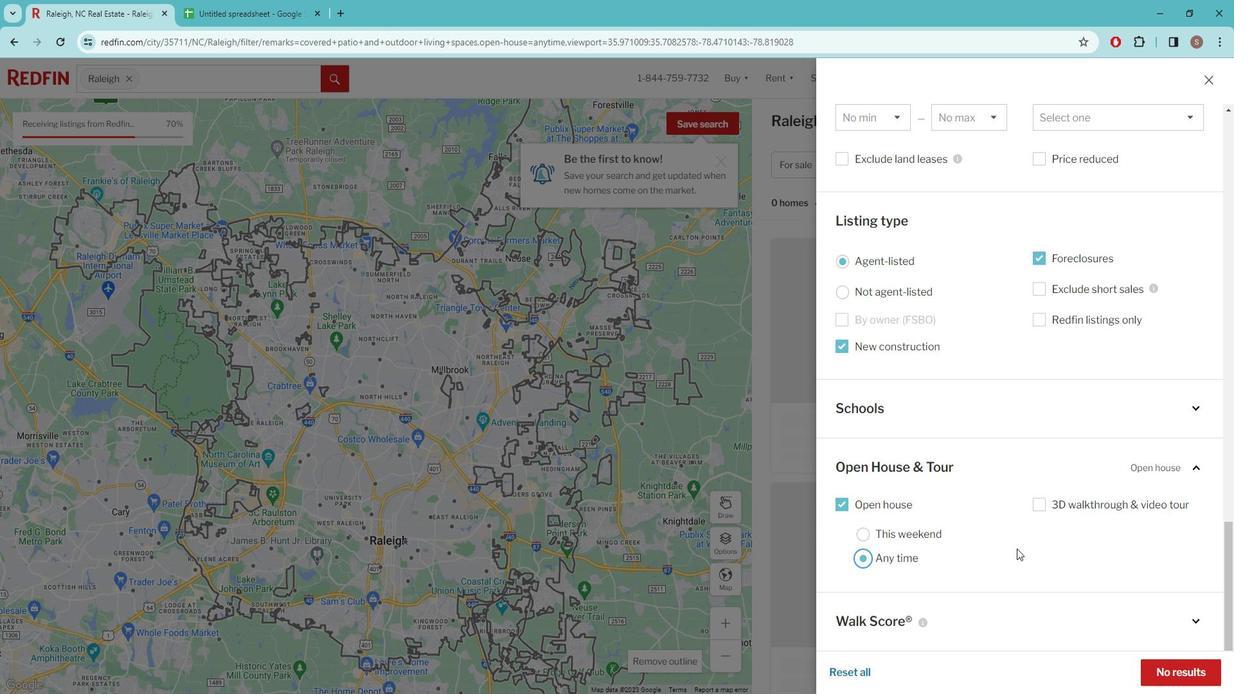 
Action: Mouse moved to (904, 535)
Screenshot: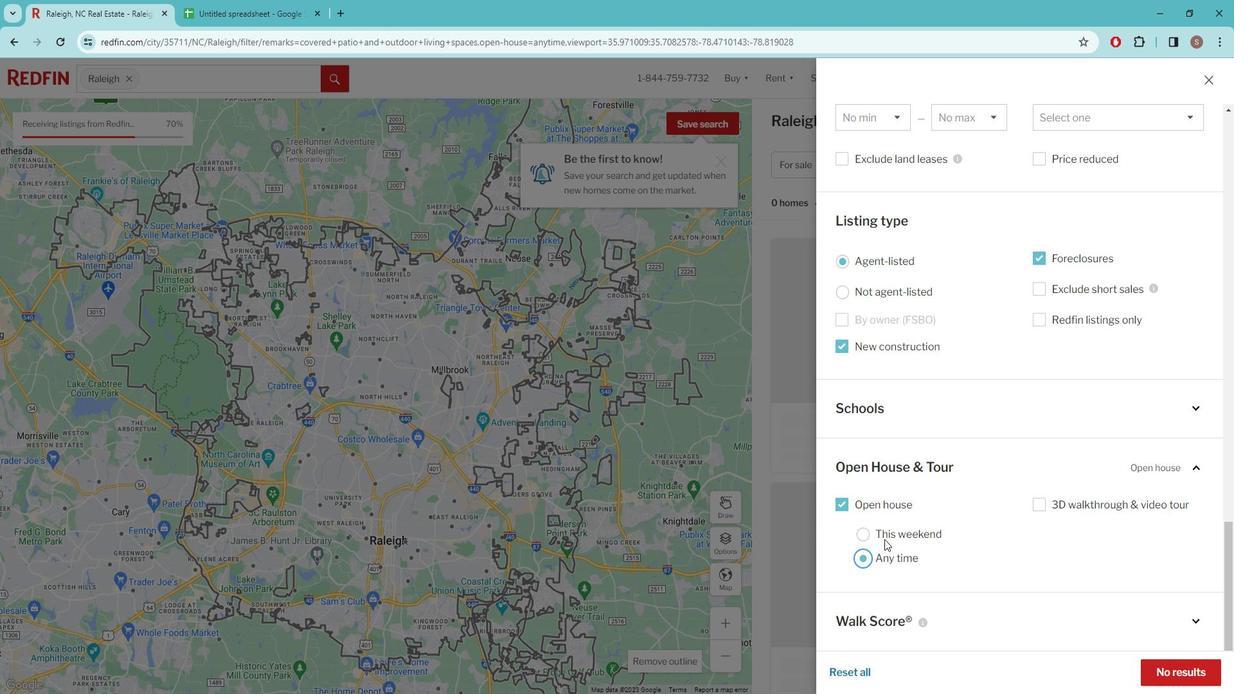 
Action: Mouse pressed left at (904, 535)
Screenshot: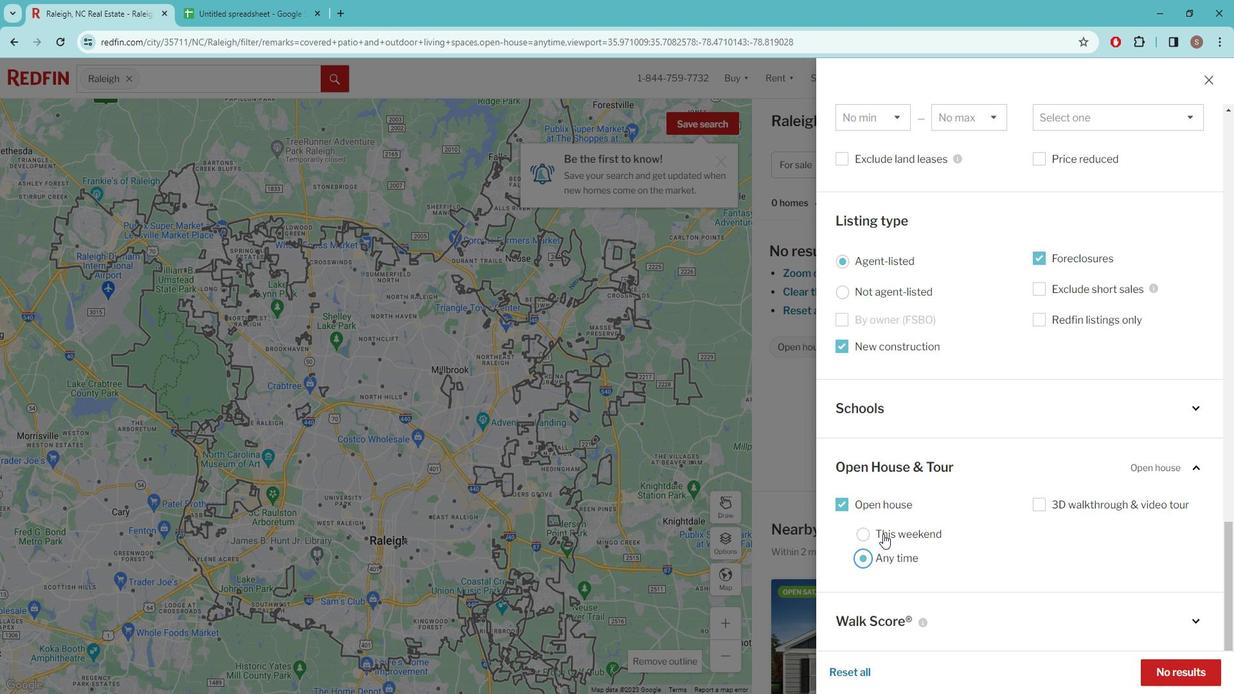 
Action: Mouse moved to (898, 557)
Screenshot: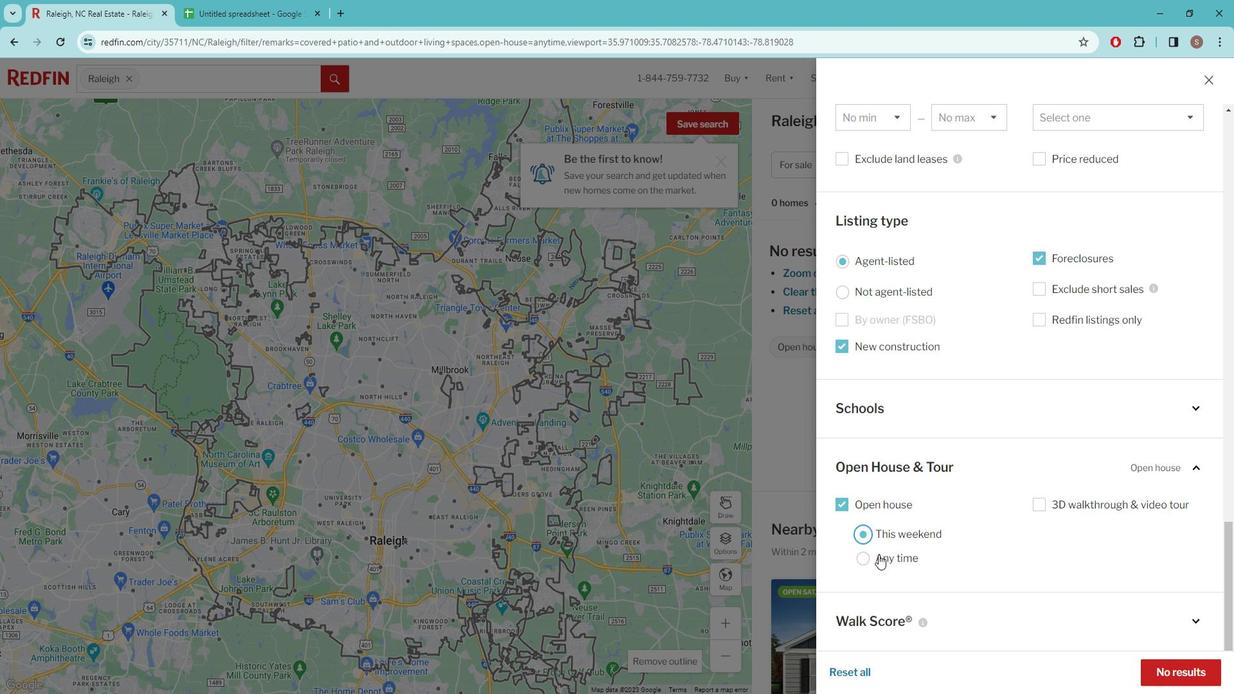 
Action: Mouse pressed left at (898, 557)
Screenshot: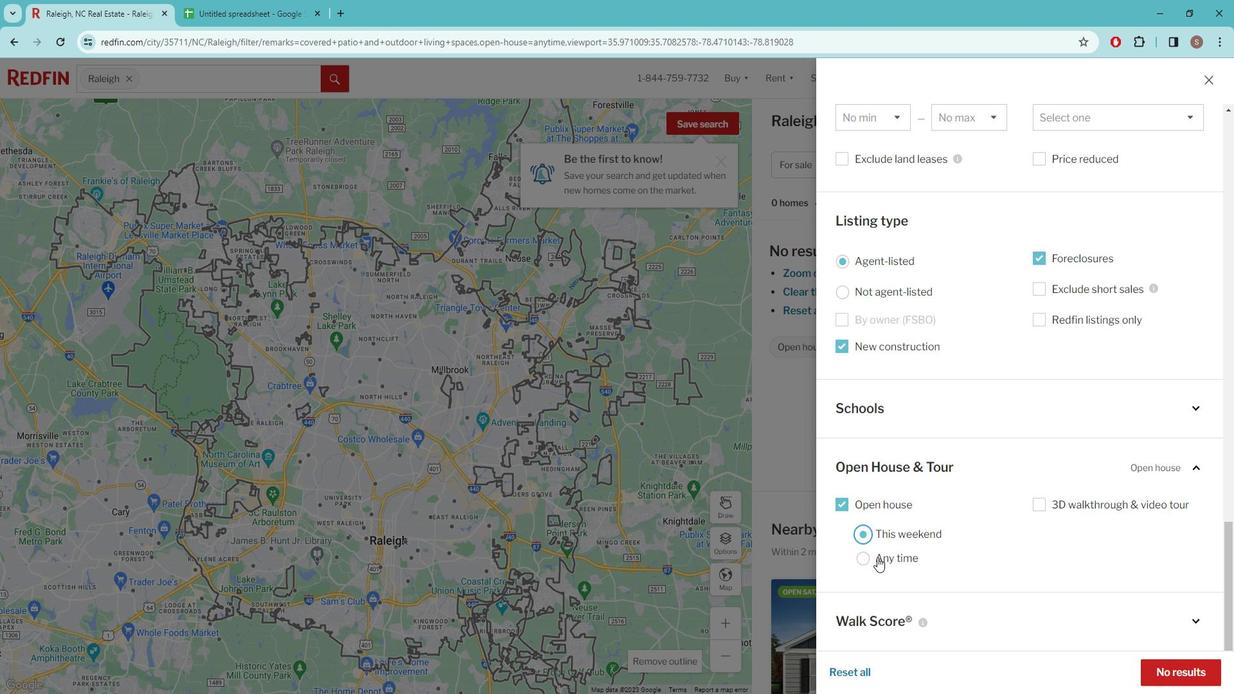 
Action: Mouse moved to (1197, 667)
Screenshot: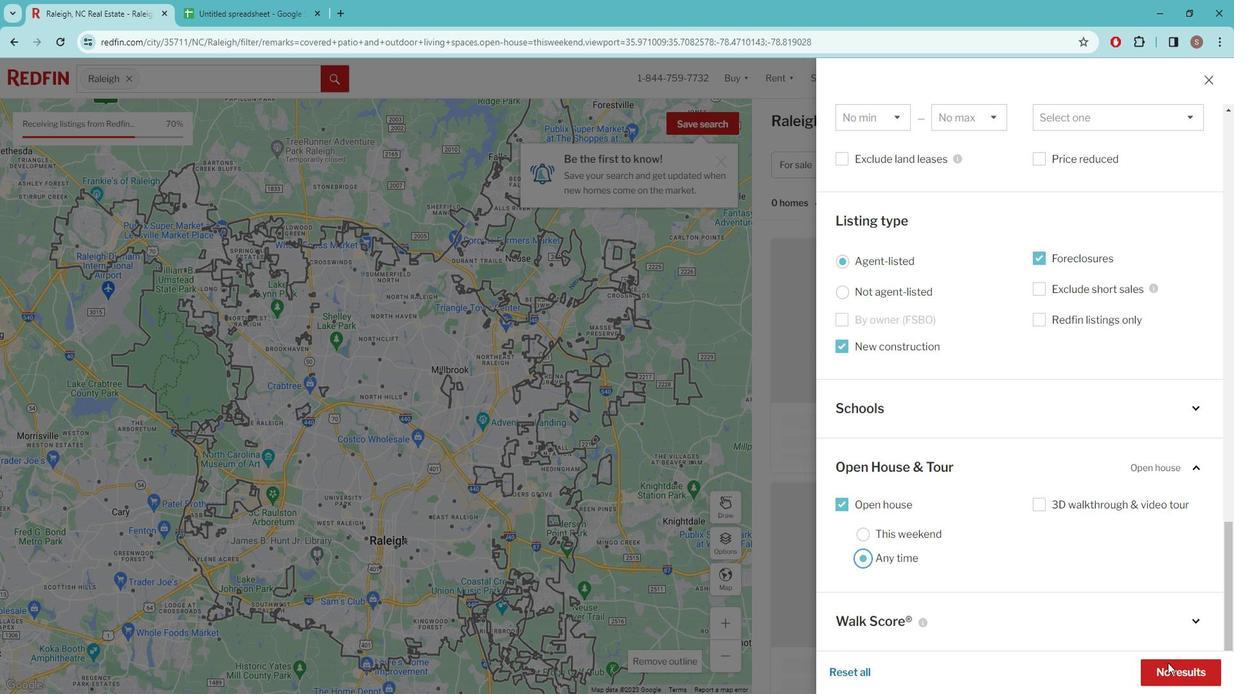 
Action: Mouse pressed left at (1197, 667)
Screenshot: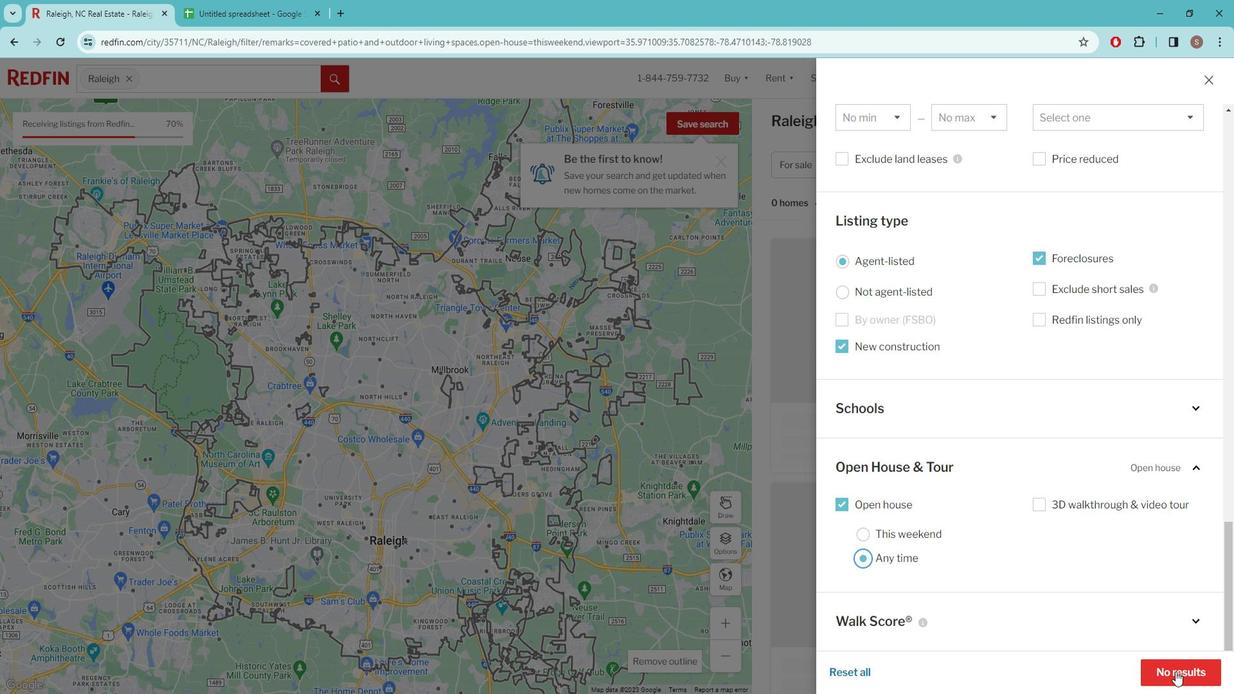 
Action: Mouse moved to (1085, 581)
Screenshot: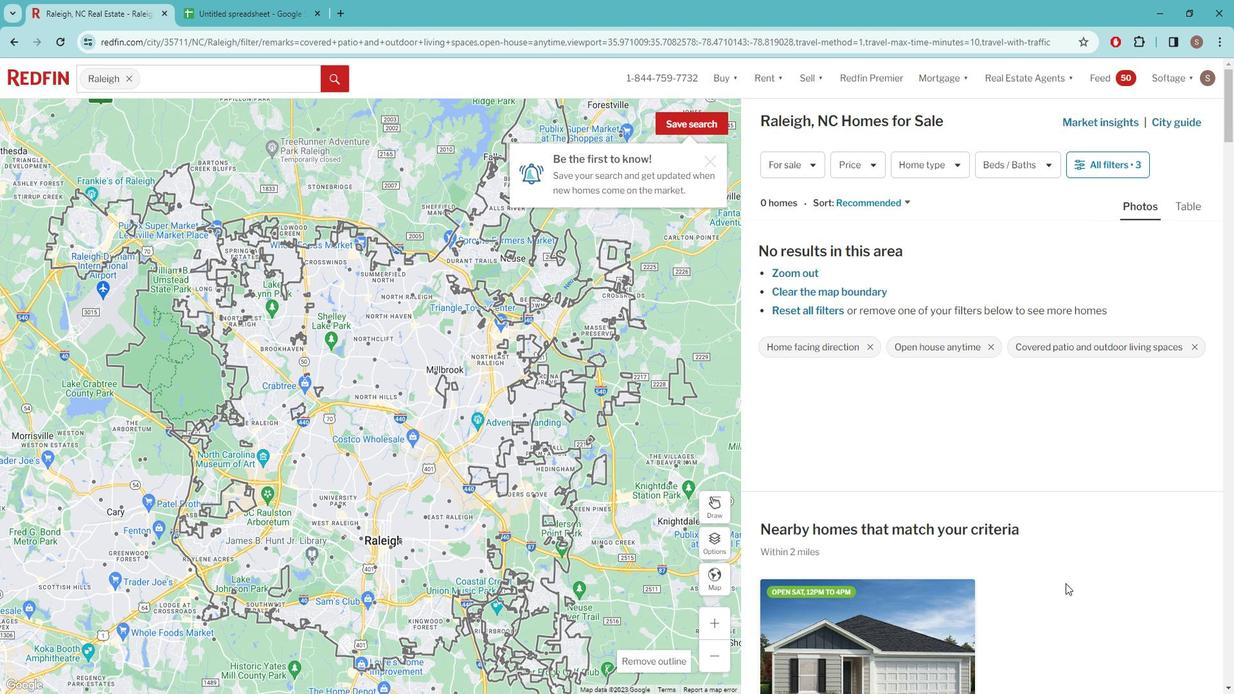 
